 Task: Get directions from Amicalola Falls State Park, Georgia, United States to Asheville, North Carolina, United States  and explore the nearby hotels with guest rating 4 and above during next weekend and 1 guest
Action: Mouse moved to (154, 72)
Screenshot: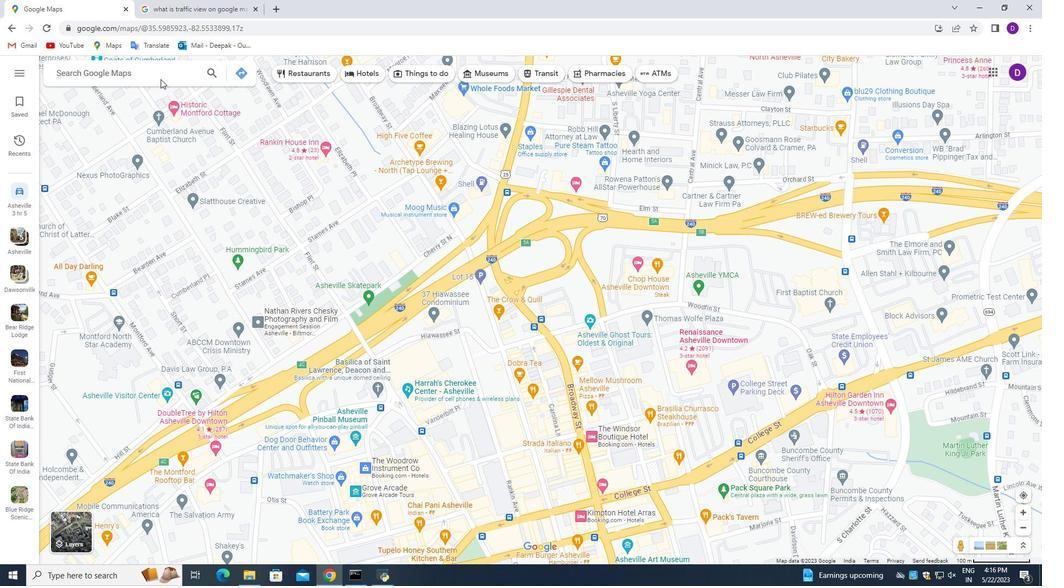 
Action: Mouse pressed left at (154, 72)
Screenshot: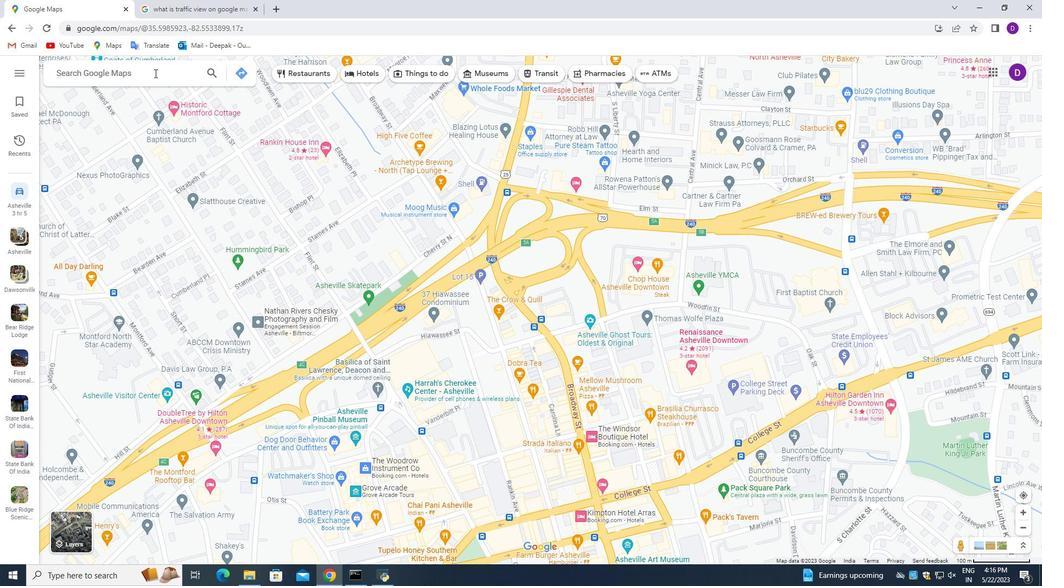 
Action: Mouse moved to (289, 147)
Screenshot: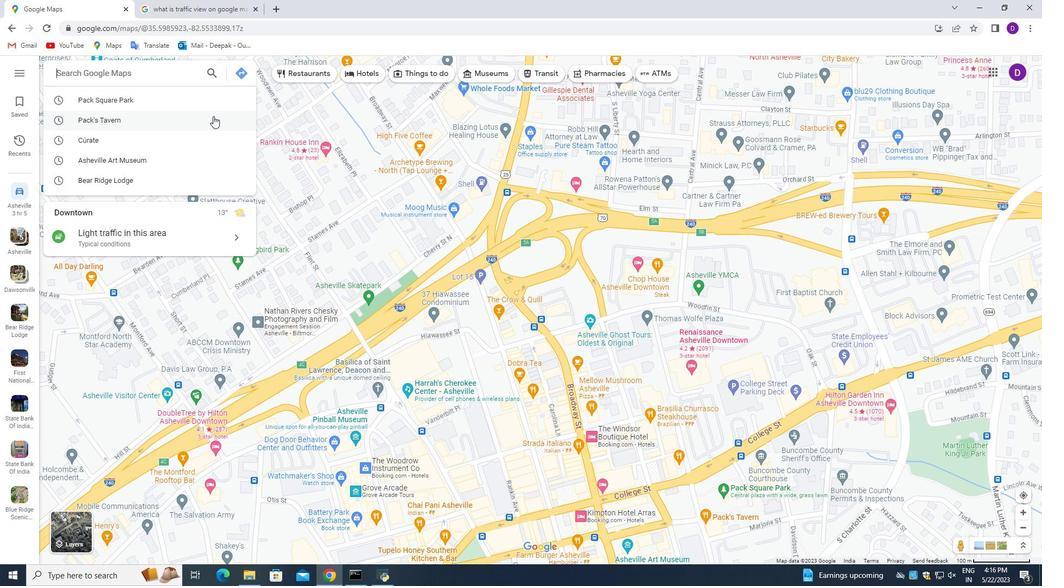 
Action: Key pressed <Key.shift_r>Amicalola<Key.space><Key.shift_r>Falls<Key.space><Key.shift_r>State<Key.space><Key.shift>Park,<Key.space><Key.shift_r>Georgia,<Key.space><Key.shift>United<Key.space><Key.shift_r>States
Screenshot: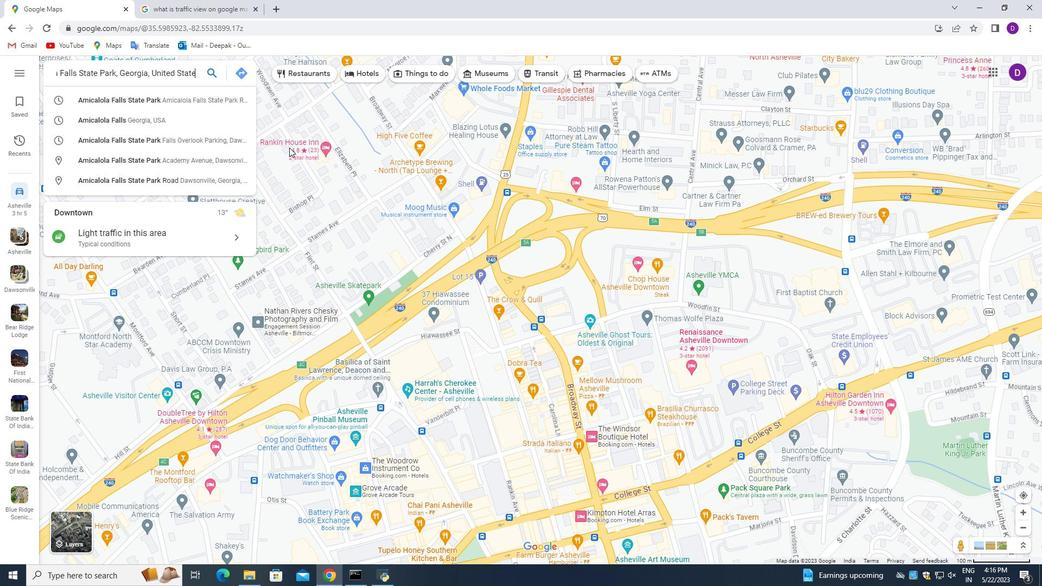
Action: Mouse moved to (243, 73)
Screenshot: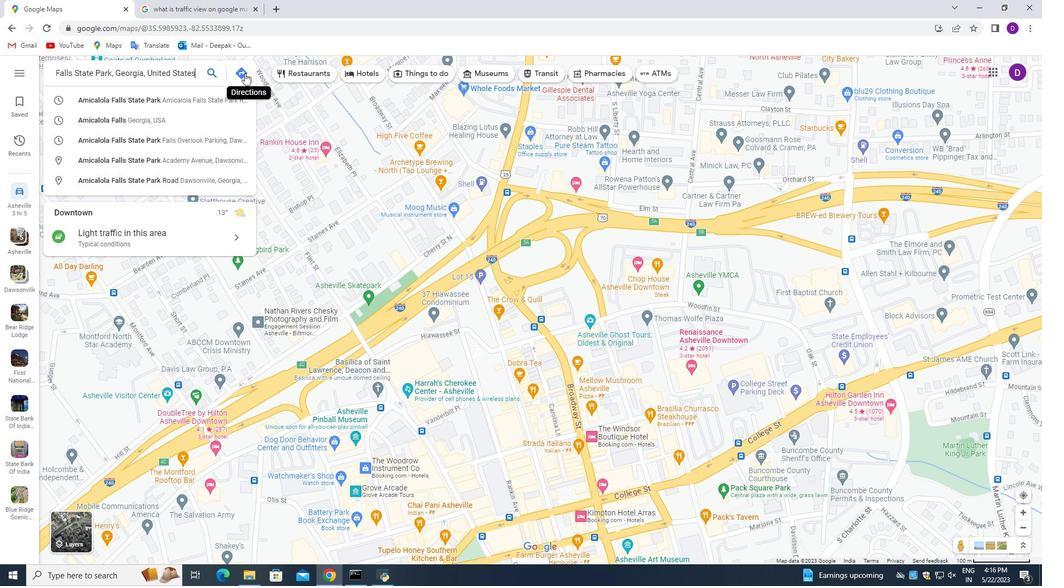 
Action: Mouse pressed left at (243, 73)
Screenshot: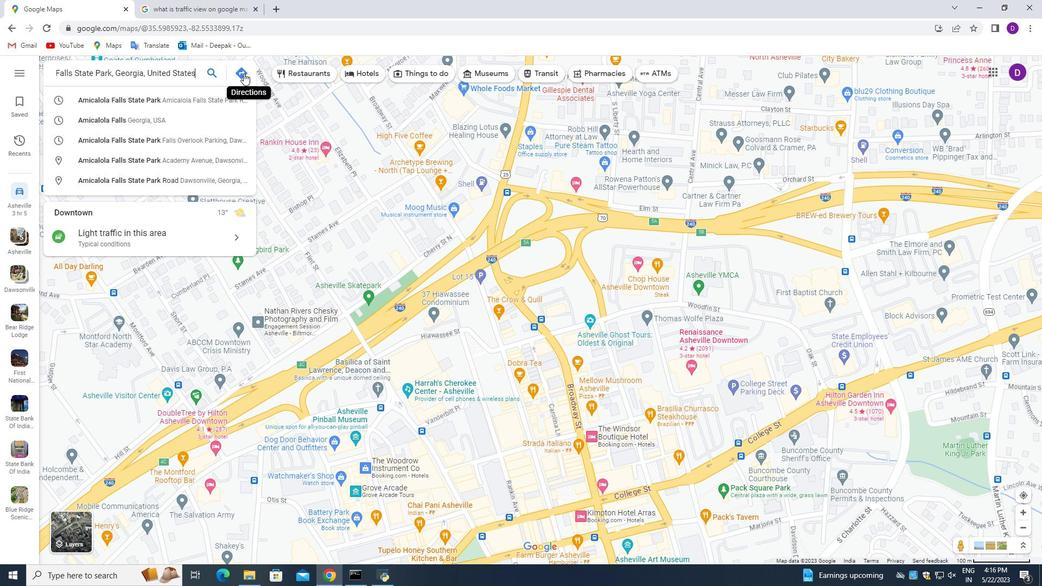 
Action: Mouse moved to (148, 105)
Screenshot: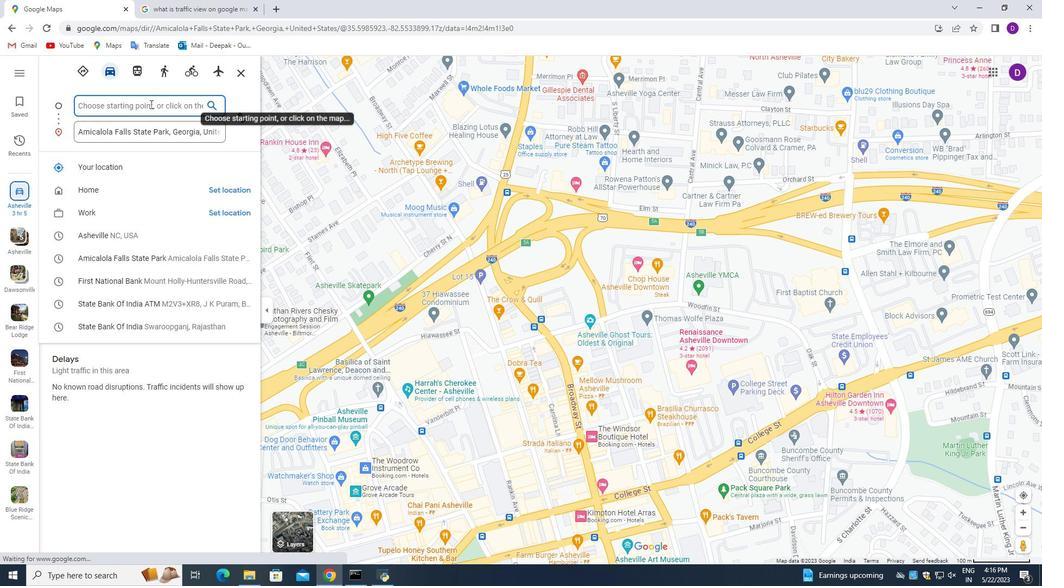 
Action: Mouse pressed left at (148, 105)
Screenshot: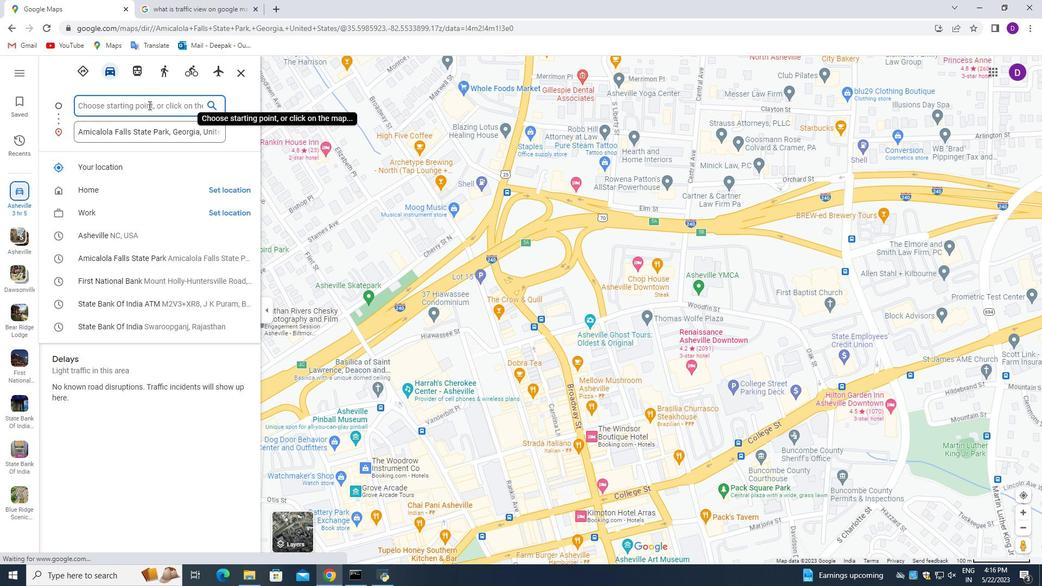 
Action: Mouse moved to (65, 79)
Screenshot: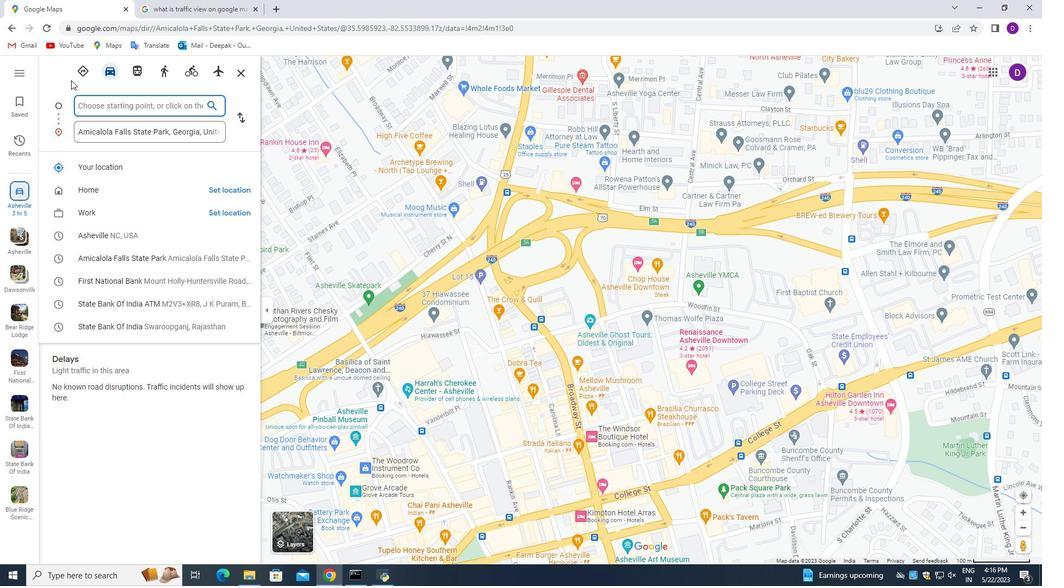 
Action: Key pressed <Key.shift_r>Asheville,<Key.space><Key.shift>North<Key.space><Key.shift_r>Carolina,<Key.space><Key.shift>United<Key.space><Key.shift_r>States
Screenshot: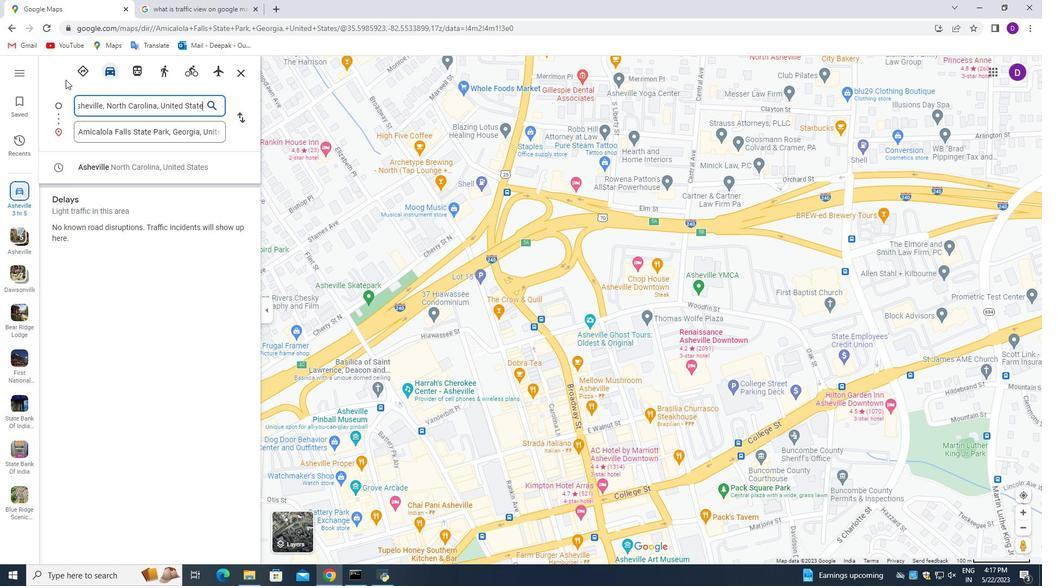 
Action: Mouse moved to (238, 120)
Screenshot: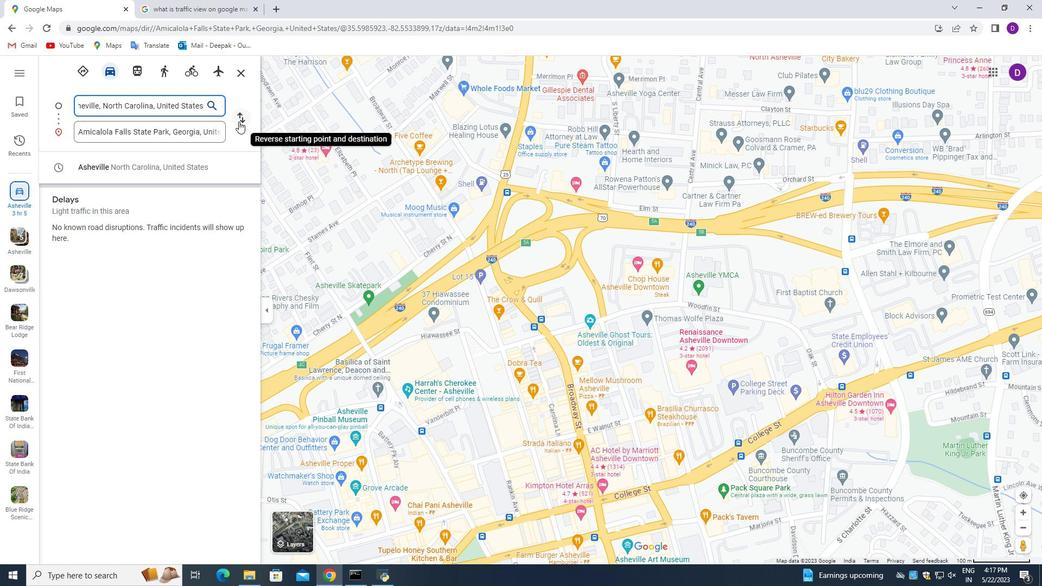 
Action: Mouse pressed left at (238, 120)
Screenshot: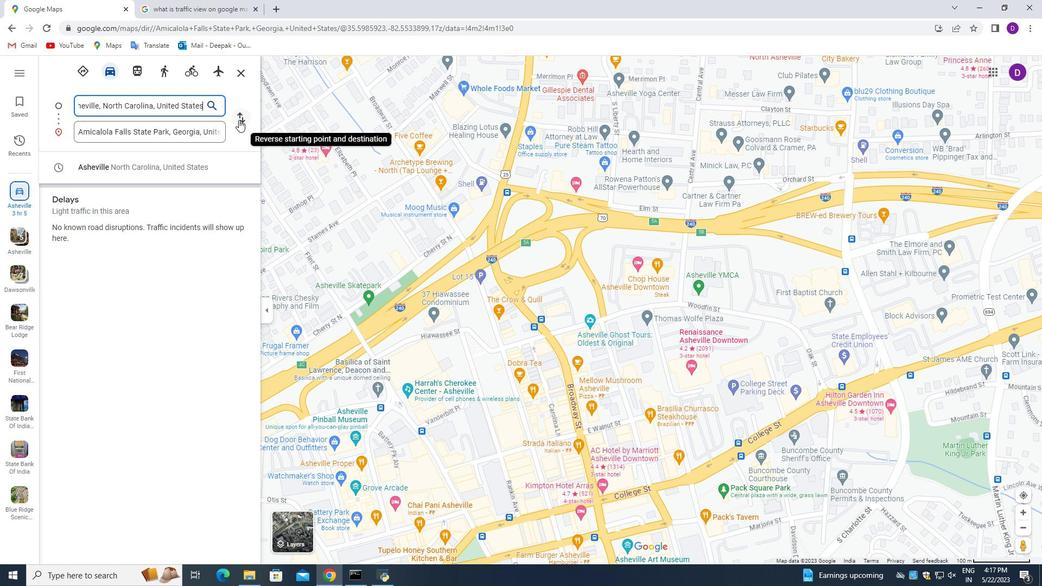 
Action: Mouse moved to (162, 279)
Screenshot: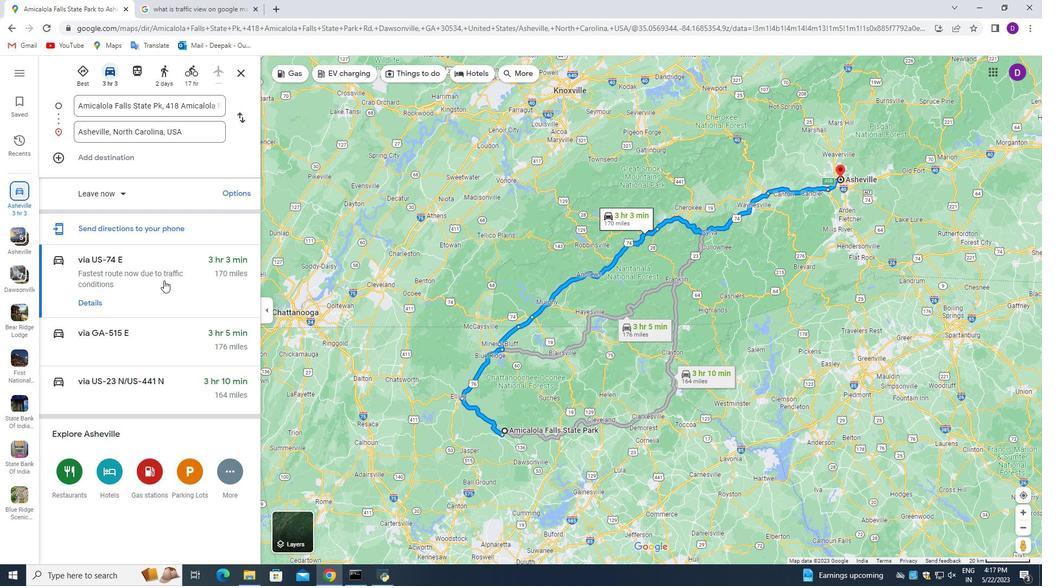 
Action: Mouse pressed left at (162, 279)
Screenshot: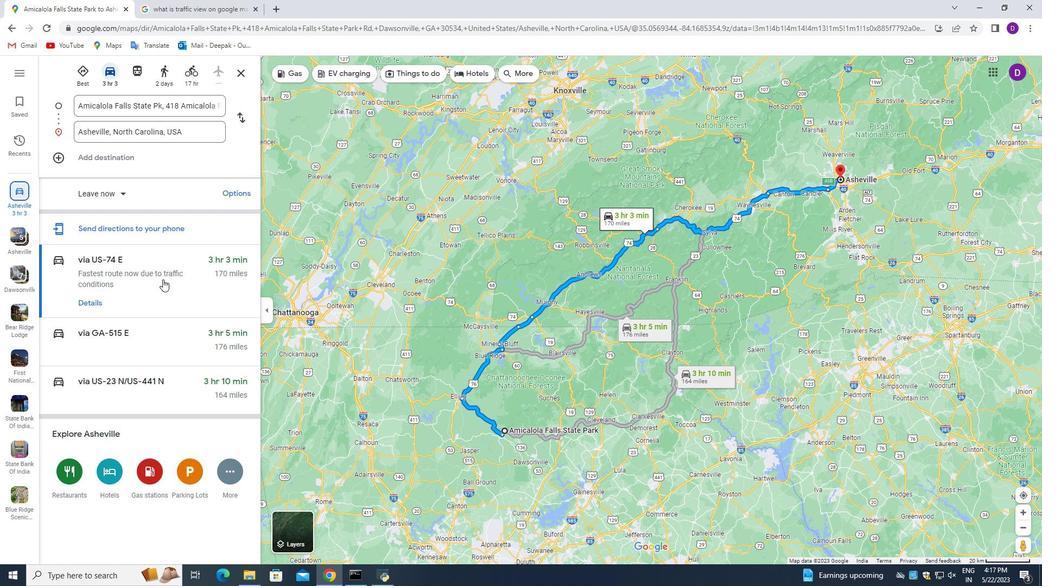 
Action: Mouse moved to (586, 350)
Screenshot: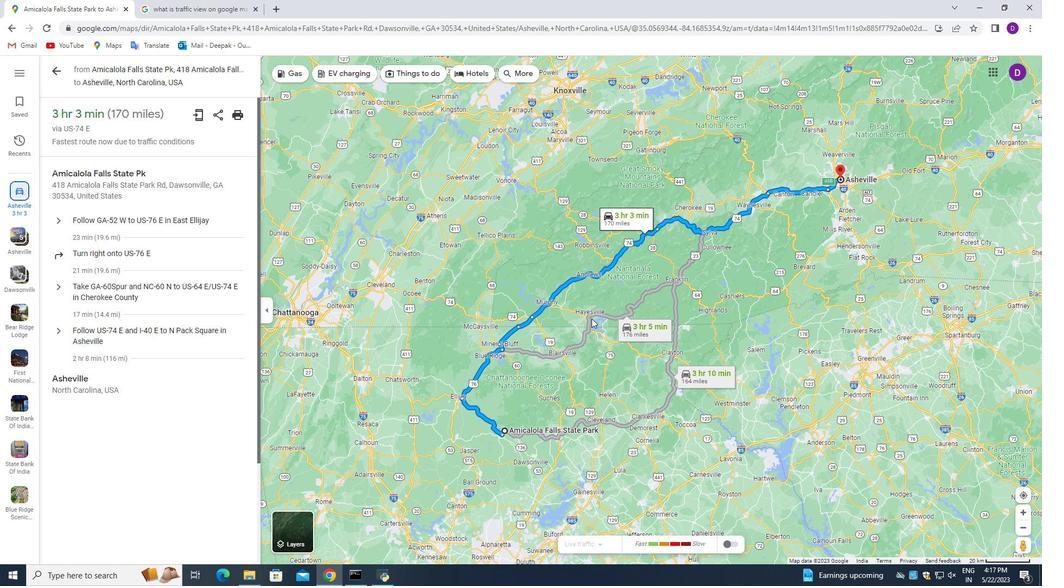 
Action: Mouse scrolled (586, 350) with delta (0, 0)
Screenshot: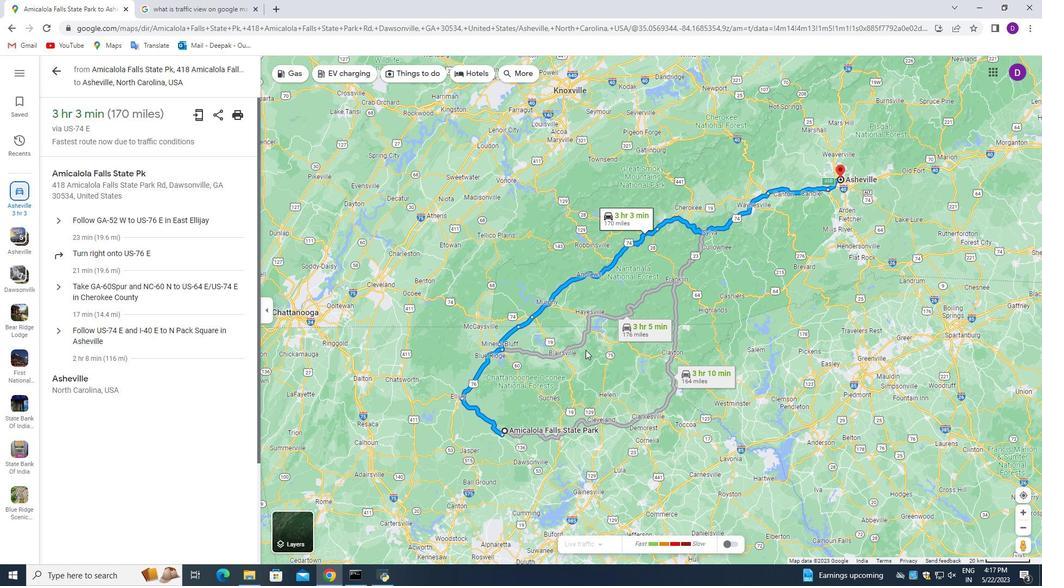 
Action: Mouse scrolled (586, 350) with delta (0, 0)
Screenshot: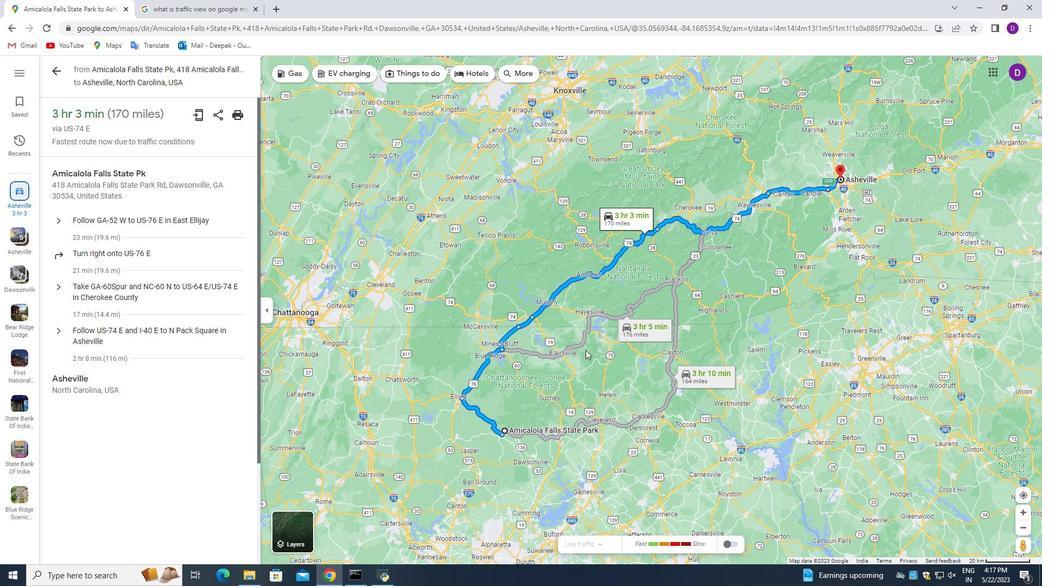 
Action: Mouse scrolled (586, 350) with delta (0, 0)
Screenshot: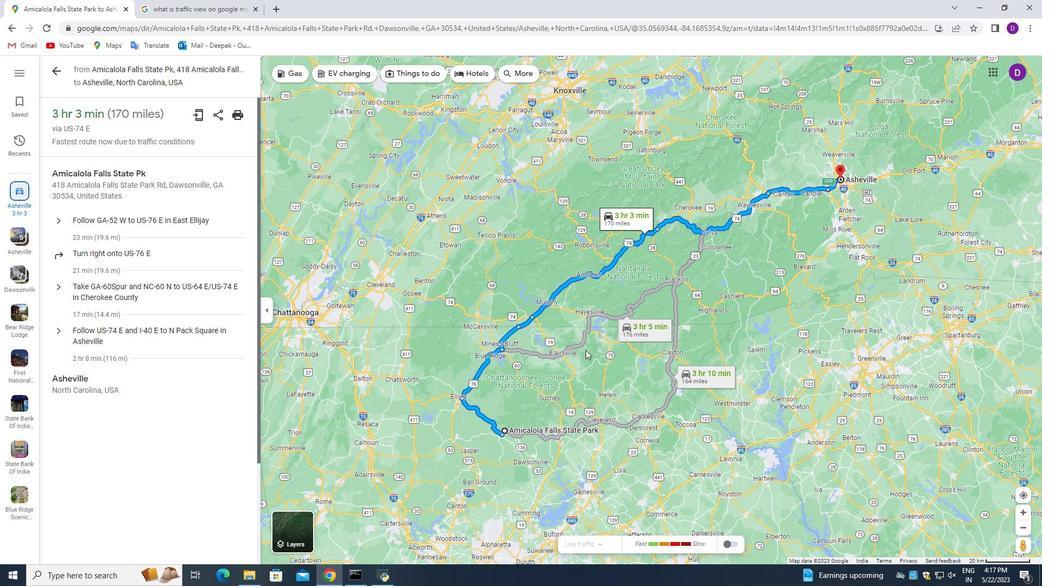 
Action: Mouse scrolled (586, 350) with delta (0, 0)
Screenshot: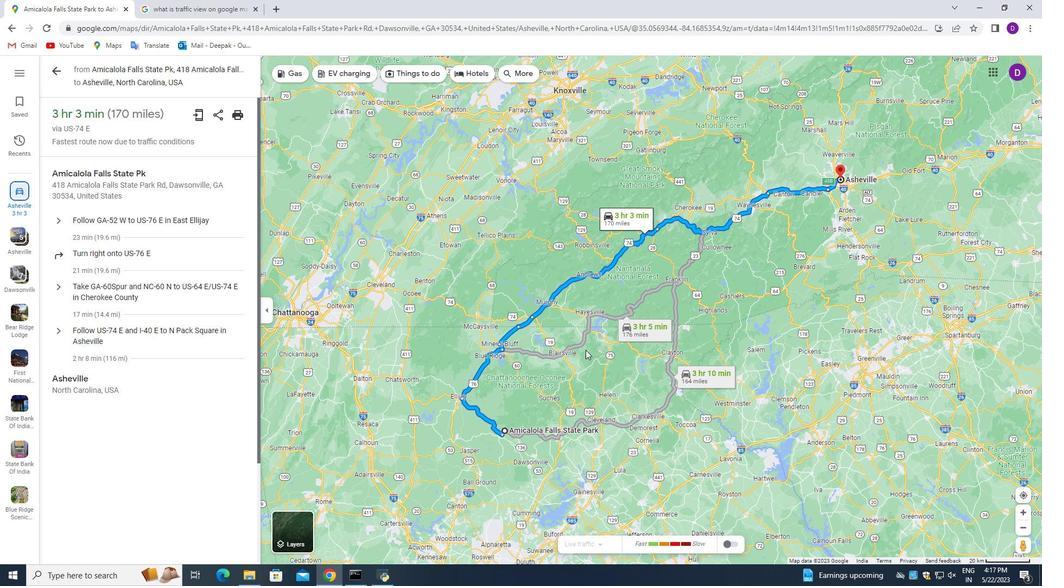 
Action: Mouse scrolled (586, 350) with delta (0, 0)
Screenshot: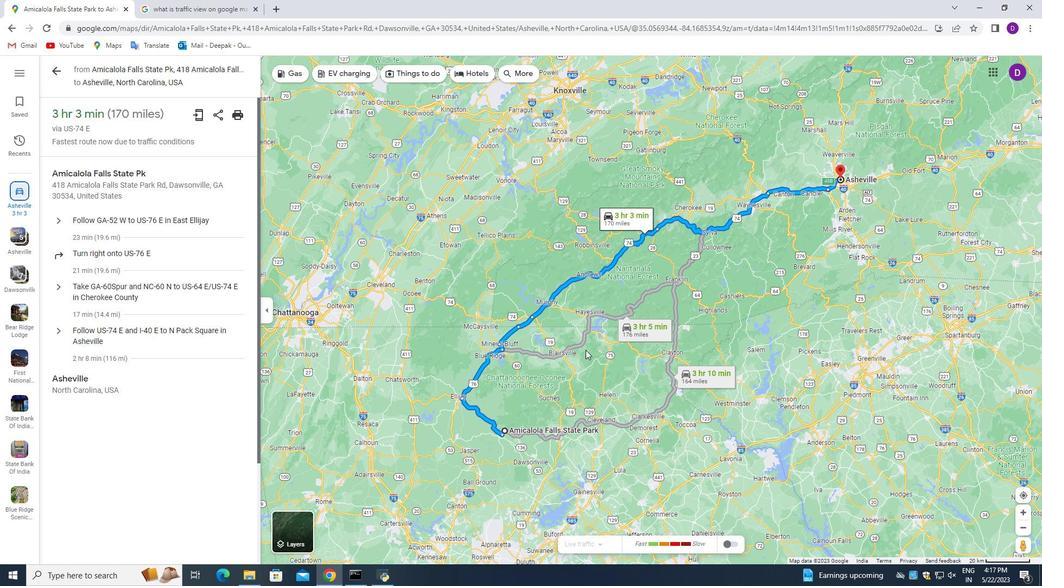 
Action: Mouse moved to (572, 323)
Screenshot: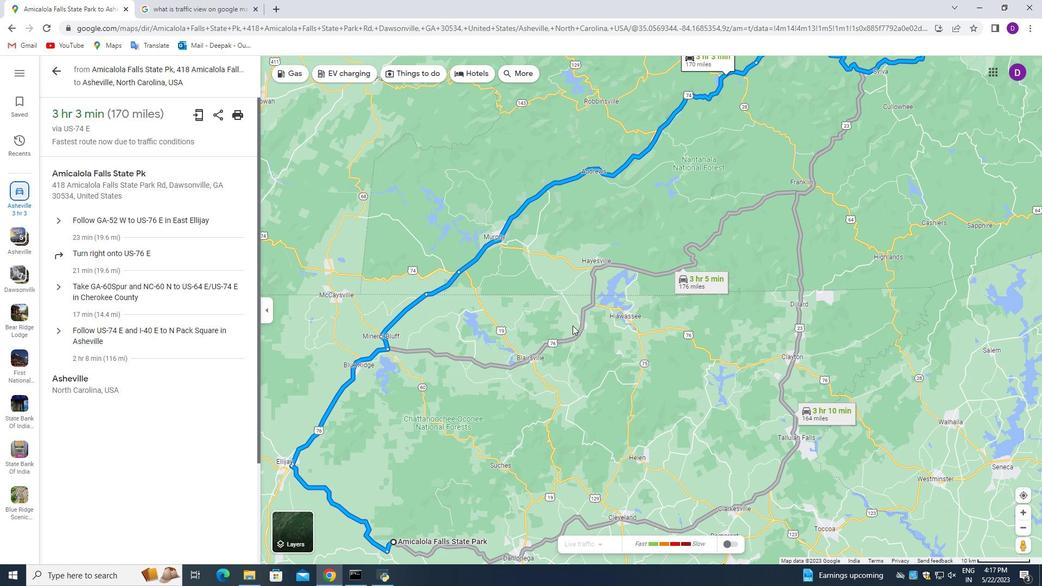 
Action: Mouse scrolled (572, 323) with delta (0, 0)
Screenshot: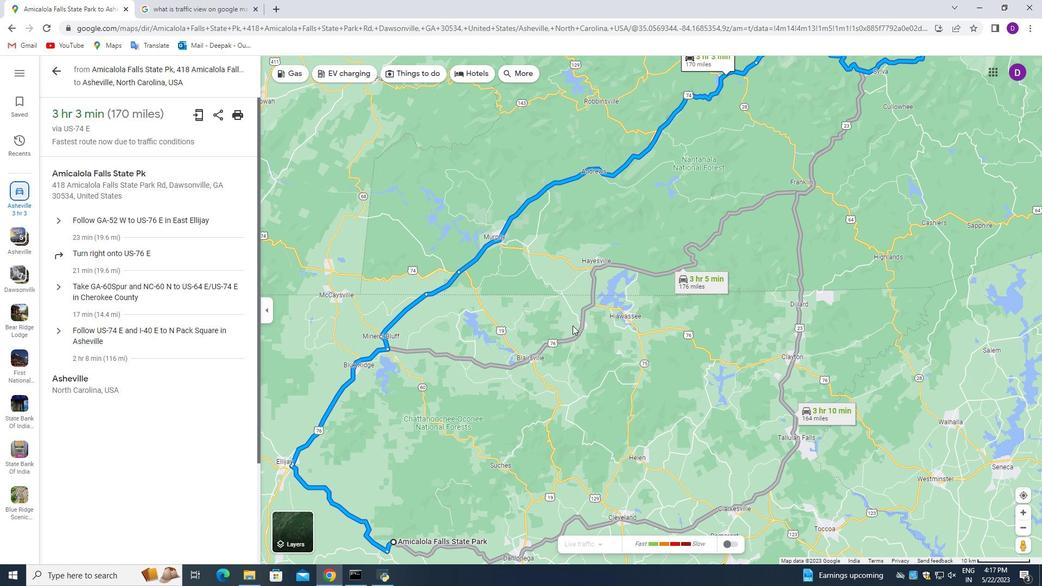 
Action: Mouse scrolled (572, 323) with delta (0, 0)
Screenshot: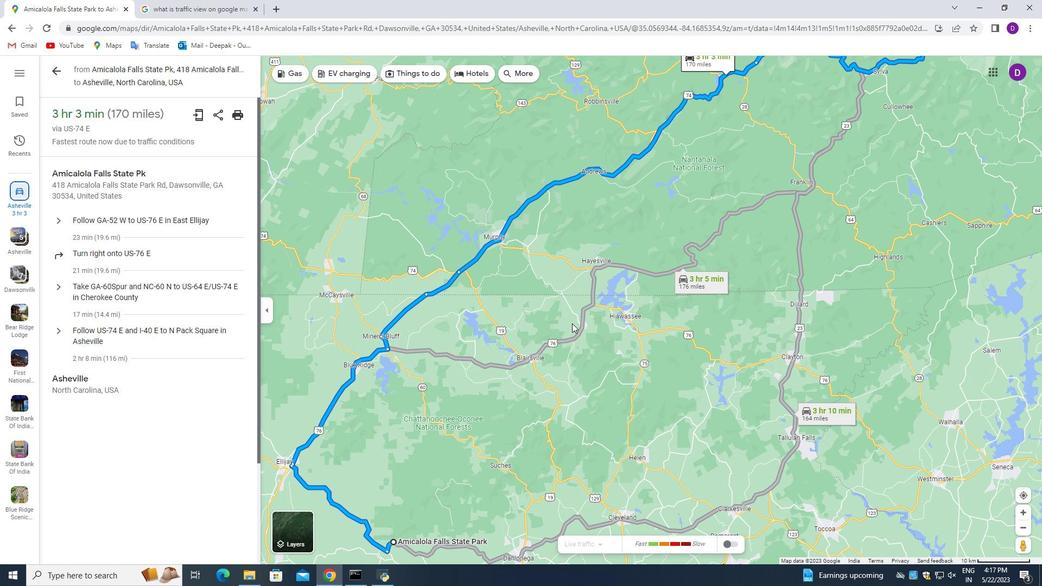 
Action: Mouse moved to (466, 422)
Screenshot: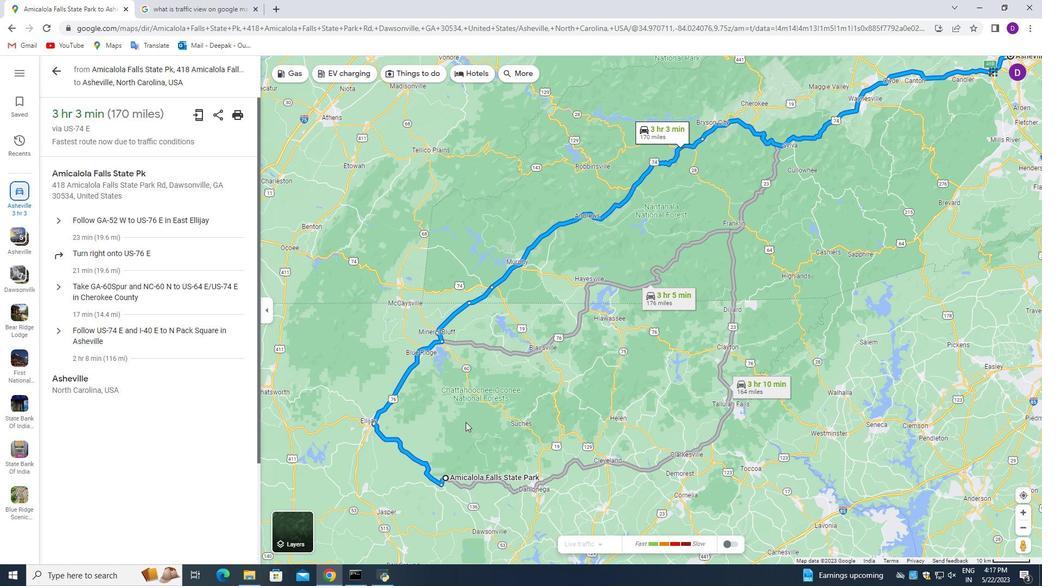 
Action: Mouse pressed left at (466, 422)
Screenshot: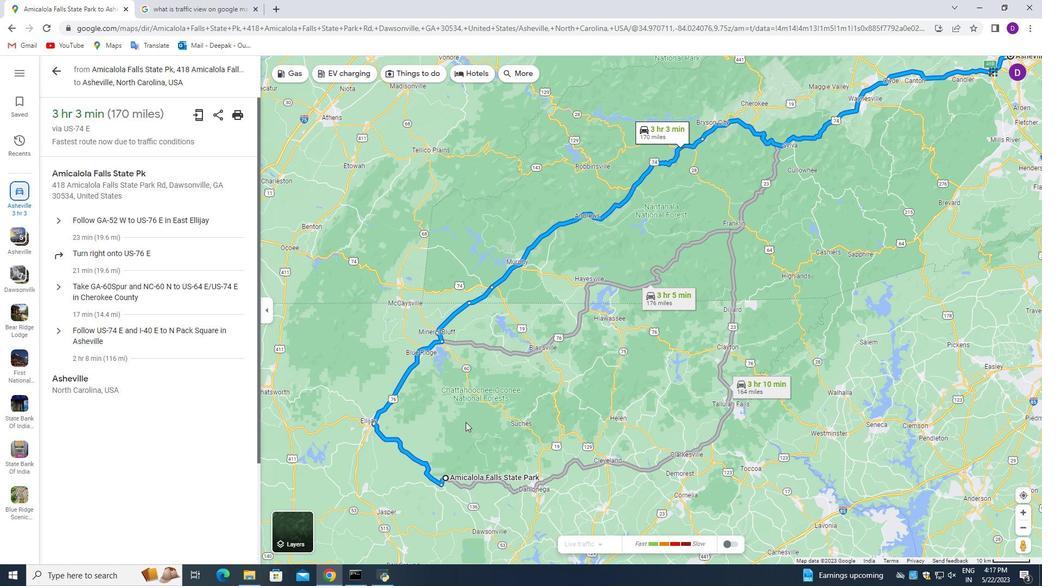 
Action: Mouse moved to (493, 347)
Screenshot: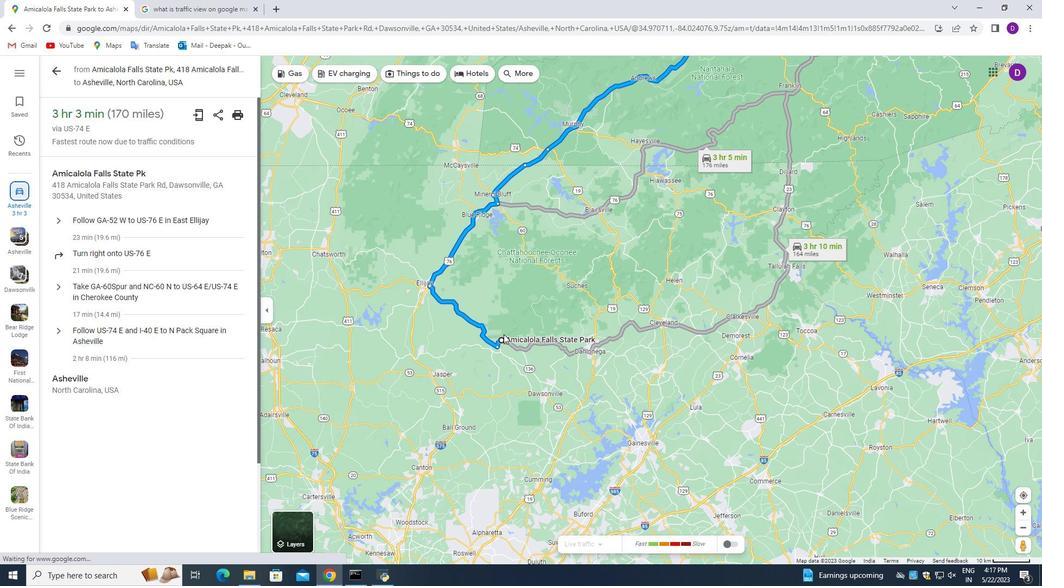 
Action: Mouse scrolled (495, 345) with delta (0, 0)
Screenshot: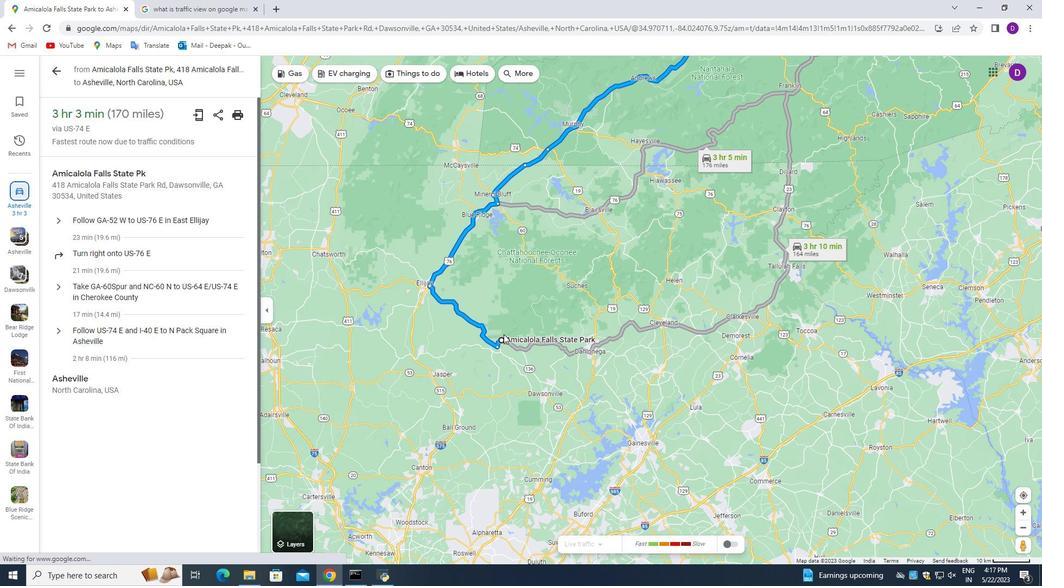 
Action: Mouse moved to (493, 348)
Screenshot: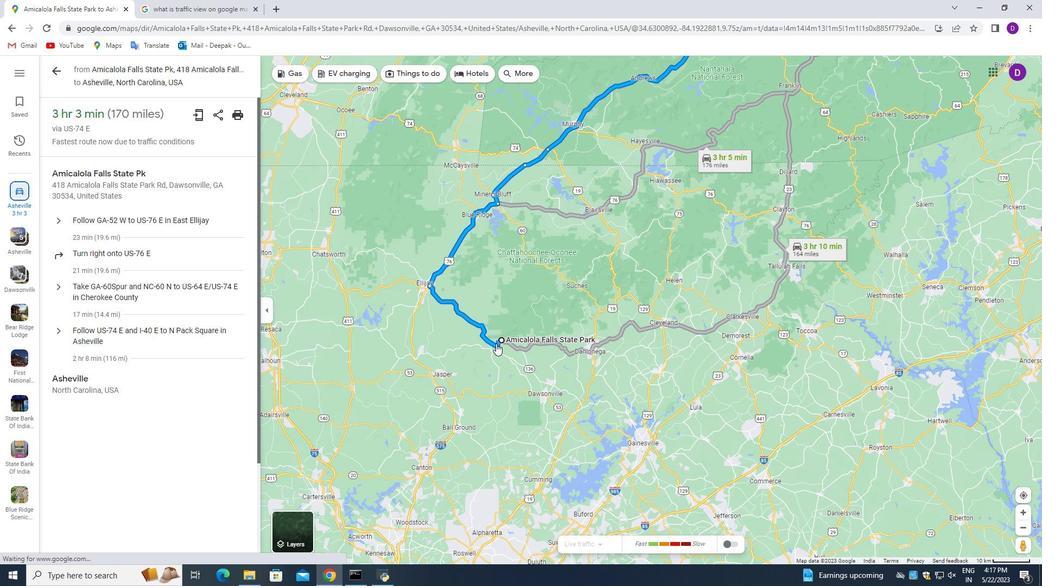 
Action: Mouse scrolled (493, 348) with delta (0, 0)
Screenshot: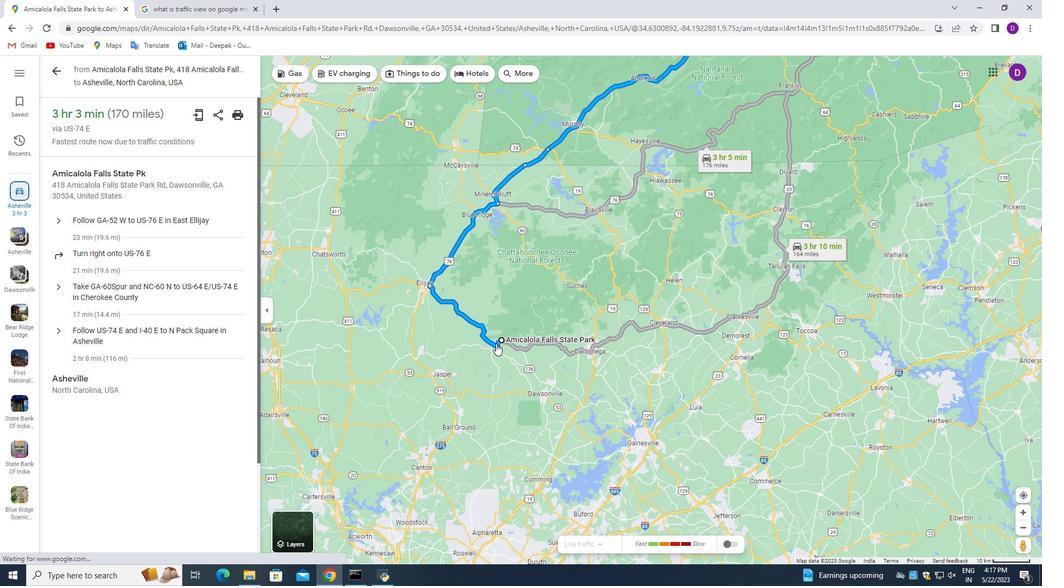
Action: Mouse moved to (493, 348)
Screenshot: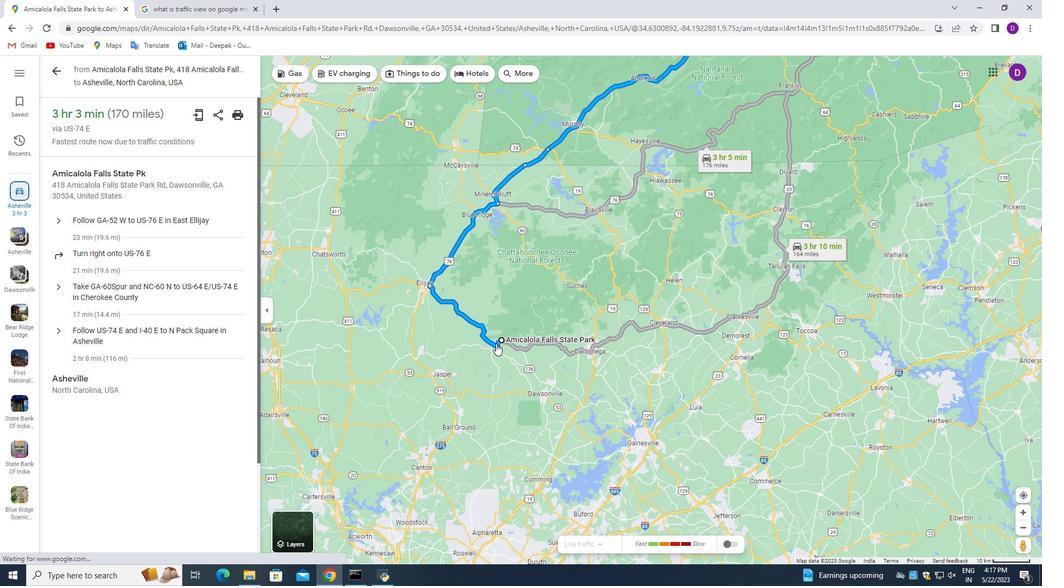
Action: Mouse scrolled (493, 349) with delta (0, 0)
Screenshot: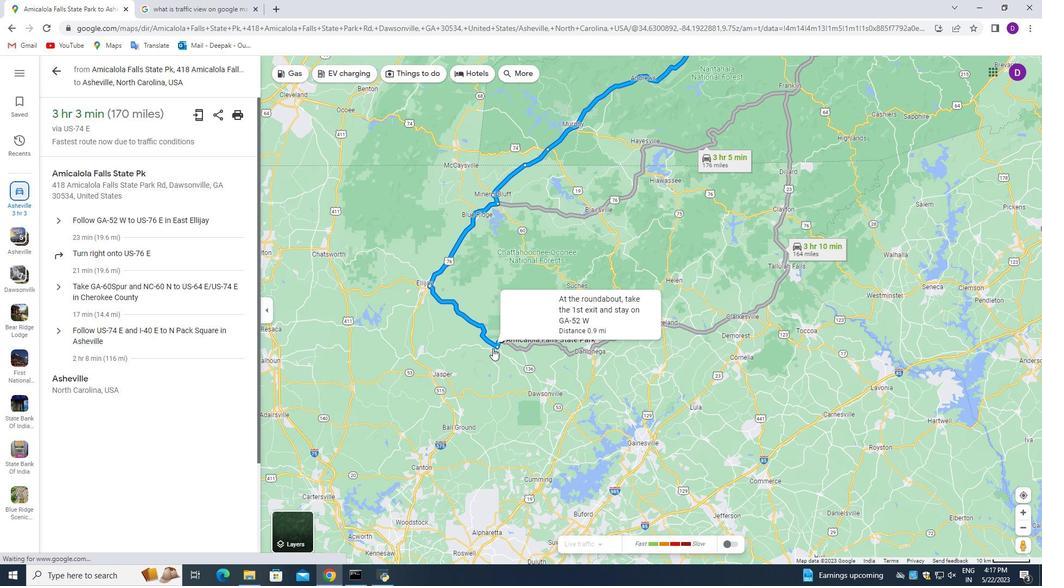 
Action: Mouse scrolled (493, 349) with delta (0, 0)
Screenshot: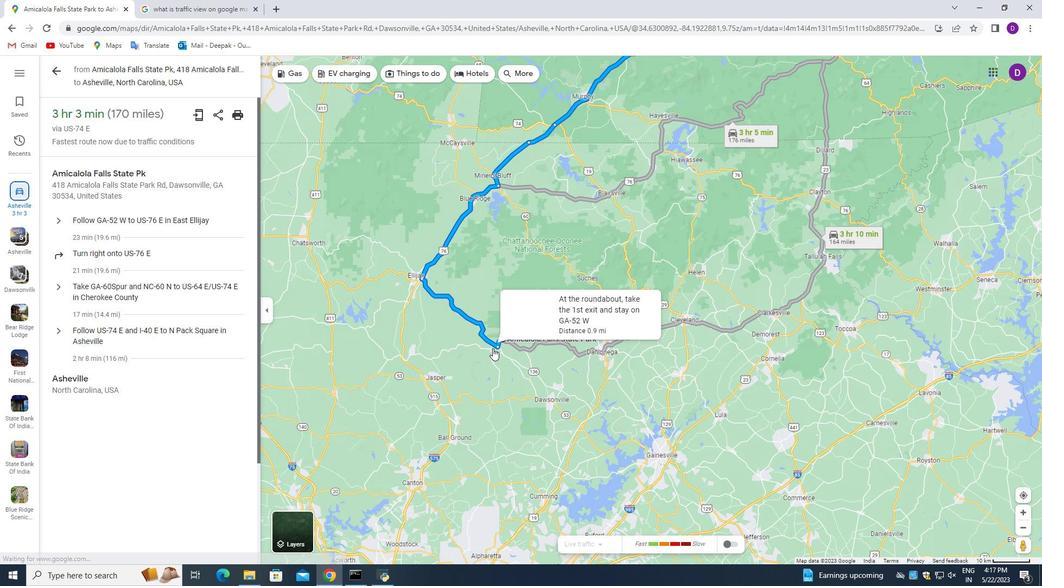 
Action: Mouse moved to (484, 345)
Screenshot: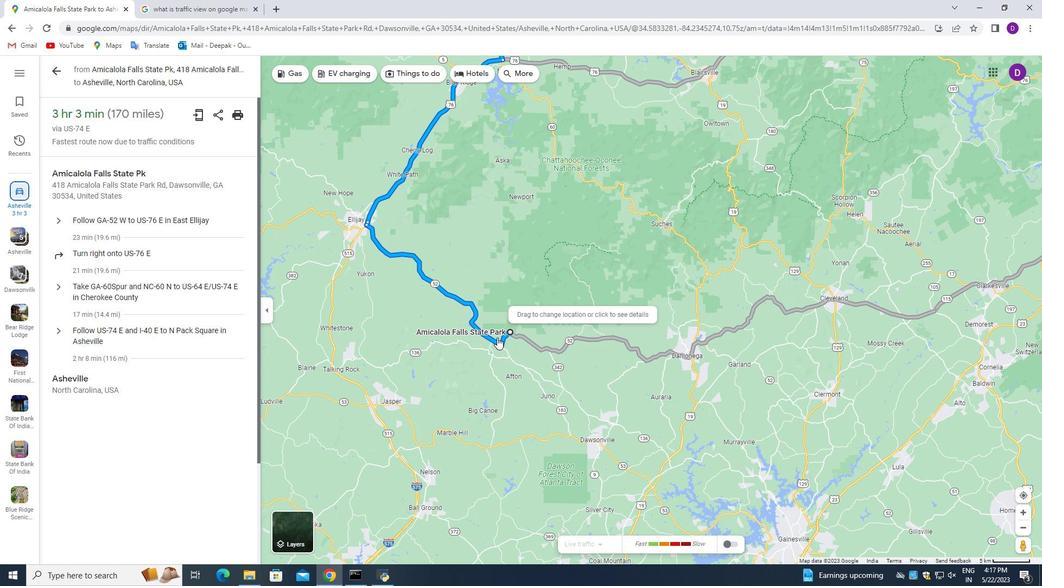 
Action: Mouse scrolled (484, 346) with delta (0, 0)
Screenshot: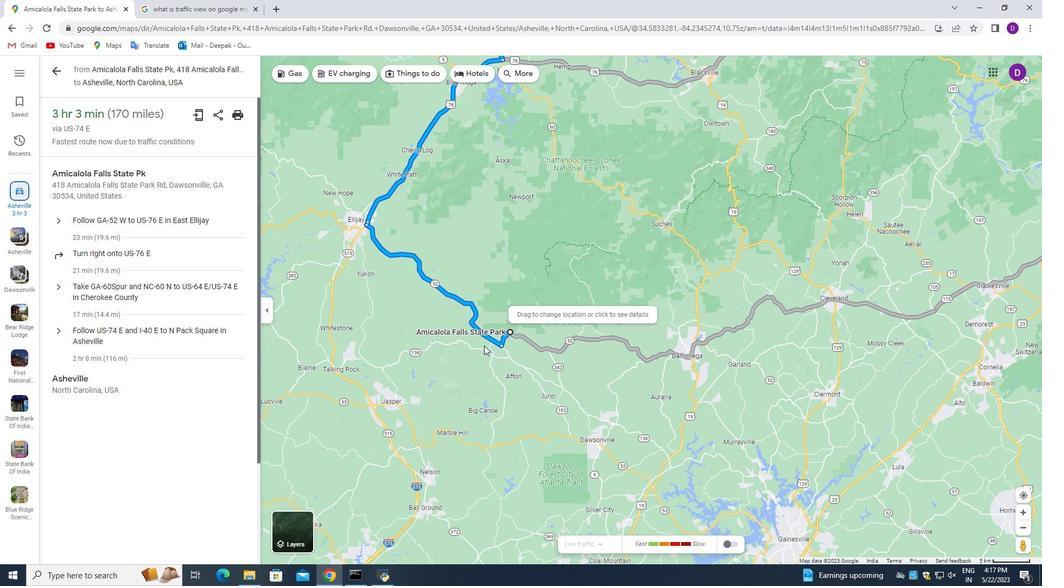 
Action: Mouse moved to (484, 345)
Screenshot: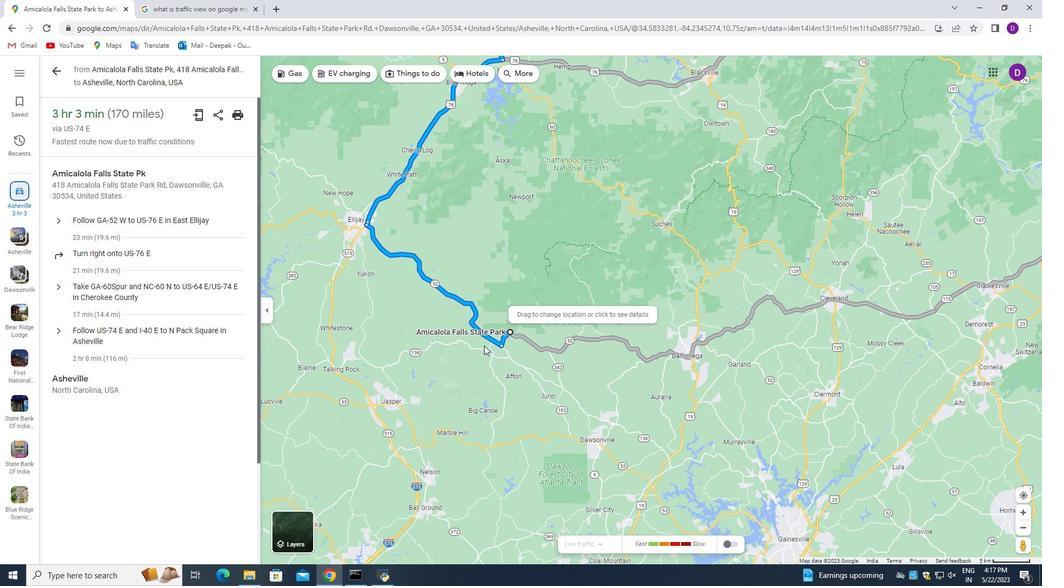 
Action: Mouse scrolled (484, 346) with delta (0, 0)
Screenshot: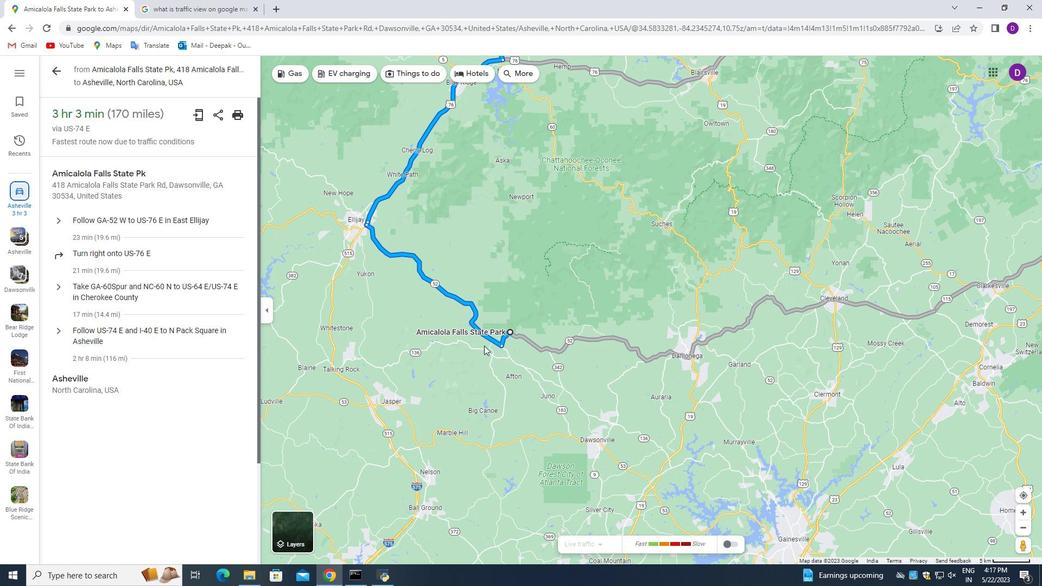 
Action: Mouse moved to (487, 345)
Screenshot: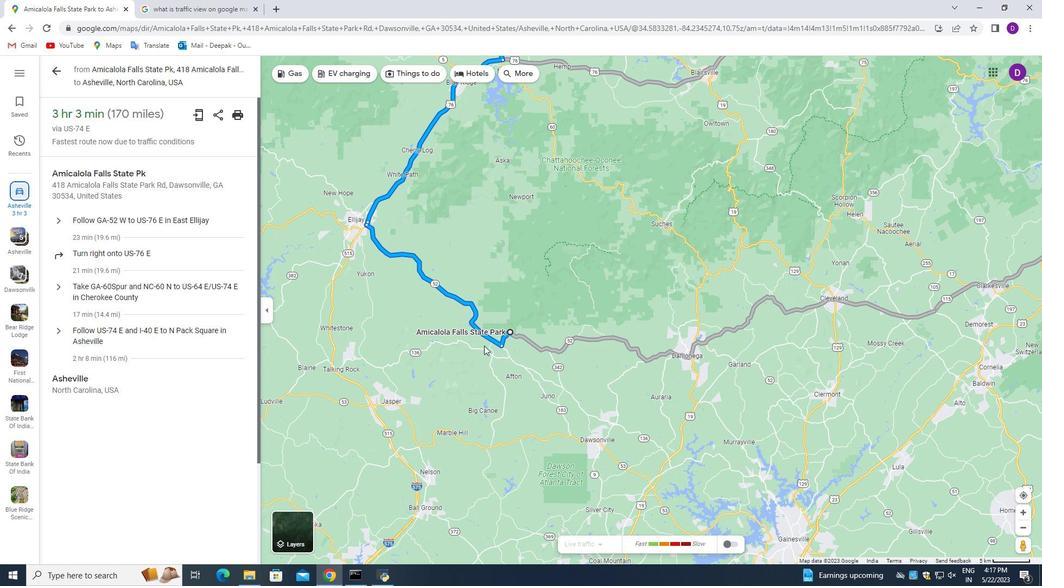 
Action: Mouse scrolled (486, 346) with delta (0, 0)
Screenshot: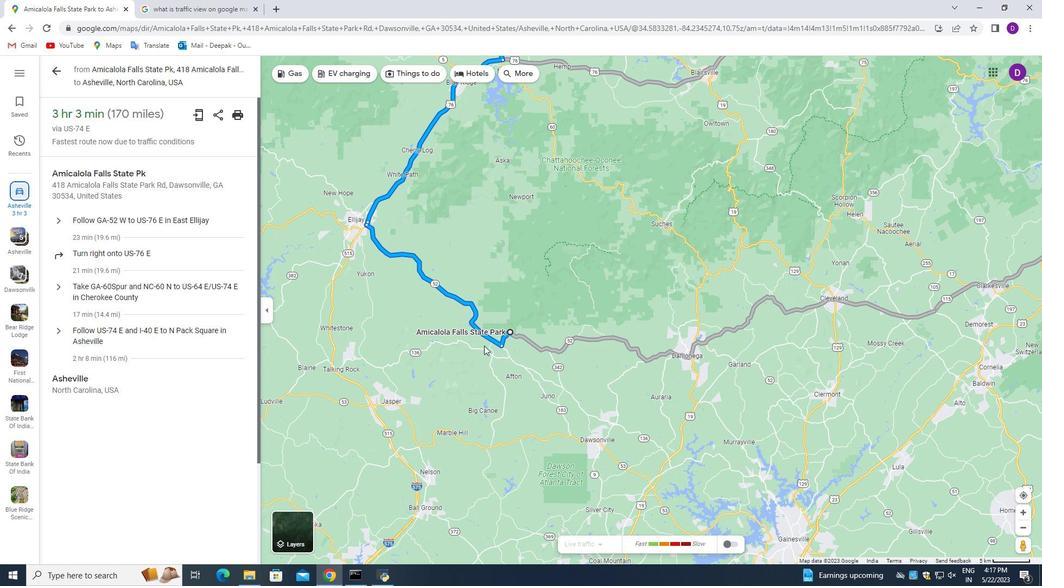 
Action: Mouse moved to (488, 345)
Screenshot: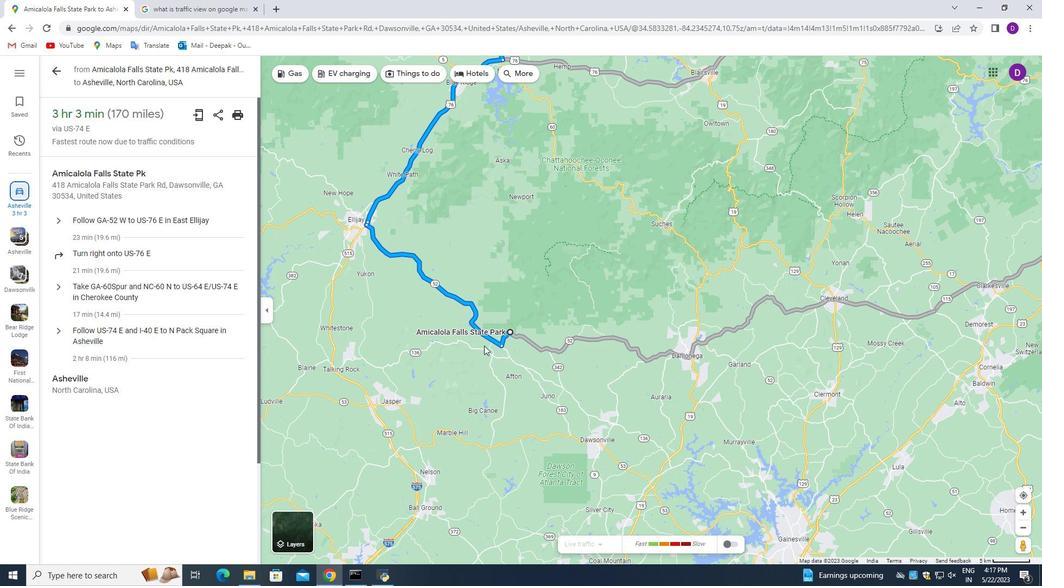 
Action: Mouse scrolled (488, 346) with delta (0, 0)
Screenshot: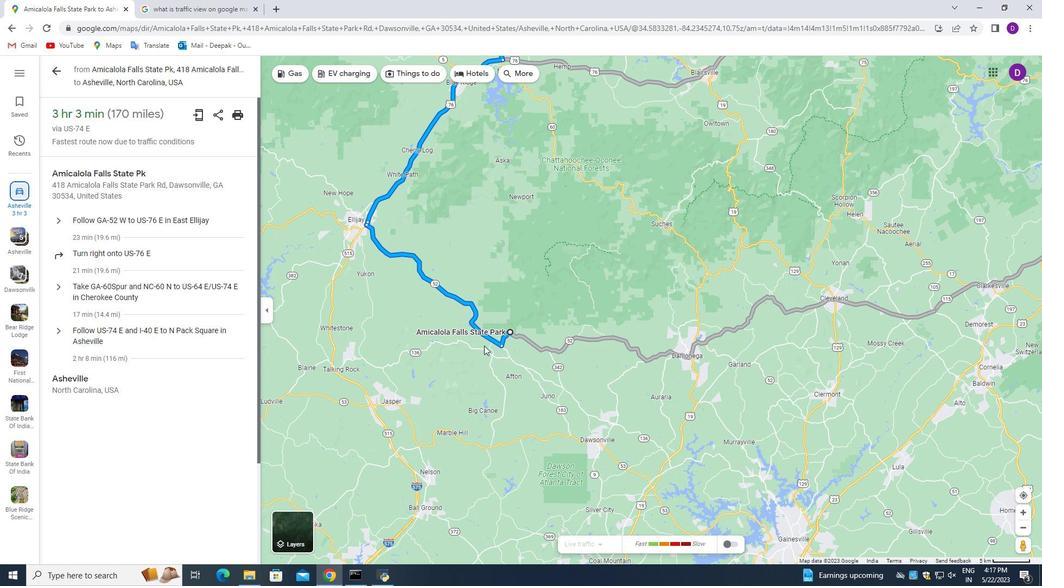 
Action: Mouse scrolled (488, 346) with delta (0, 0)
Screenshot: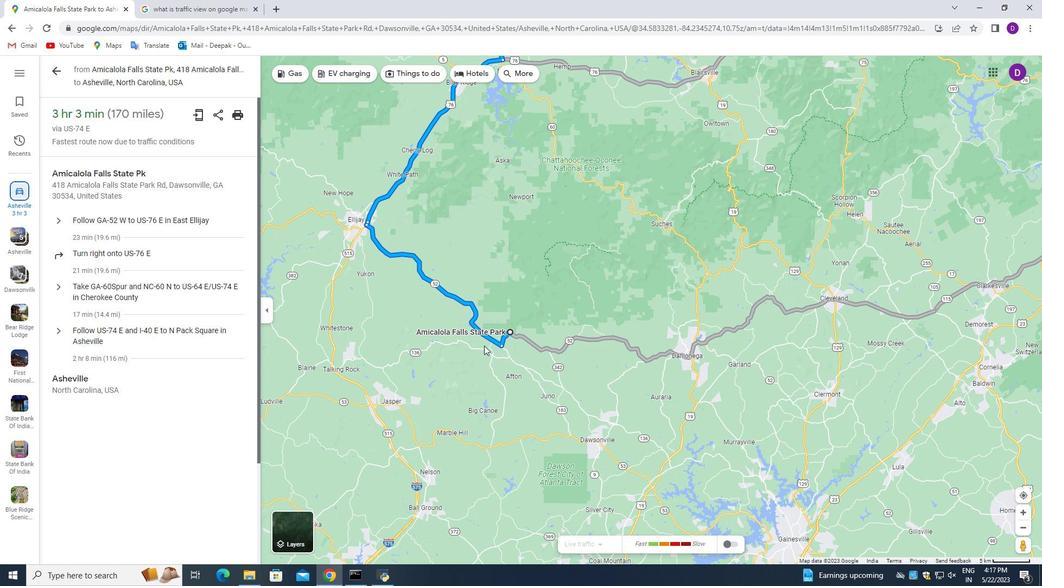 
Action: Mouse scrolled (488, 346) with delta (0, 0)
Screenshot: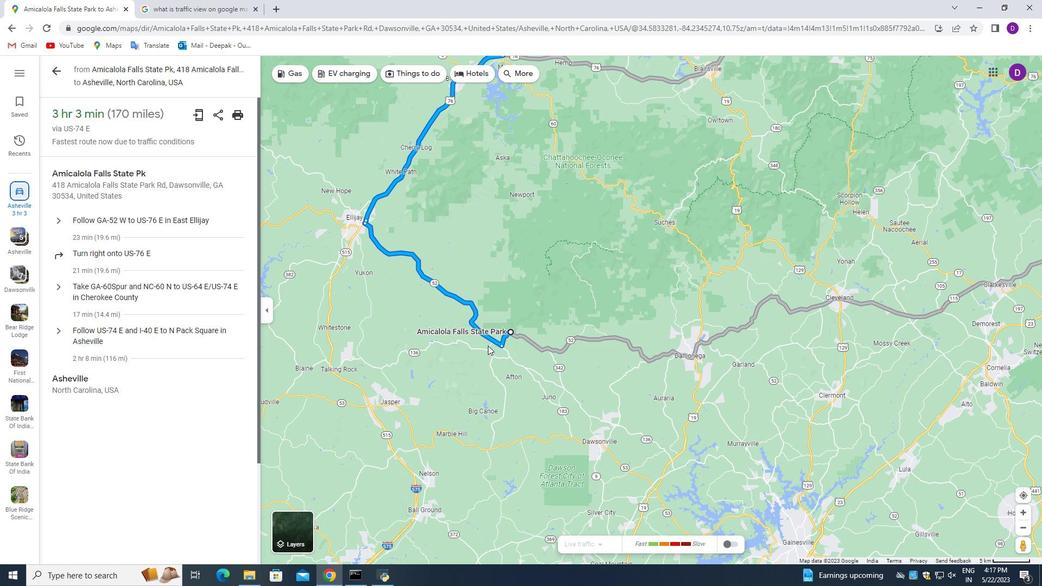 
Action: Mouse moved to (499, 232)
Screenshot: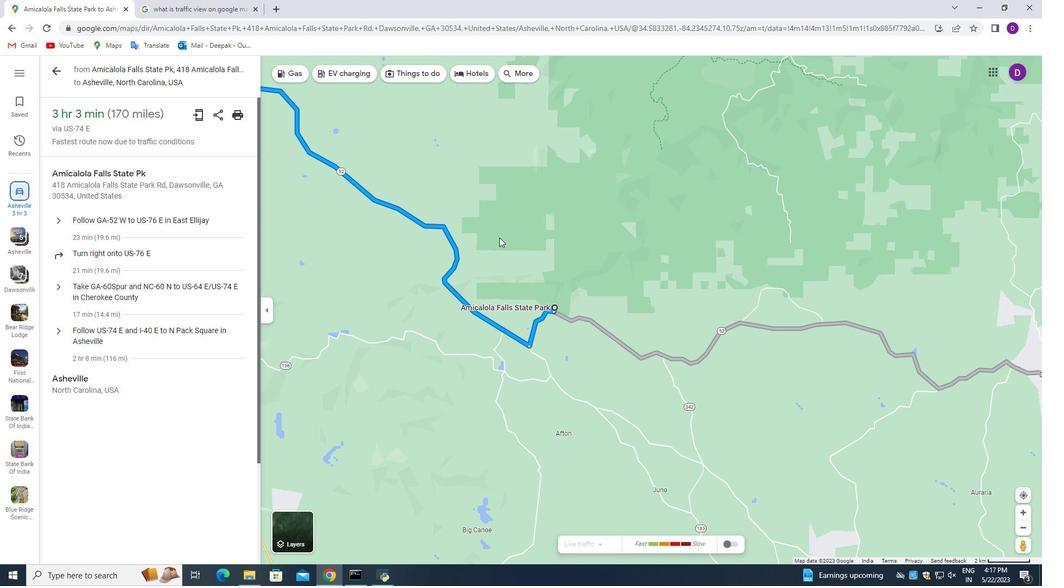 
Action: Mouse pressed left at (499, 232)
Screenshot: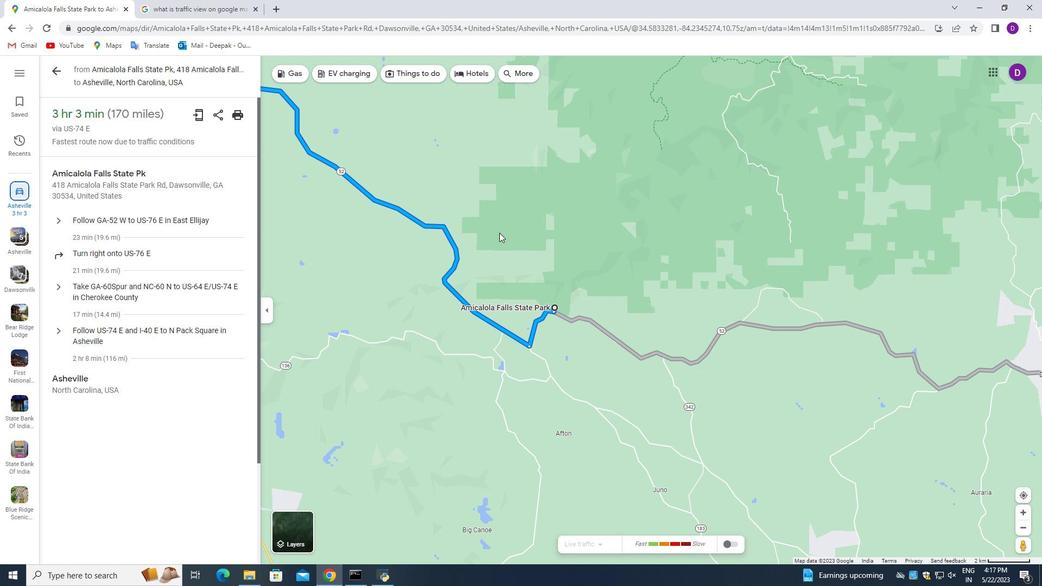 
Action: Mouse moved to (423, 175)
Screenshot: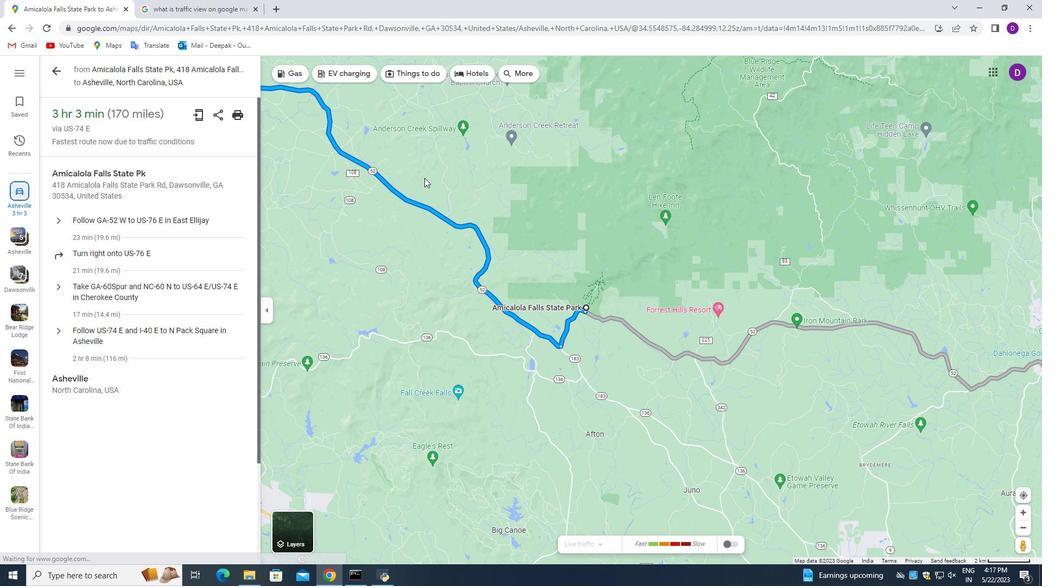 
Action: Mouse pressed left at (423, 175)
Screenshot: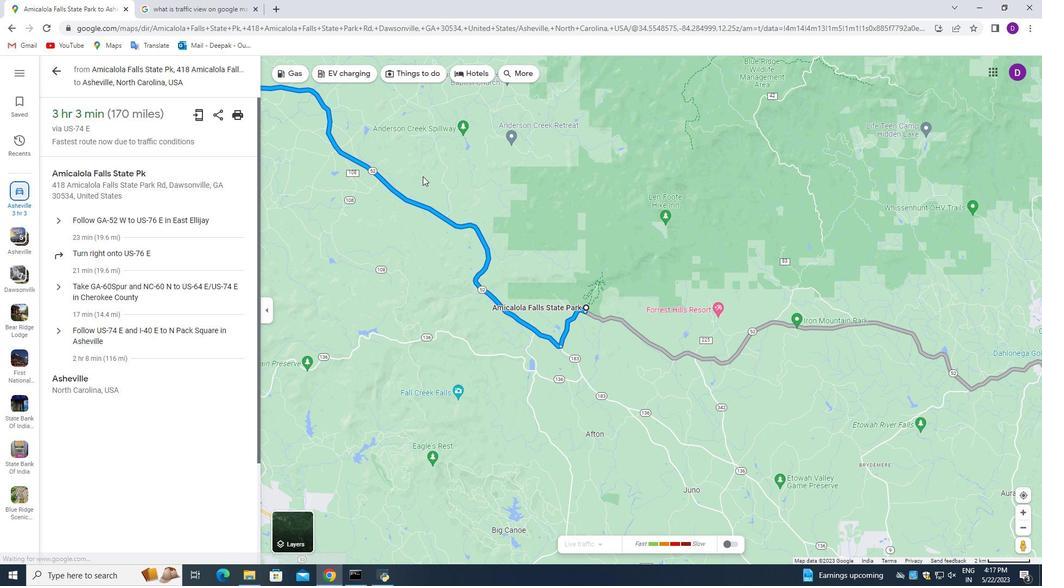 
Action: Mouse moved to (177, 204)
Screenshot: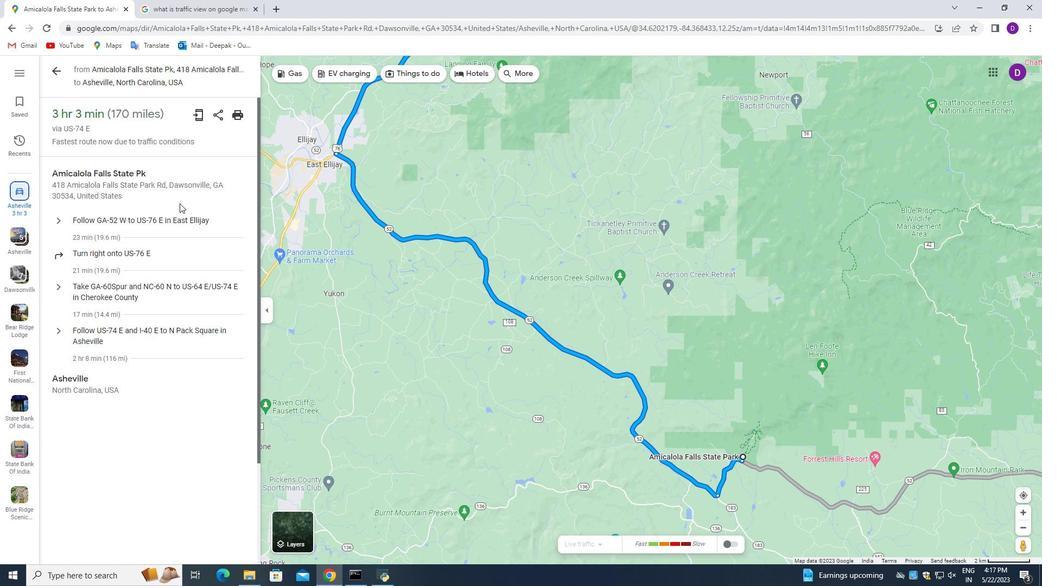 
Action: Mouse scrolled (177, 204) with delta (0, 0)
Screenshot: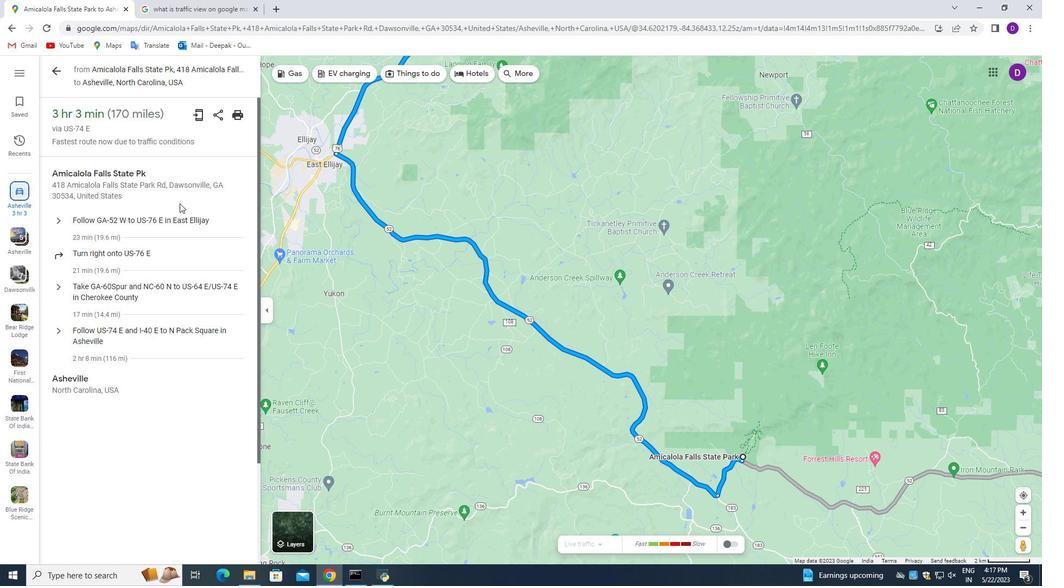 
Action: Mouse scrolled (177, 204) with delta (0, 0)
Screenshot: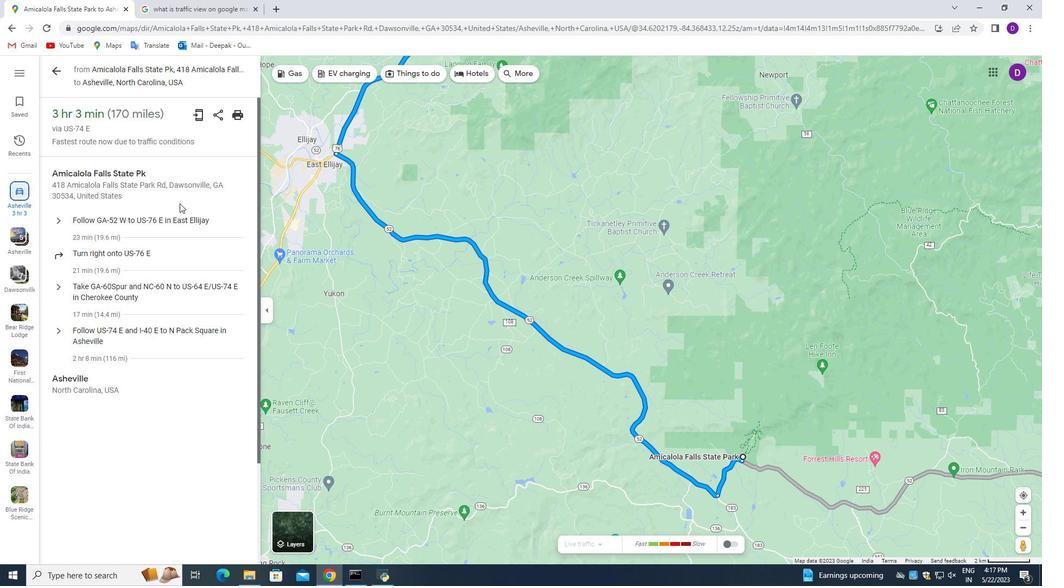 
Action: Mouse scrolled (177, 204) with delta (0, 0)
Screenshot: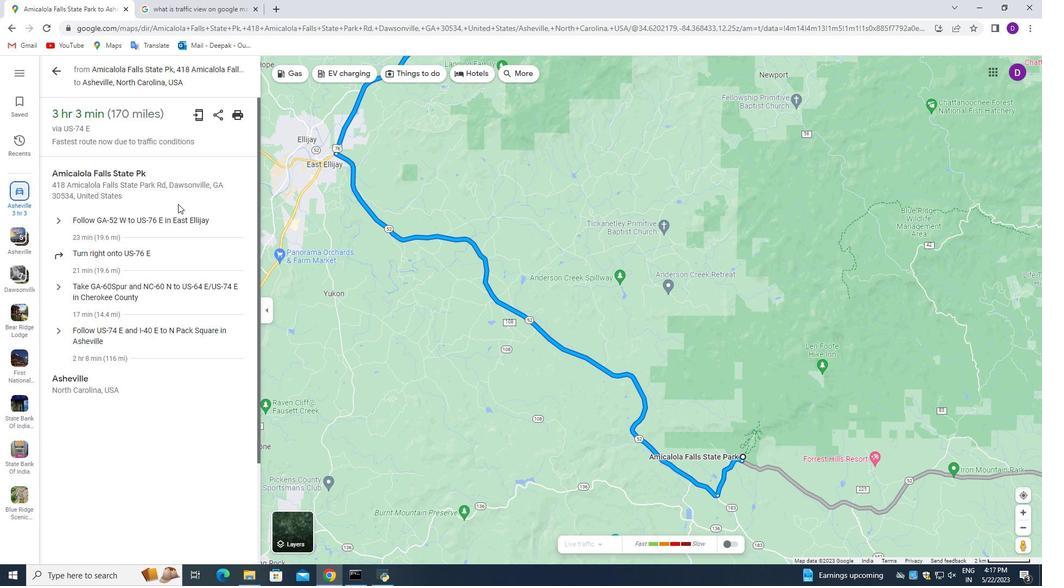 
Action: Mouse scrolled (177, 204) with delta (0, 0)
Screenshot: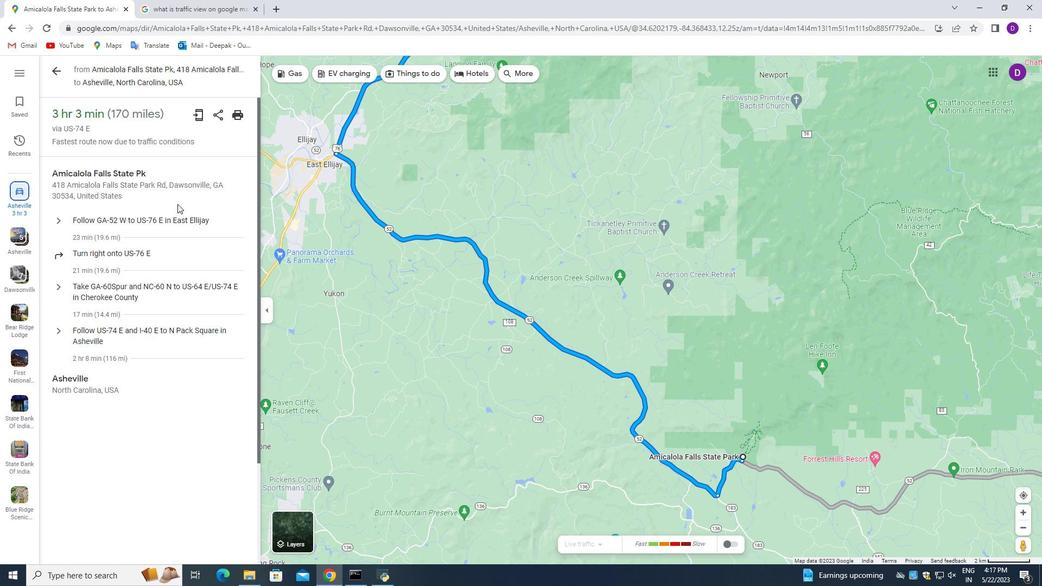 
Action: Mouse scrolled (177, 204) with delta (0, 0)
Screenshot: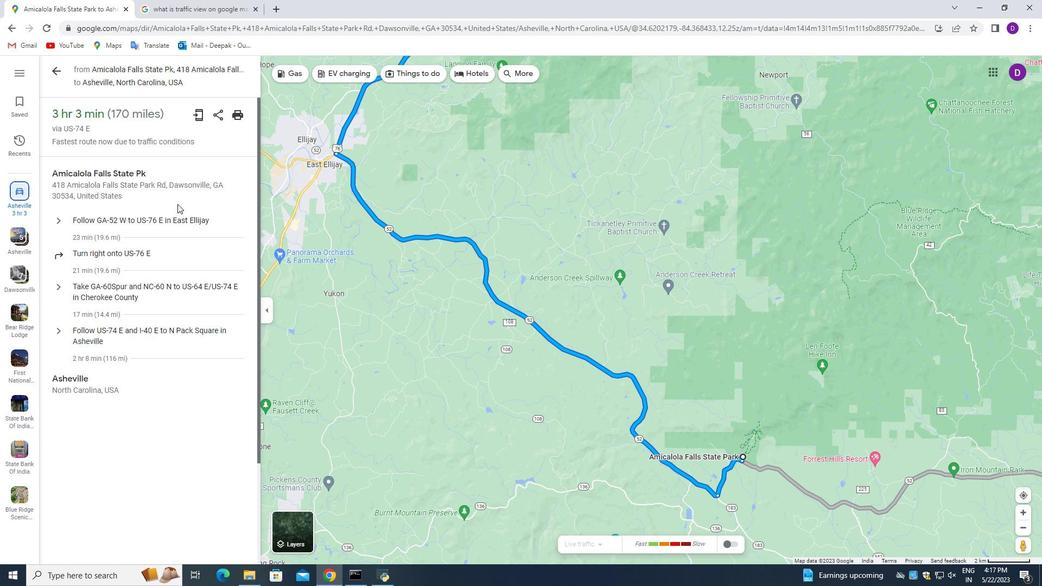 
Action: Mouse scrolled (177, 204) with delta (0, 0)
Screenshot: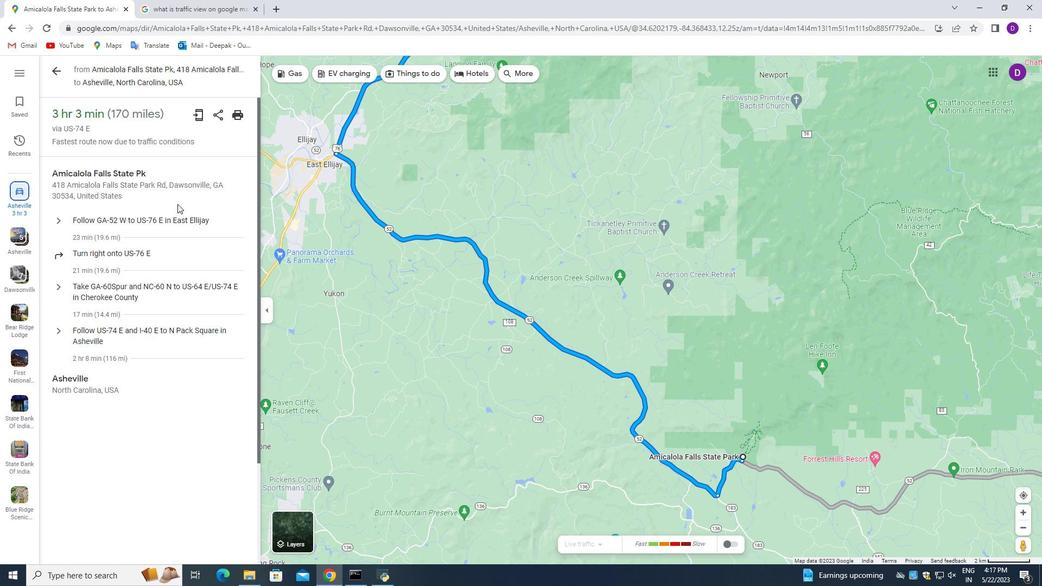 
Action: Mouse moved to (524, 71)
Screenshot: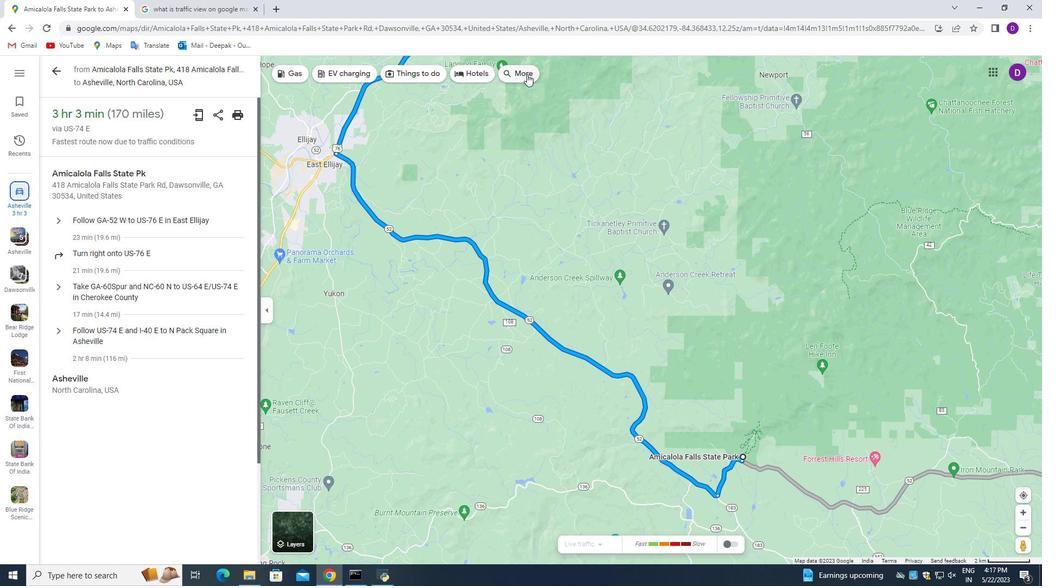 
Action: Mouse pressed left at (524, 71)
Screenshot: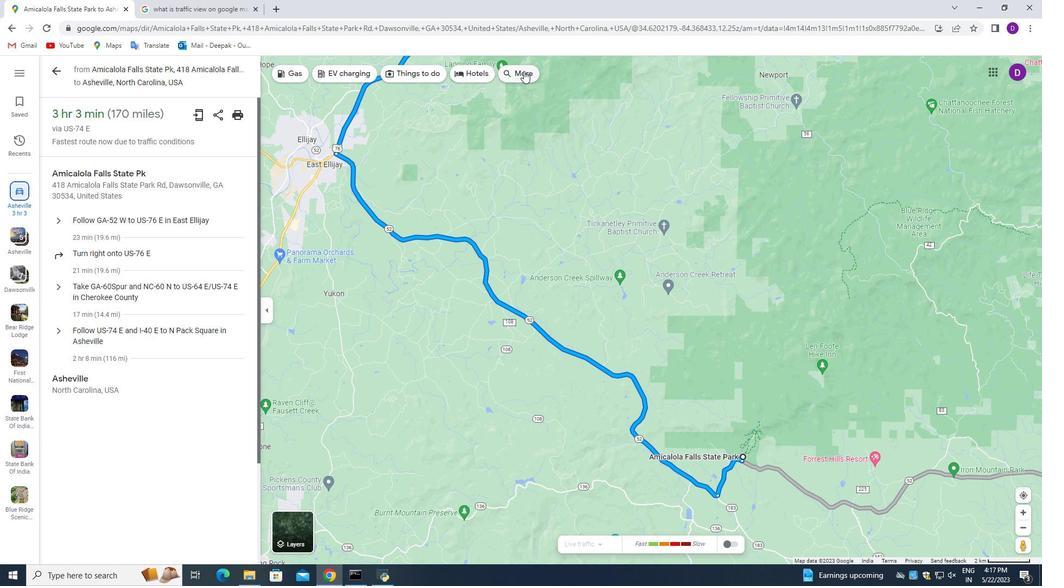 
Action: Mouse moved to (118, 74)
Screenshot: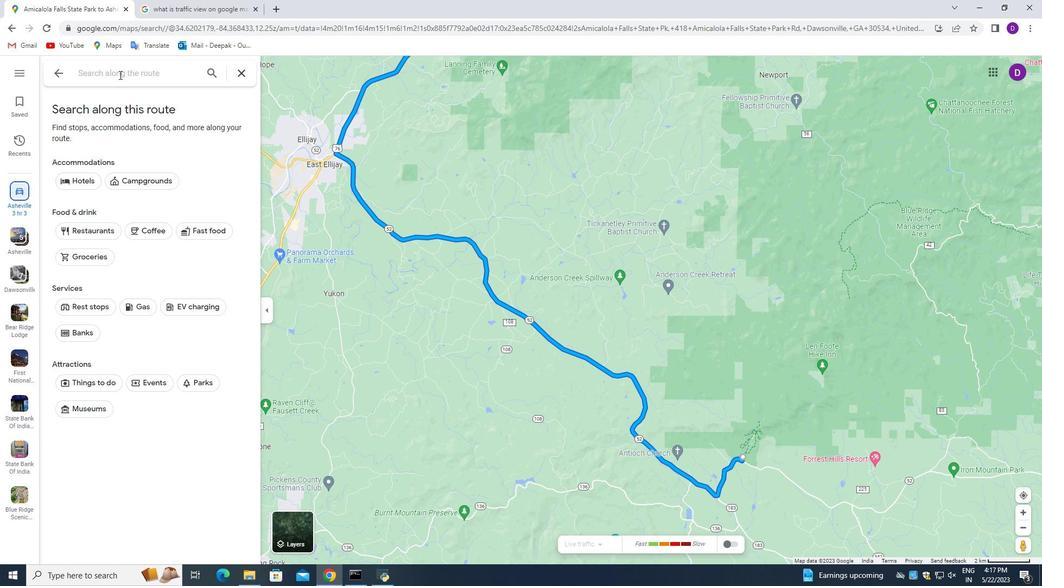 
Action: Mouse pressed left at (118, 74)
Screenshot: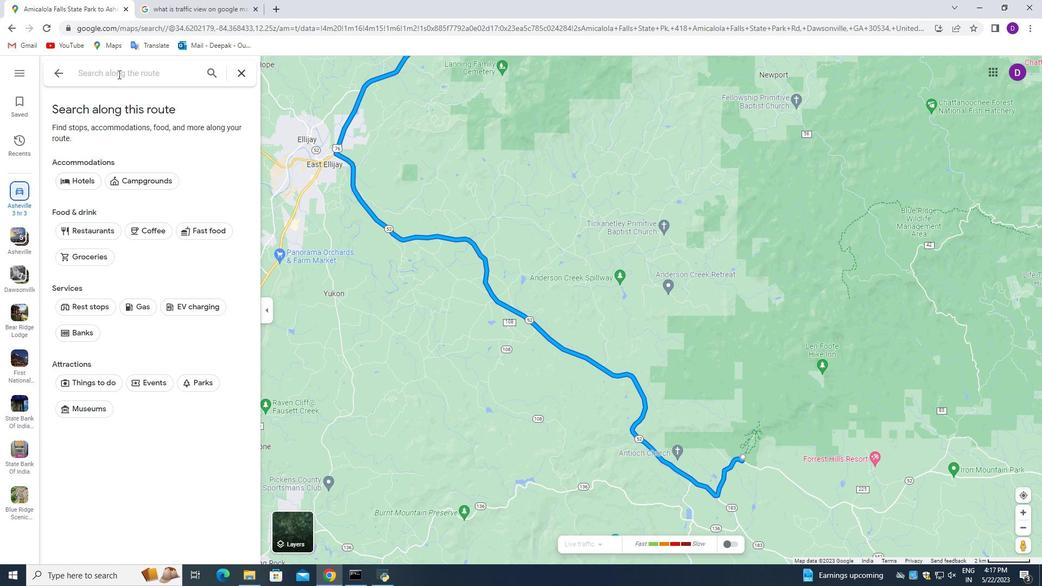 
Action: Mouse moved to (123, 97)
Screenshot: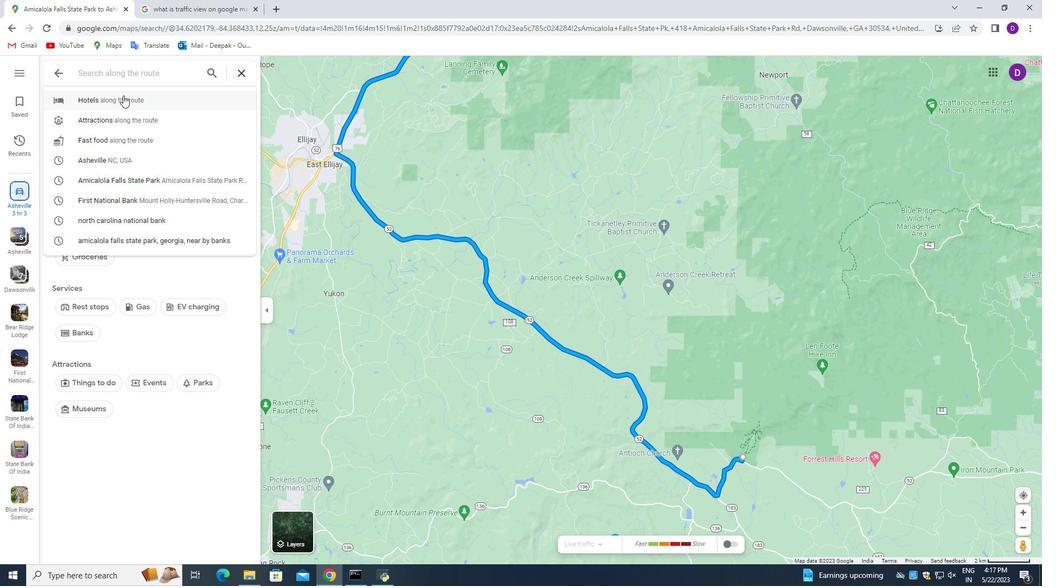 
Action: Mouse pressed left at (123, 97)
Screenshot: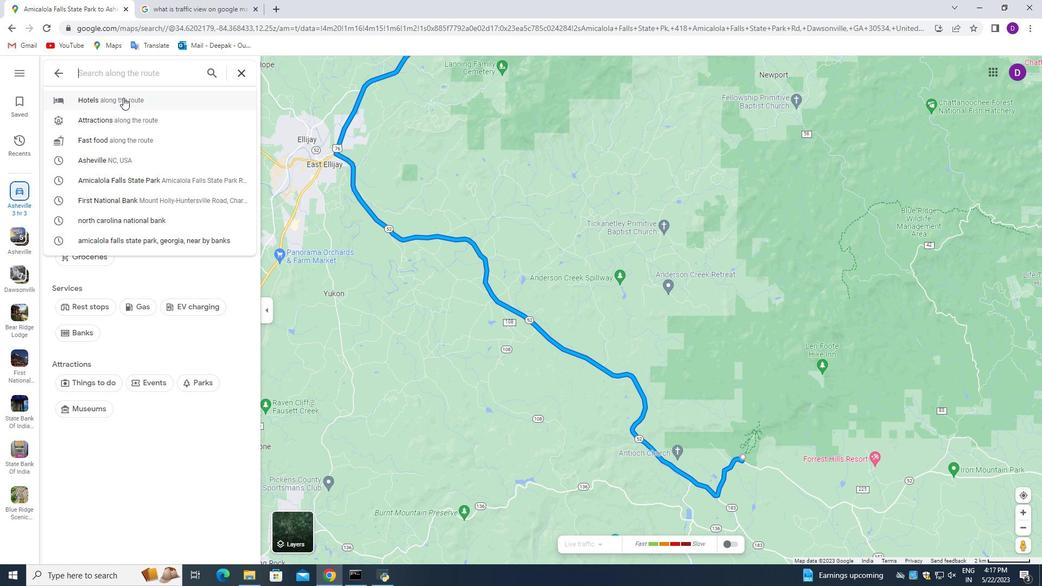 
Action: Mouse moved to (420, 280)
Screenshot: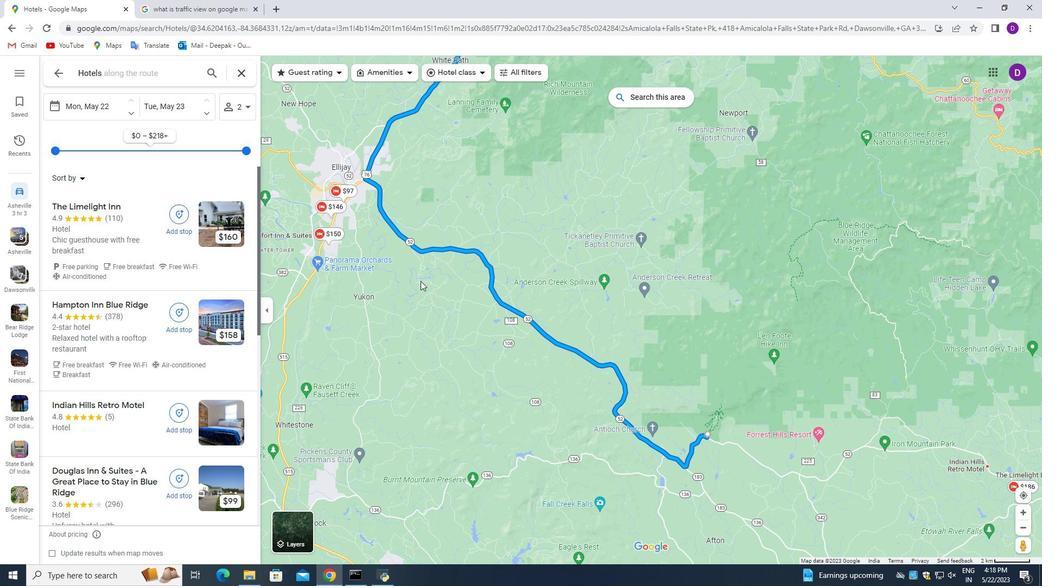 
Action: Mouse pressed left at (420, 280)
Screenshot: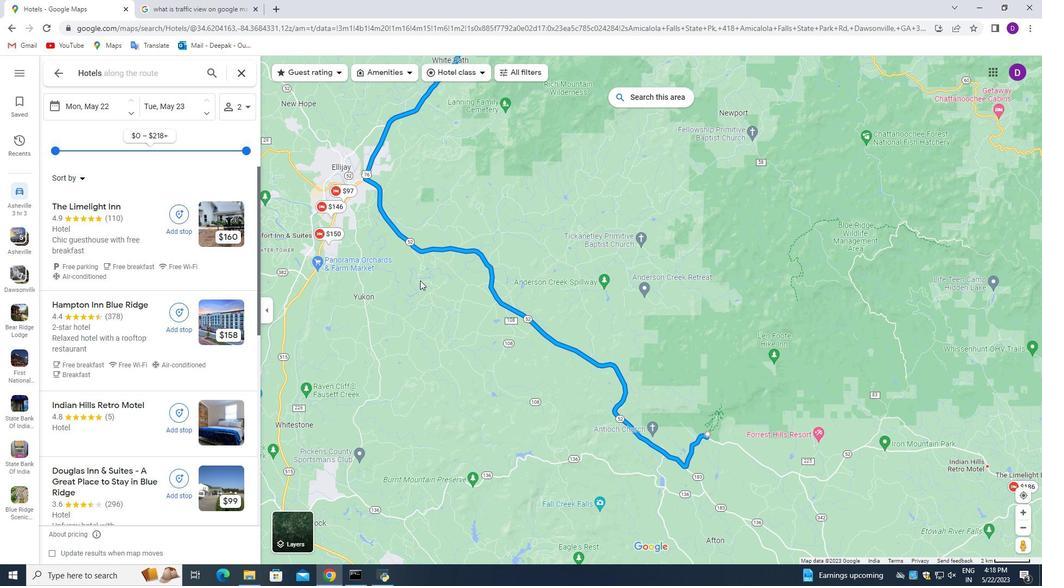 
Action: Mouse moved to (395, 403)
Screenshot: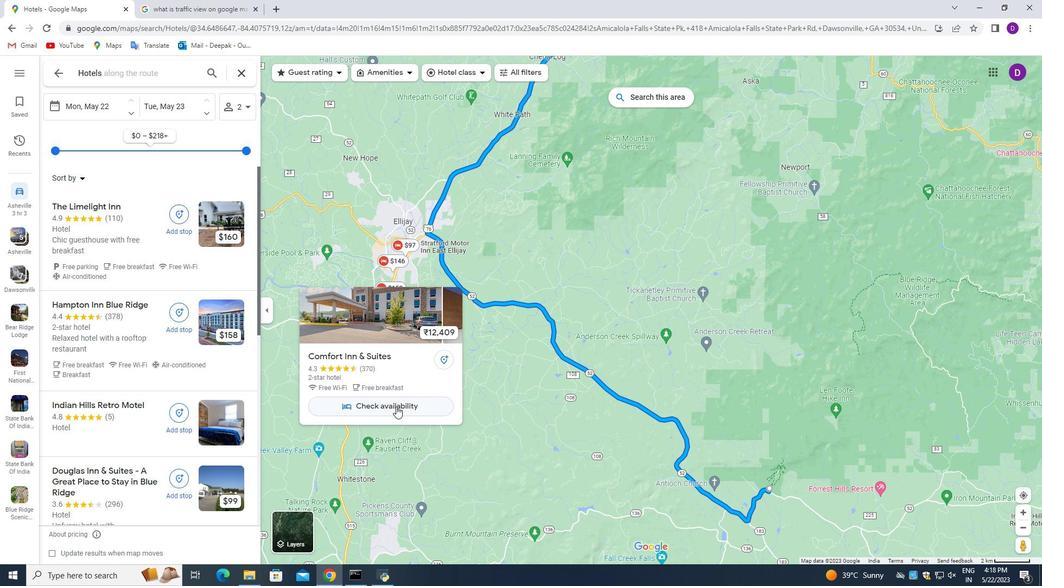 
Action: Mouse pressed left at (395, 403)
Screenshot: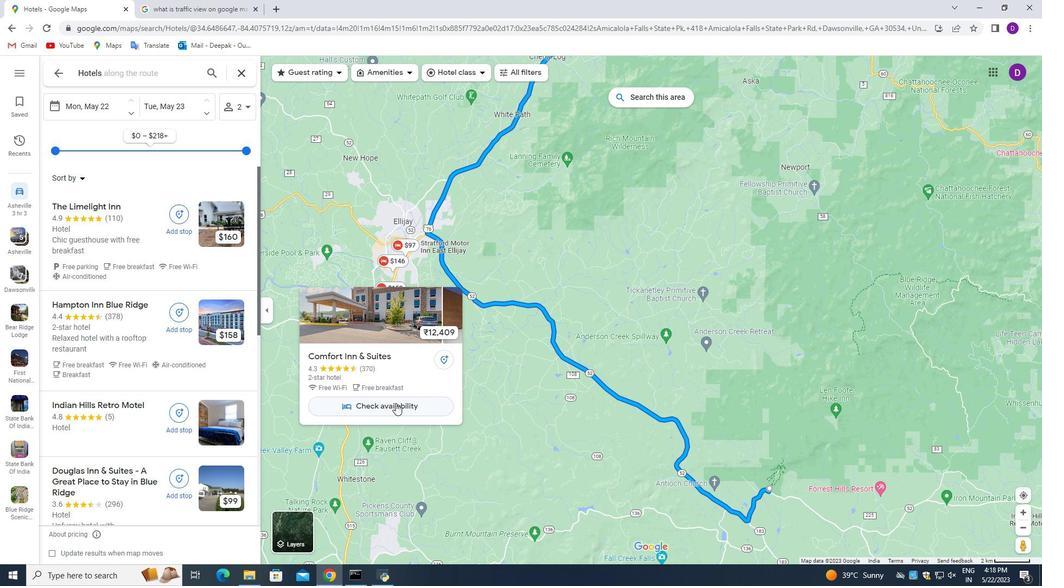 
Action: Mouse moved to (663, 218)
Screenshot: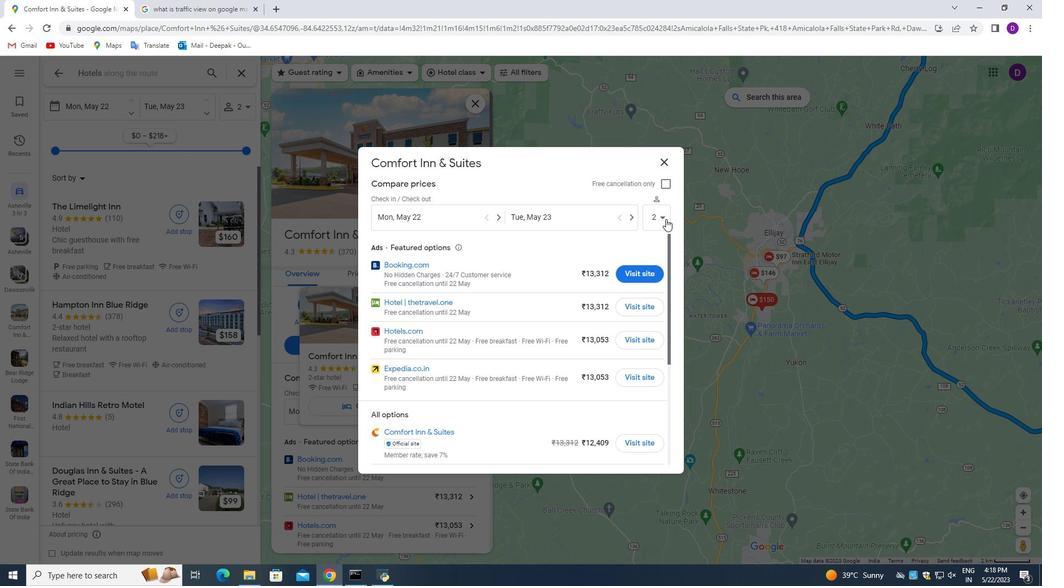 
Action: Mouse pressed left at (663, 218)
Screenshot: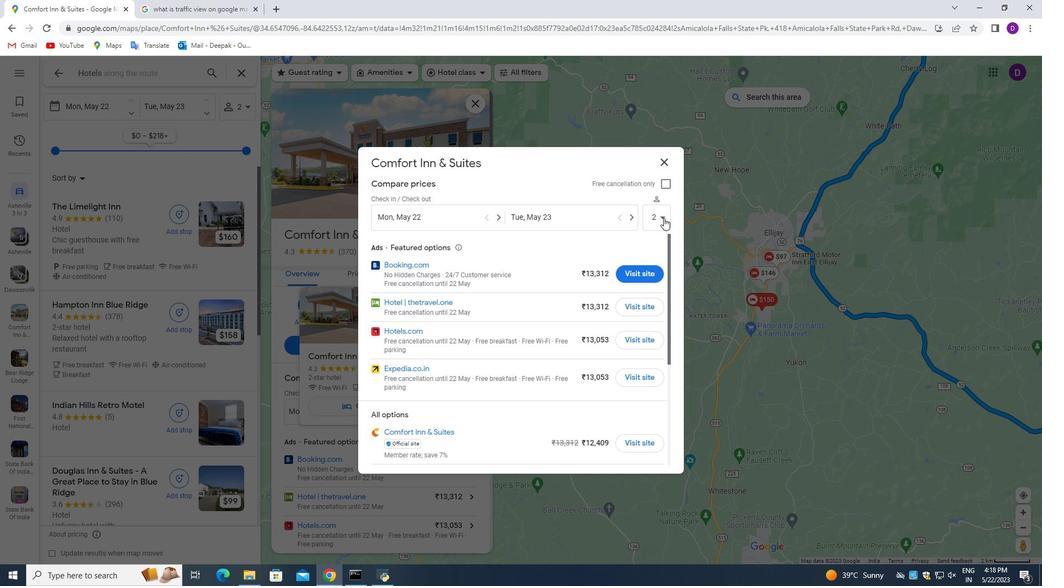 
Action: Mouse pressed left at (663, 218)
Screenshot: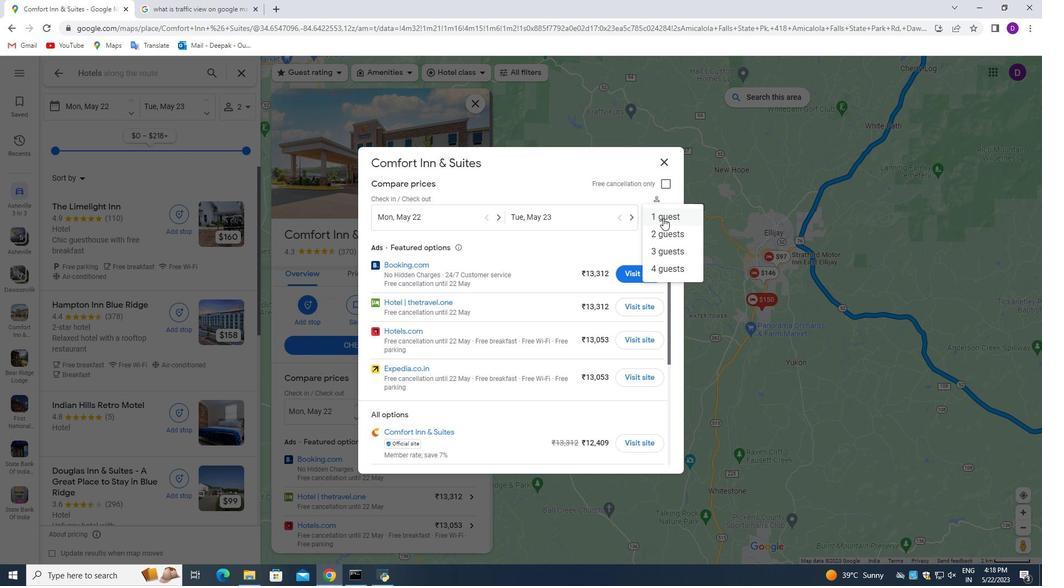 
Action: Mouse moved to (524, 342)
Screenshot: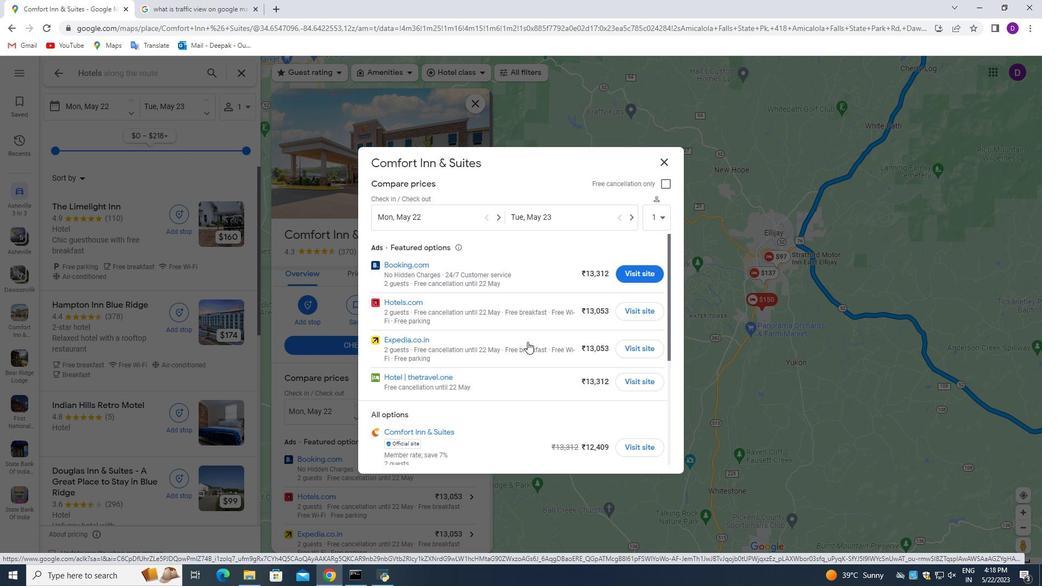 
Action: Mouse scrolled (524, 342) with delta (0, 0)
Screenshot: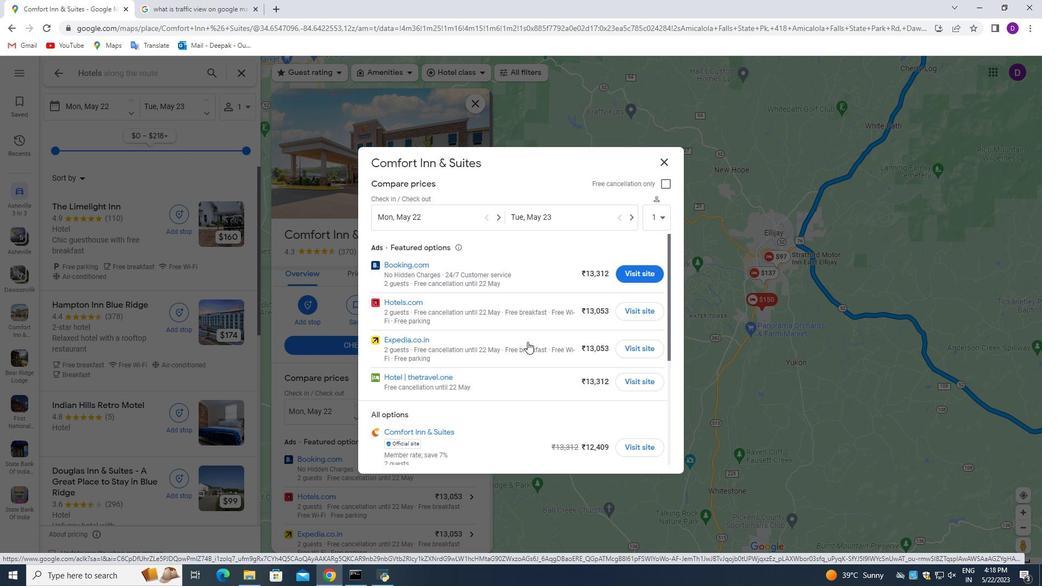 
Action: Mouse moved to (519, 344)
Screenshot: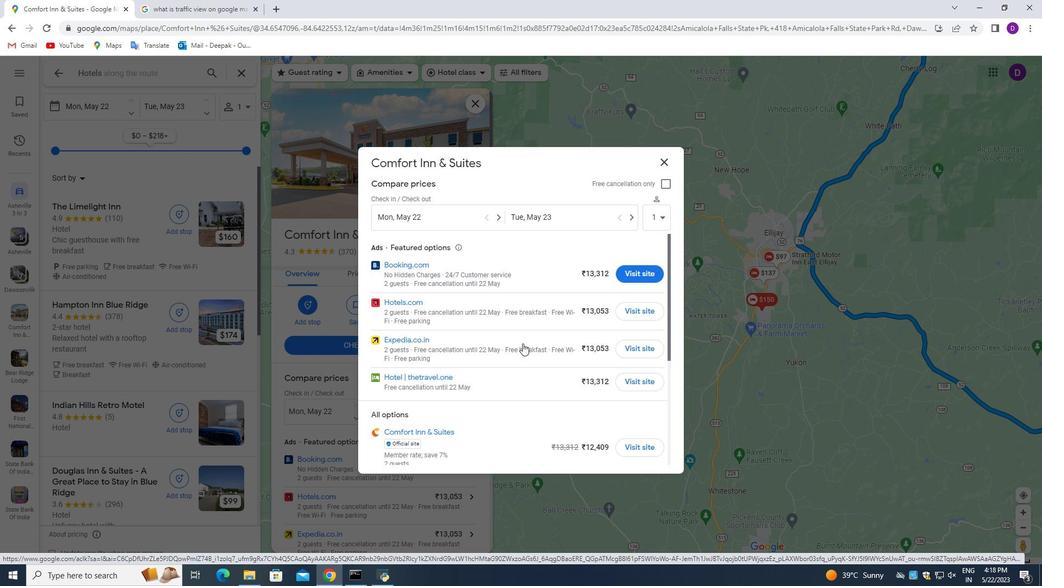 
Action: Mouse scrolled (519, 343) with delta (0, 0)
Screenshot: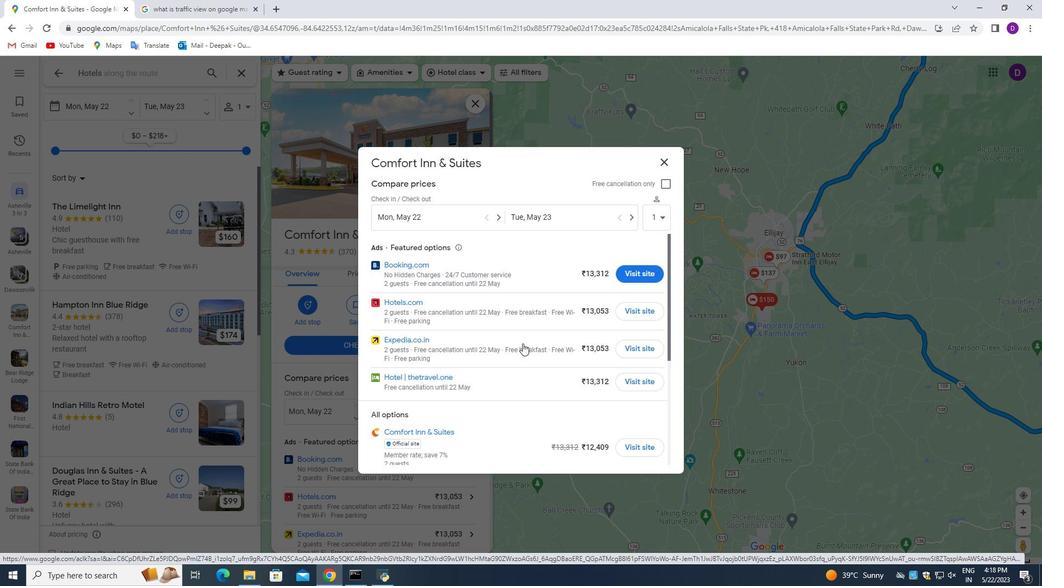 
Action: Mouse moved to (512, 345)
Screenshot: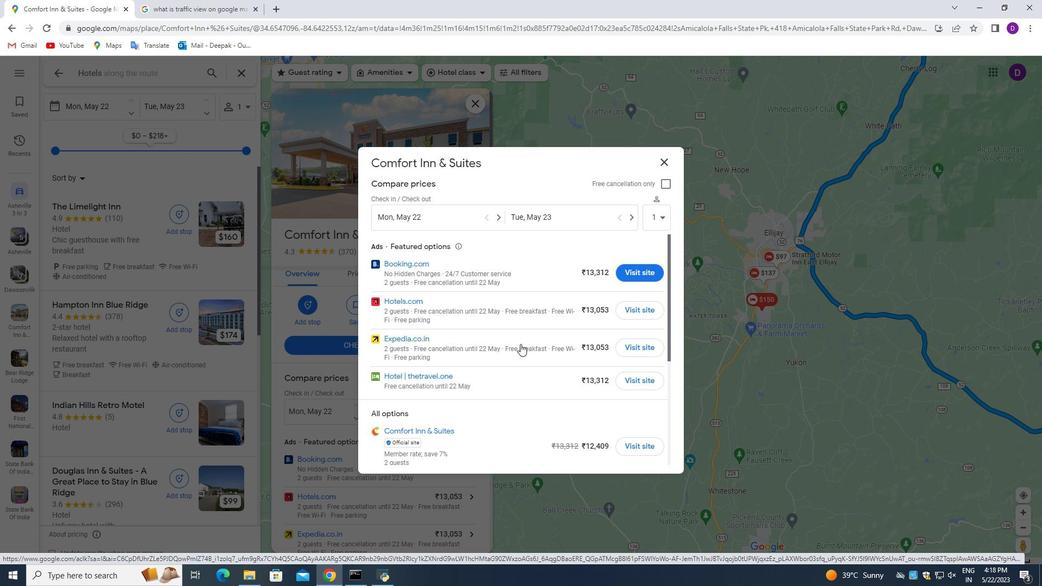 
Action: Mouse scrolled (512, 344) with delta (0, 0)
Screenshot: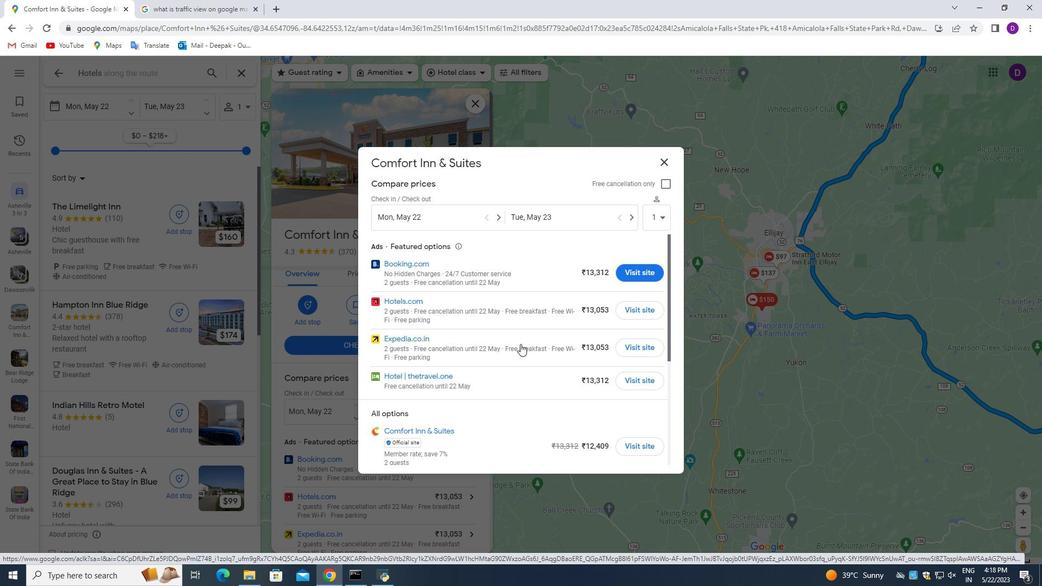 
Action: Mouse moved to (489, 342)
Screenshot: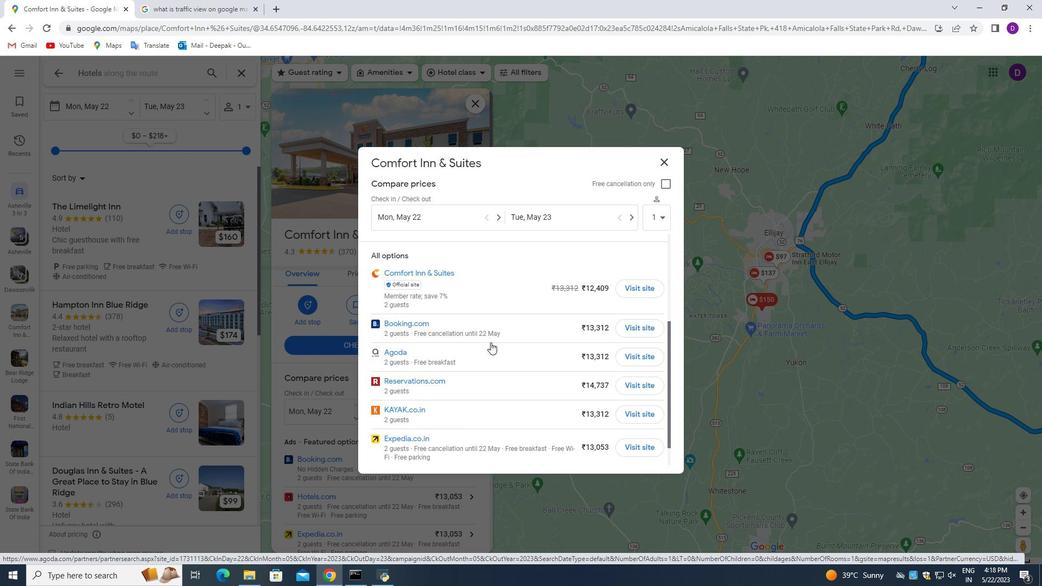 
Action: Mouse scrolled (489, 341) with delta (0, 0)
Screenshot: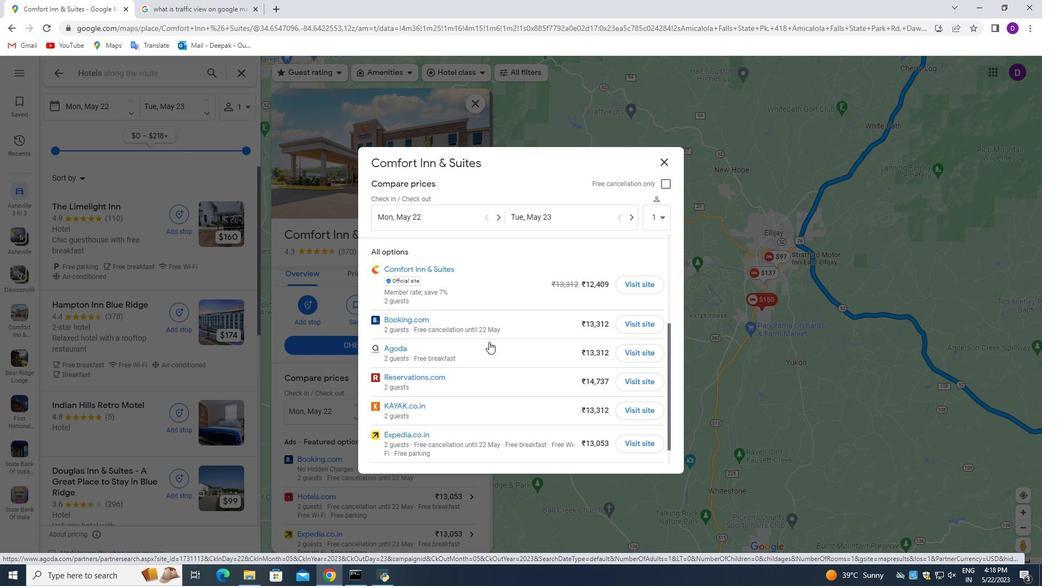 
Action: Mouse scrolled (489, 341) with delta (0, 0)
Screenshot: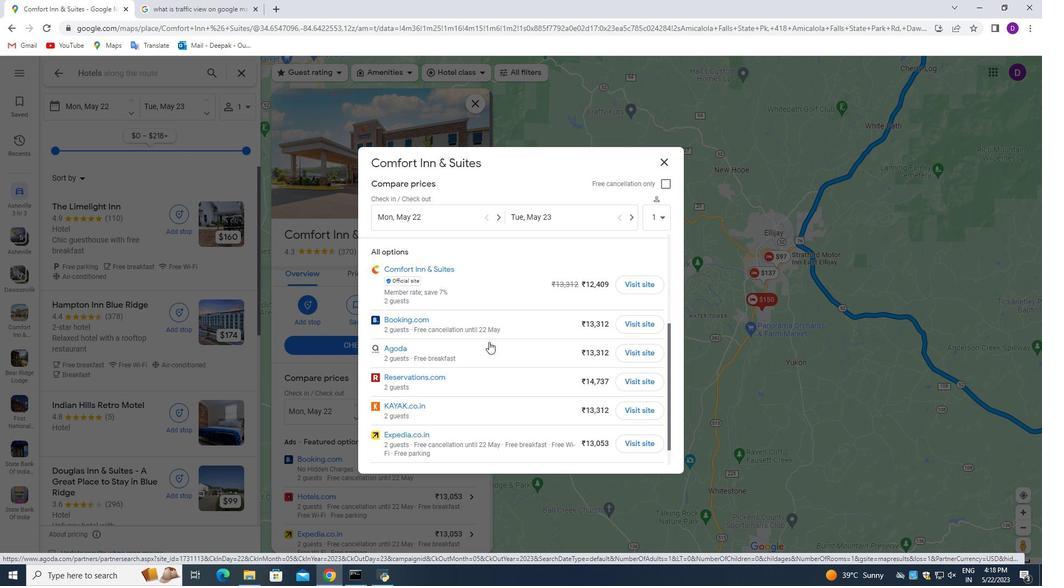 
Action: Mouse scrolled (489, 341) with delta (0, 0)
Screenshot: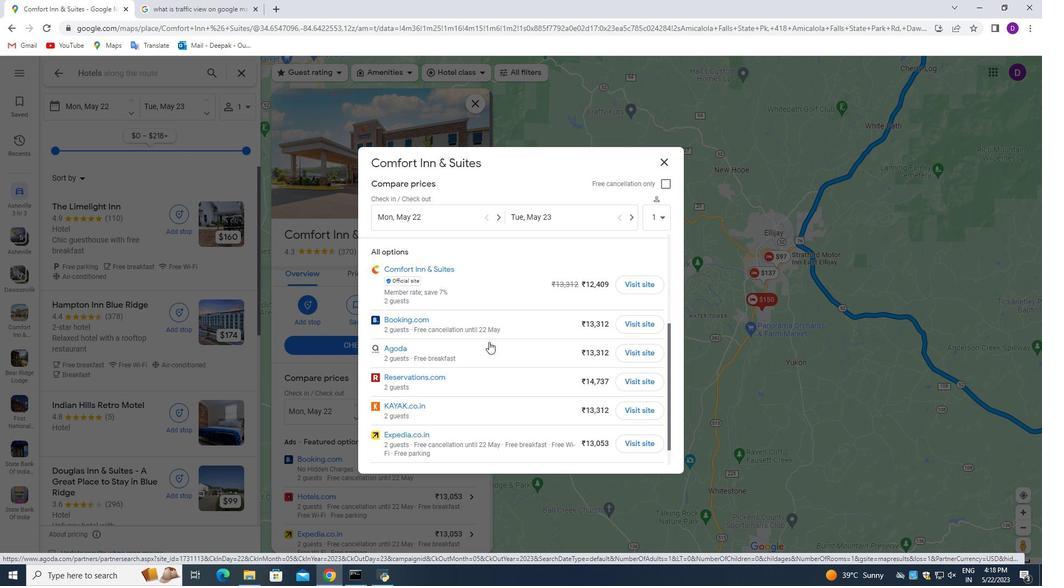 
Action: Mouse scrolled (489, 341) with delta (0, 0)
Screenshot: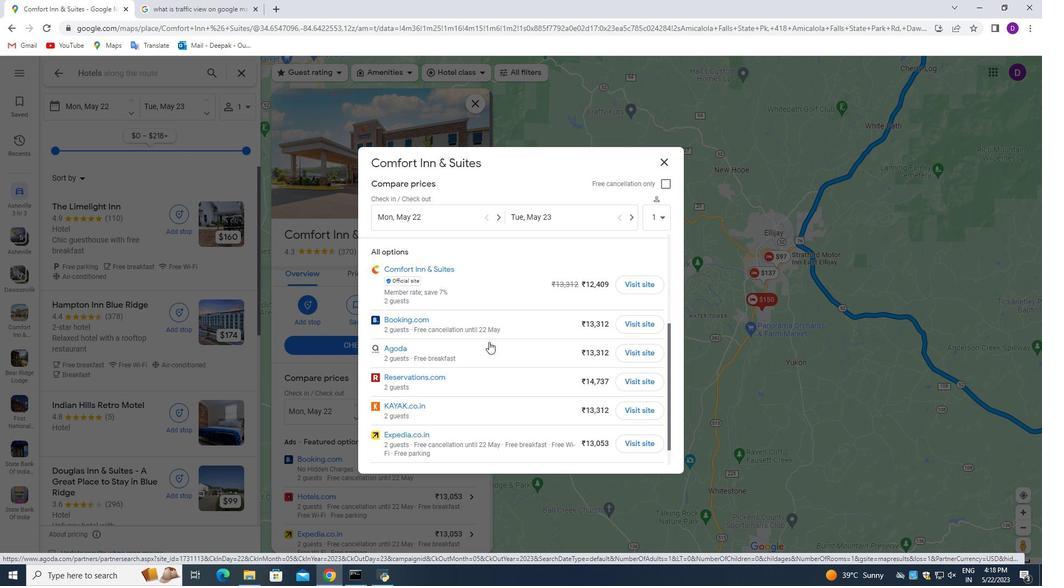 
Action: Mouse scrolled (489, 341) with delta (0, 0)
Screenshot: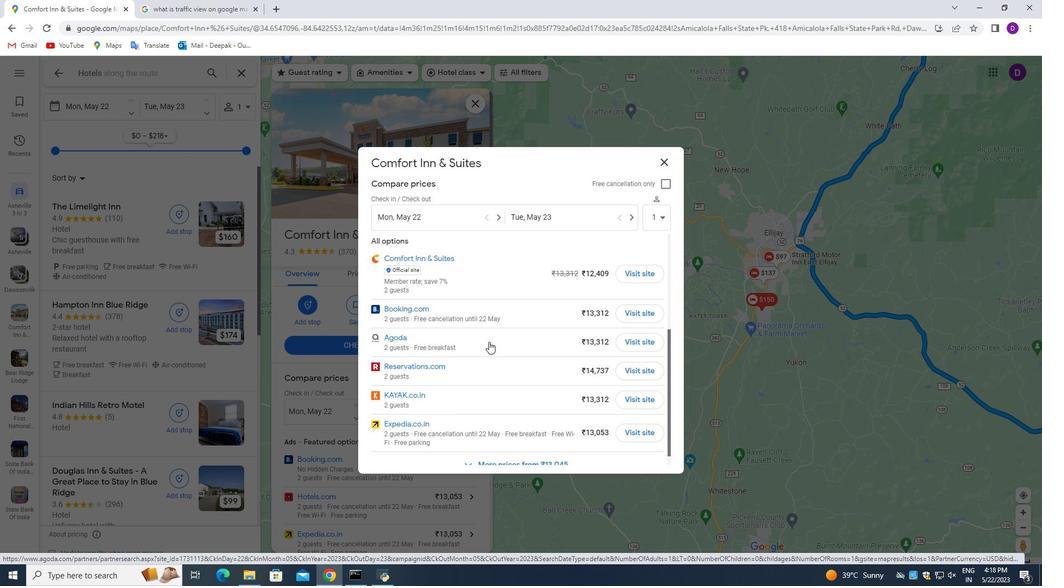 
Action: Mouse moved to (488, 341)
Screenshot: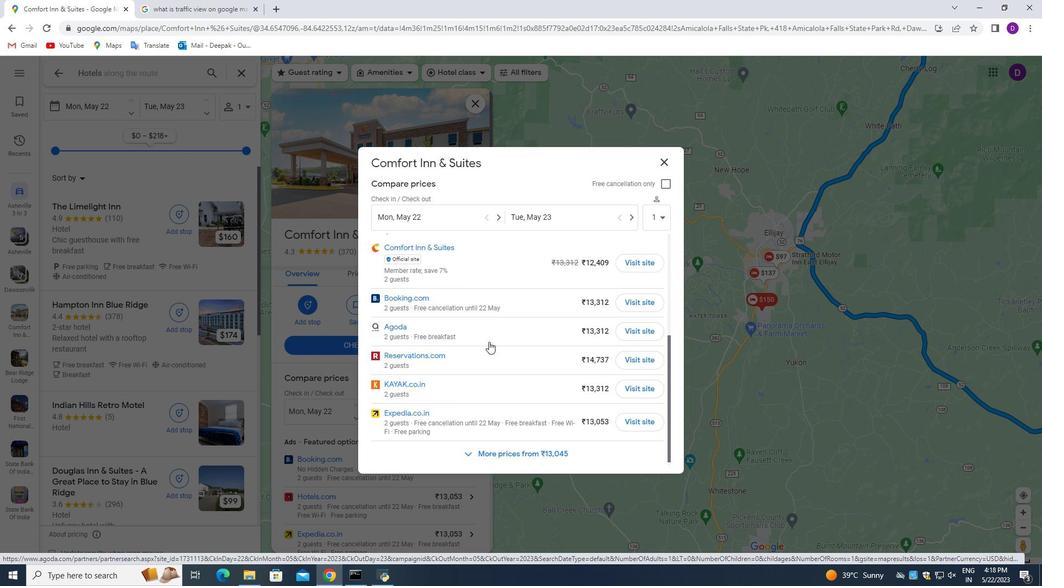 
Action: Mouse scrolled (488, 342) with delta (0, 0)
Screenshot: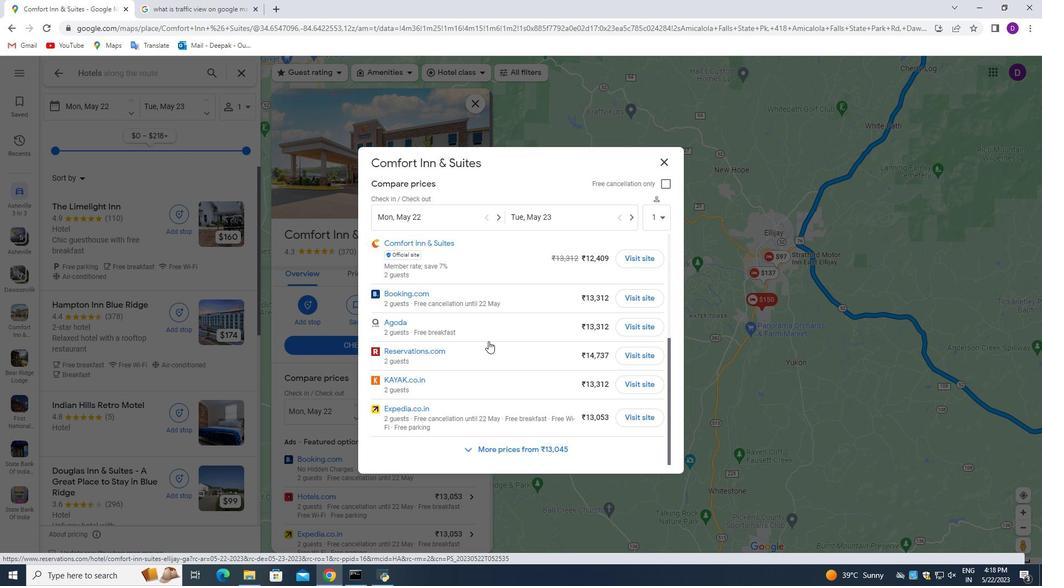 
Action: Mouse scrolled (488, 342) with delta (0, 0)
Screenshot: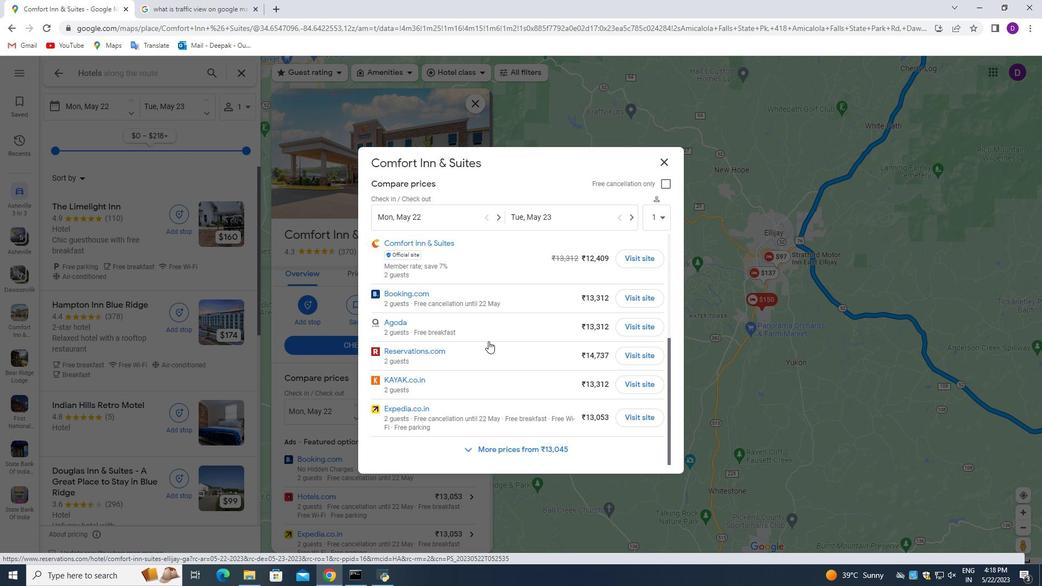 
Action: Mouse scrolled (488, 342) with delta (0, 0)
Screenshot: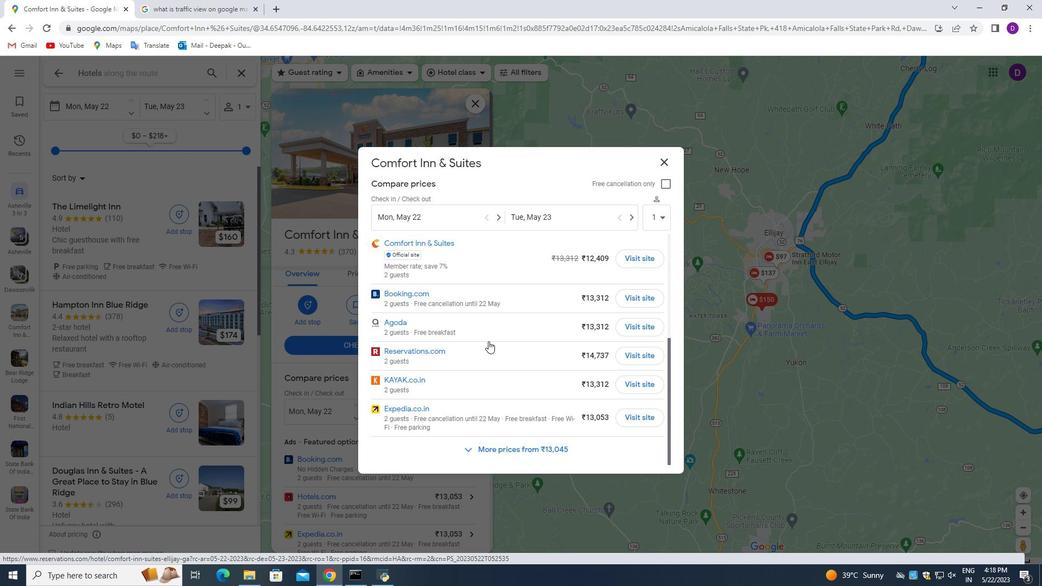 
Action: Mouse scrolled (488, 342) with delta (0, 0)
Screenshot: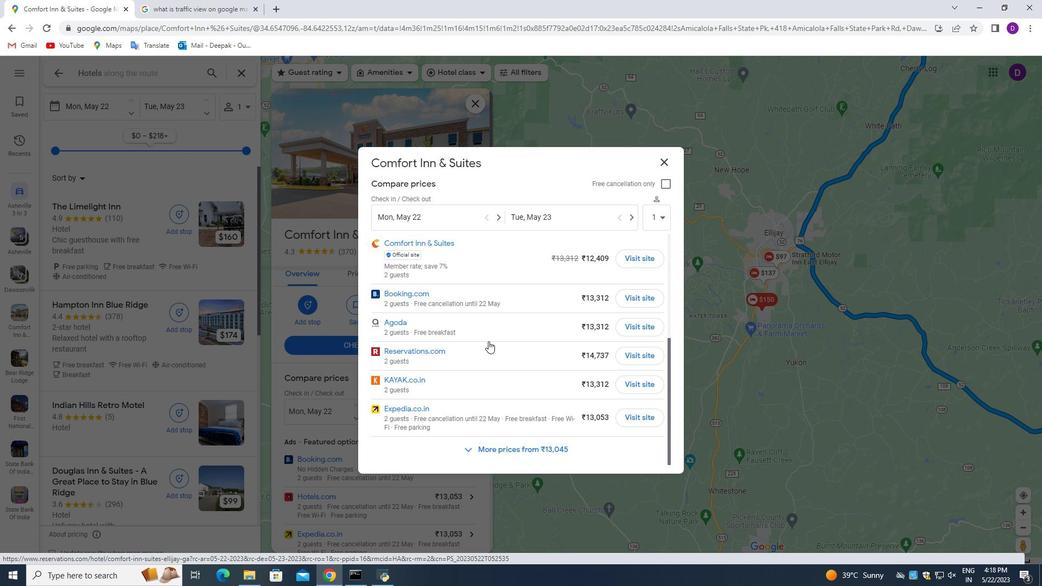 
Action: Mouse scrolled (488, 342) with delta (0, 0)
Screenshot: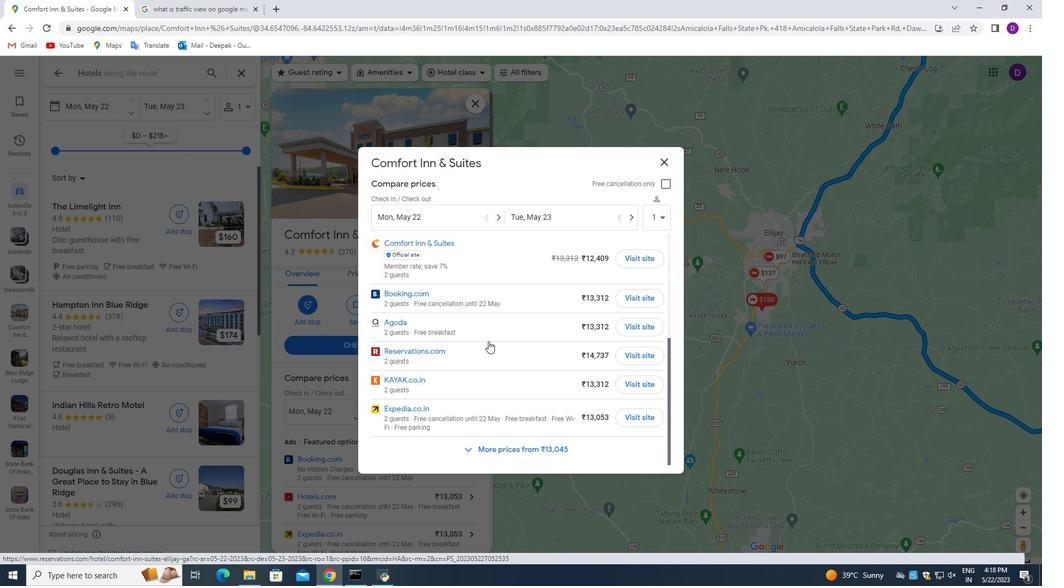 
Action: Mouse scrolled (488, 342) with delta (0, 0)
Screenshot: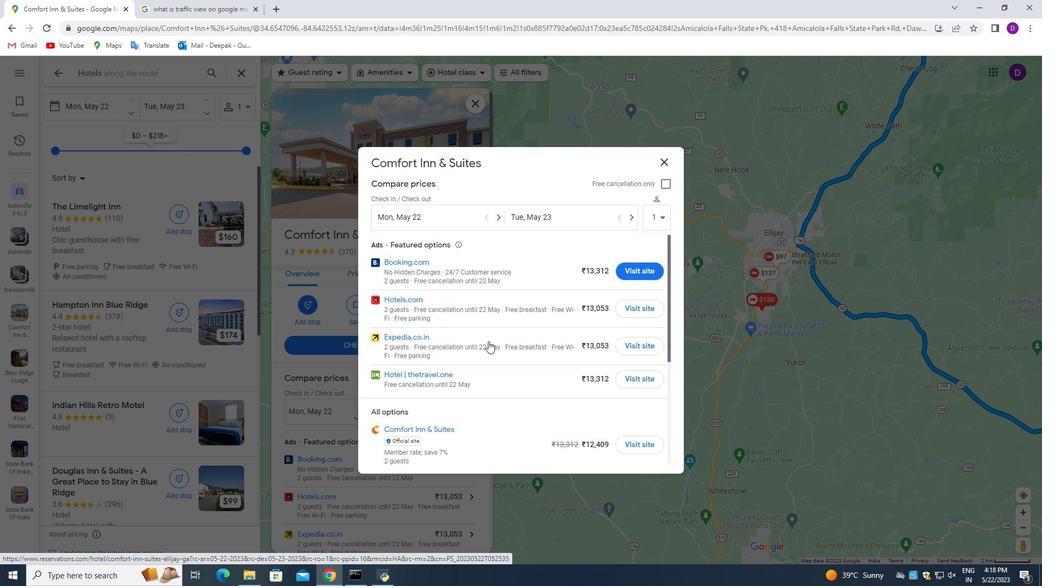 
Action: Mouse scrolled (488, 342) with delta (0, 0)
Screenshot: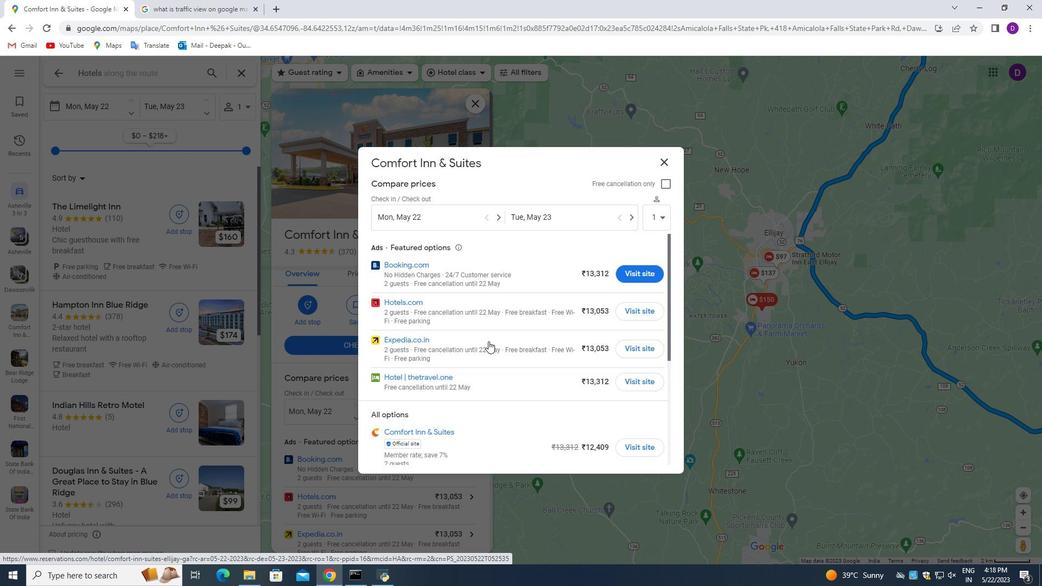 
Action: Mouse scrolled (488, 342) with delta (0, 0)
Screenshot: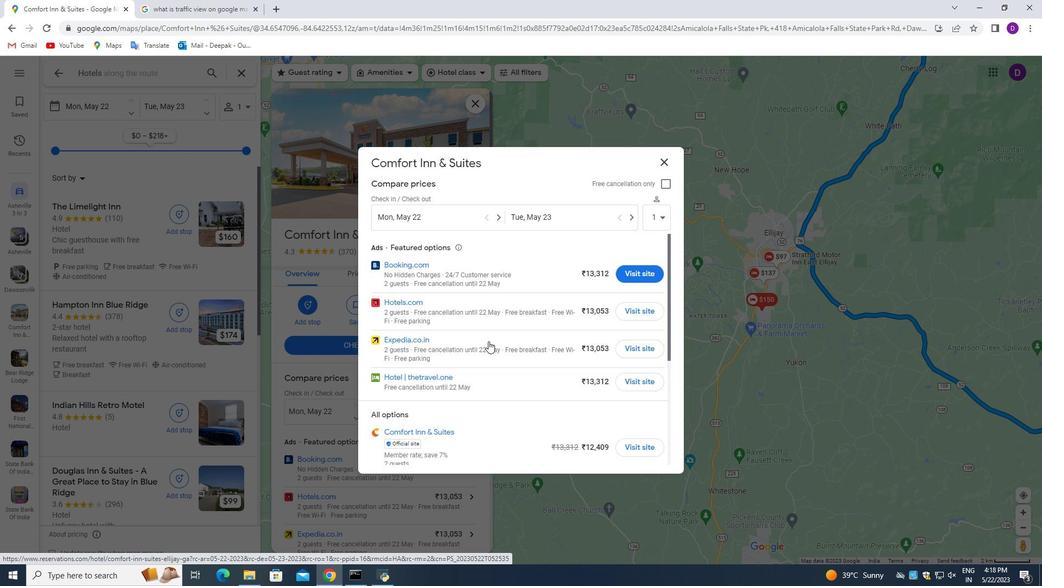
Action: Mouse scrolled (488, 342) with delta (0, 0)
Screenshot: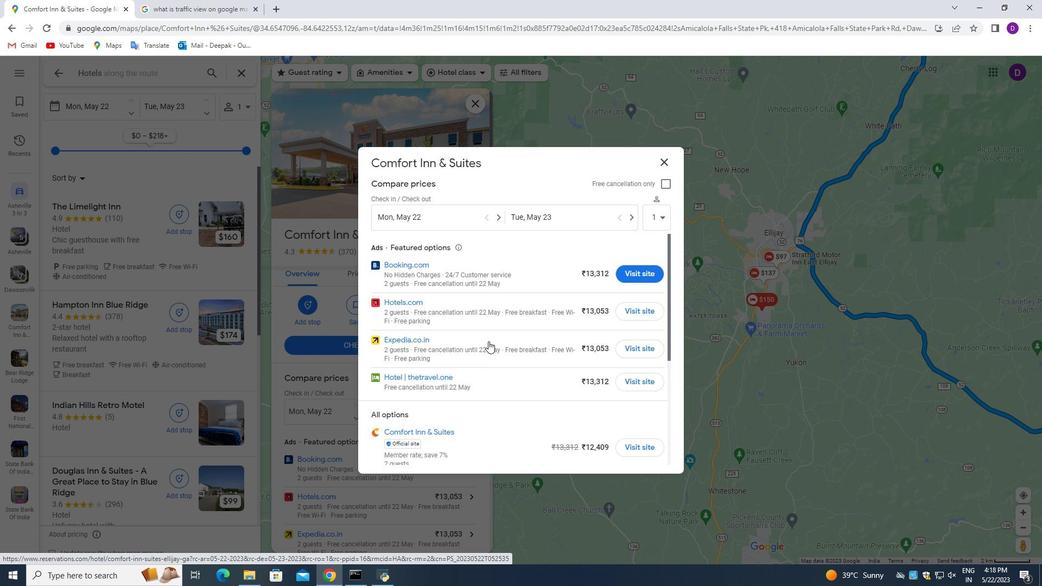 
Action: Mouse scrolled (488, 342) with delta (0, 0)
Screenshot: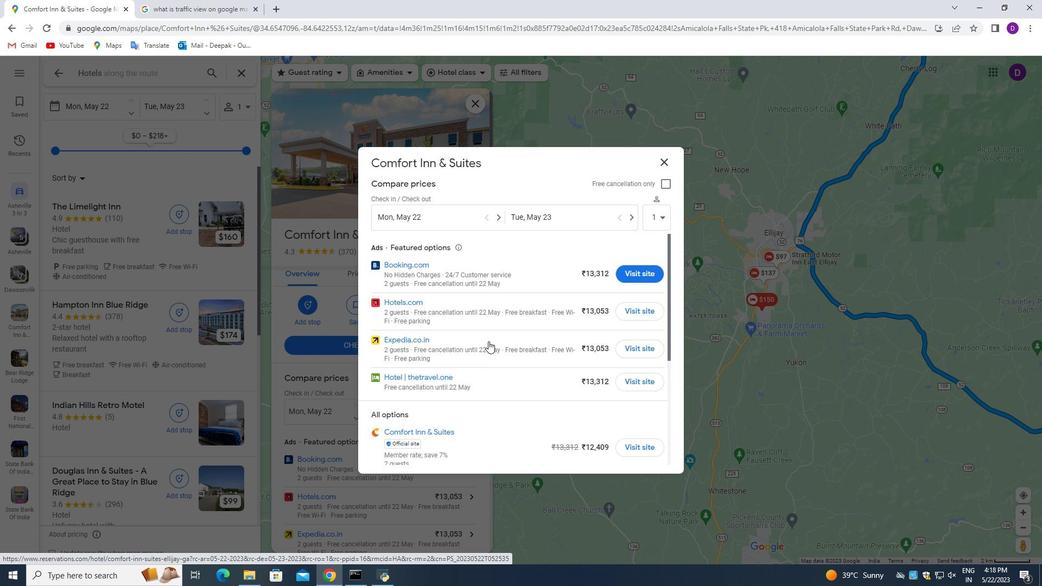 
Action: Mouse moved to (498, 215)
Screenshot: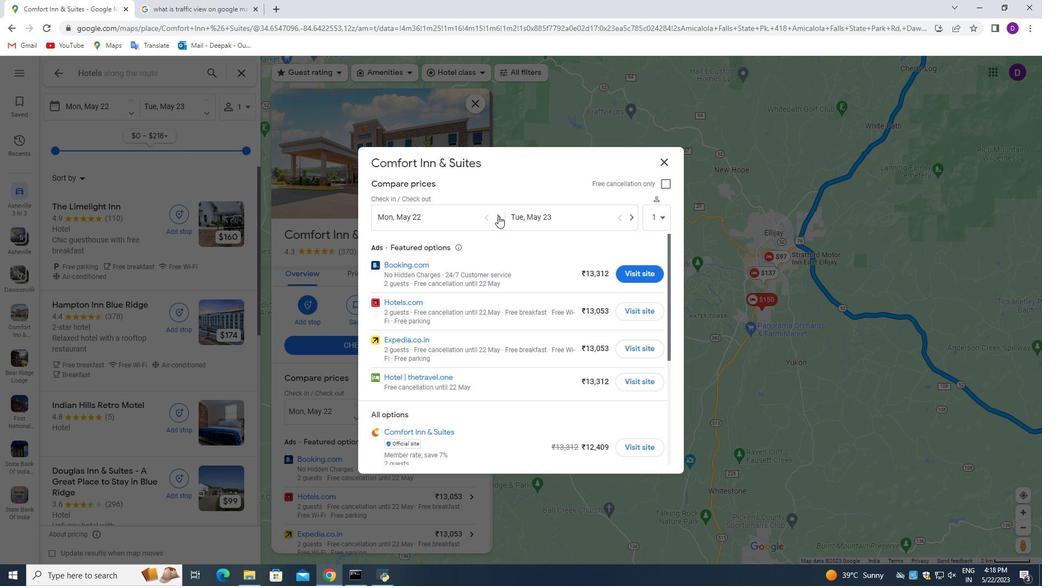 
Action: Mouse pressed left at (498, 215)
Screenshot: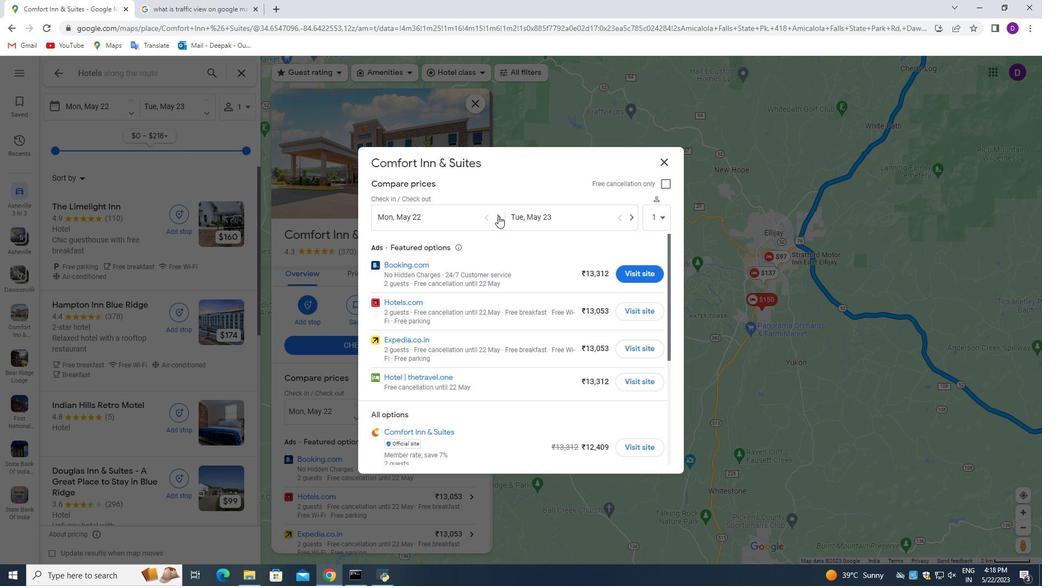 
Action: Mouse moved to (631, 218)
Screenshot: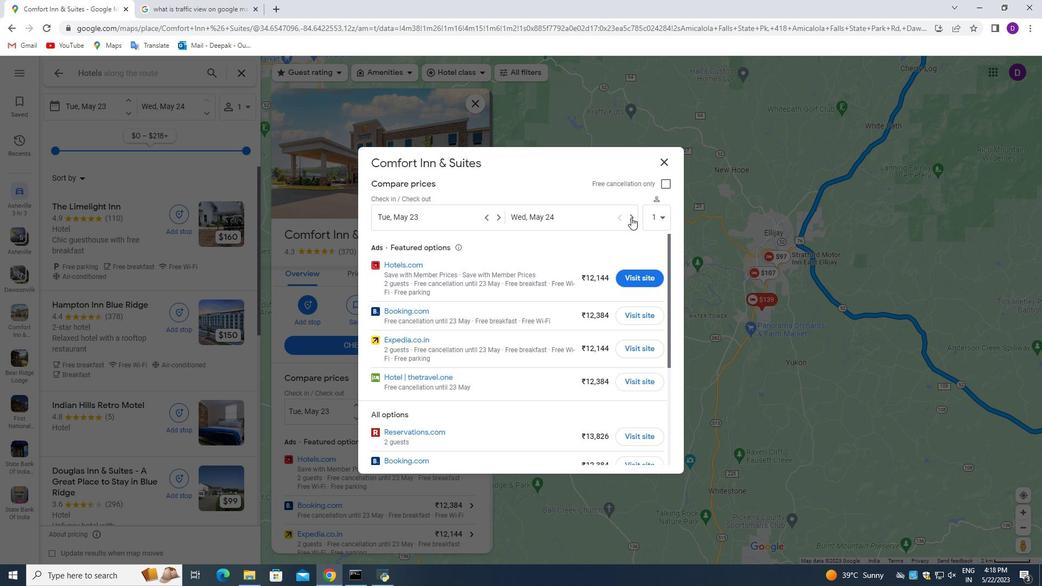 
Action: Mouse pressed left at (631, 218)
Screenshot: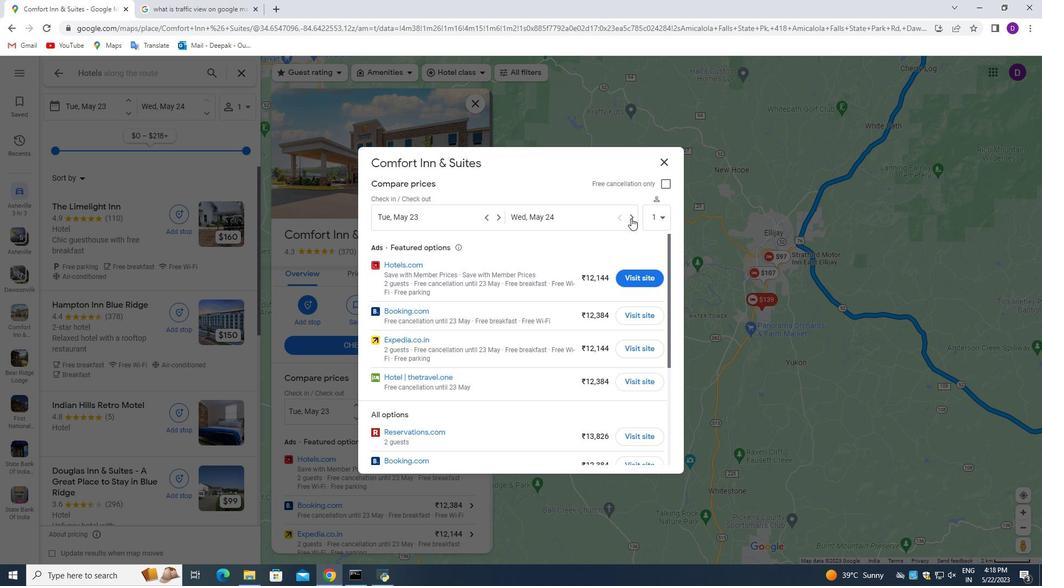 
Action: Mouse moved to (501, 218)
Screenshot: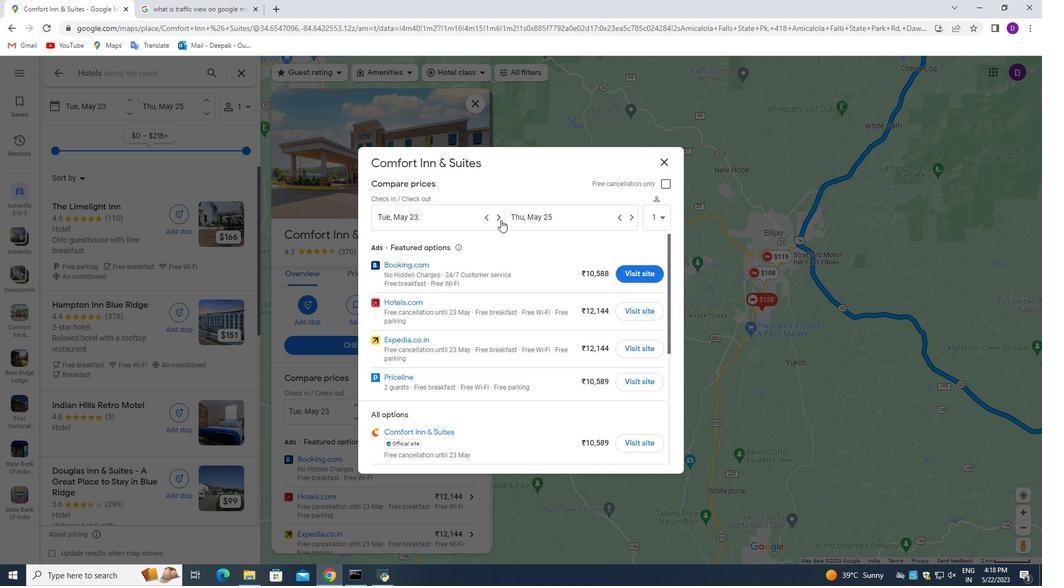 
Action: Mouse pressed left at (501, 218)
Screenshot: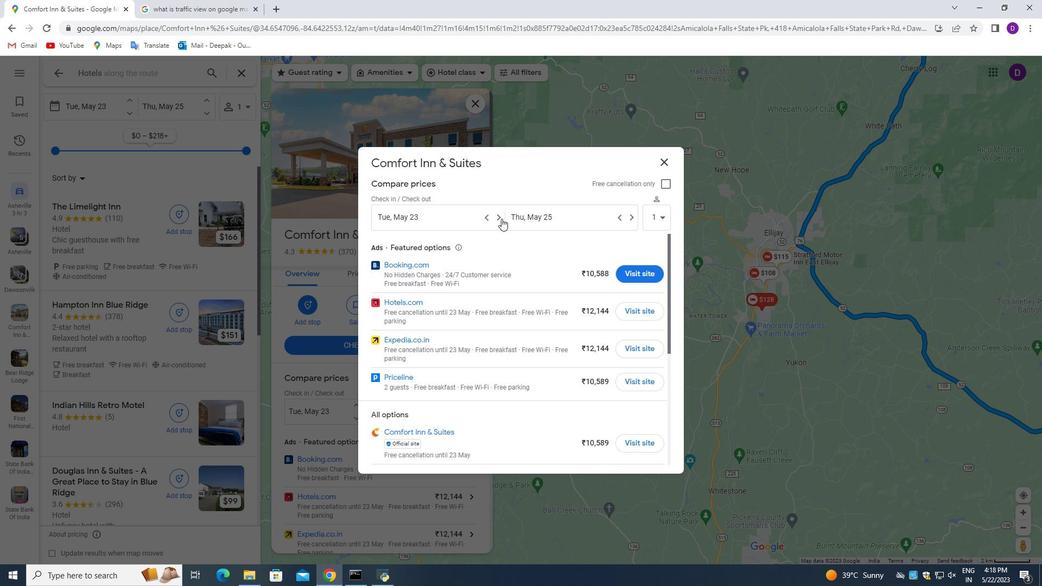 
Action: Mouse moved to (501, 217)
Screenshot: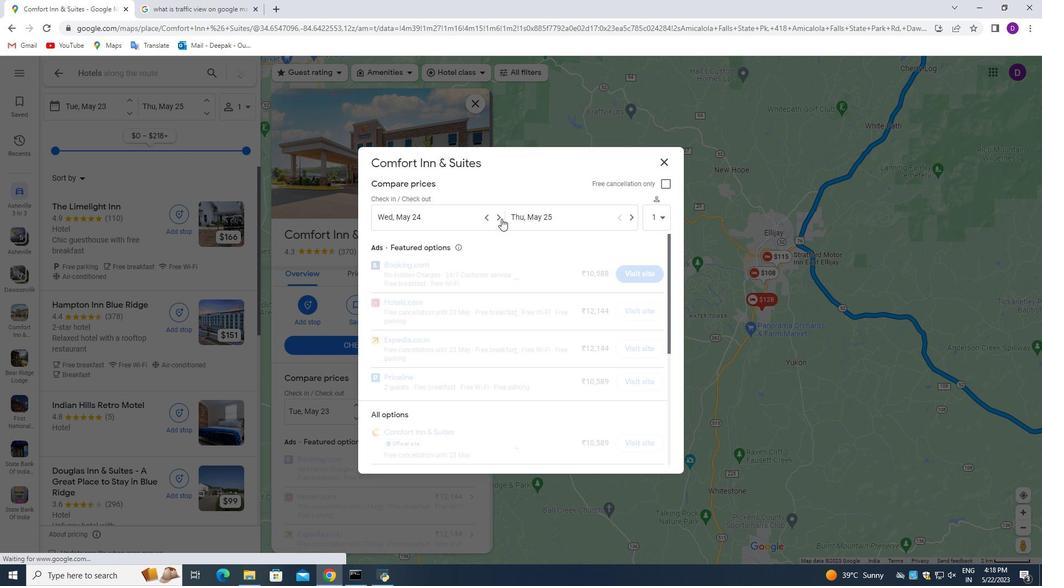 
Action: Mouse pressed left at (501, 217)
Screenshot: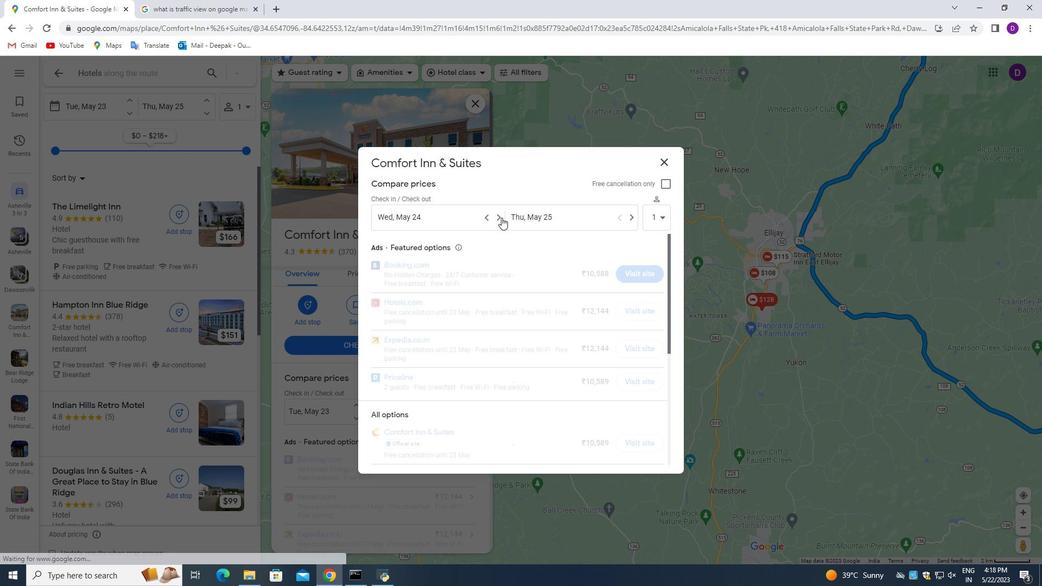 
Action: Mouse pressed left at (501, 217)
Screenshot: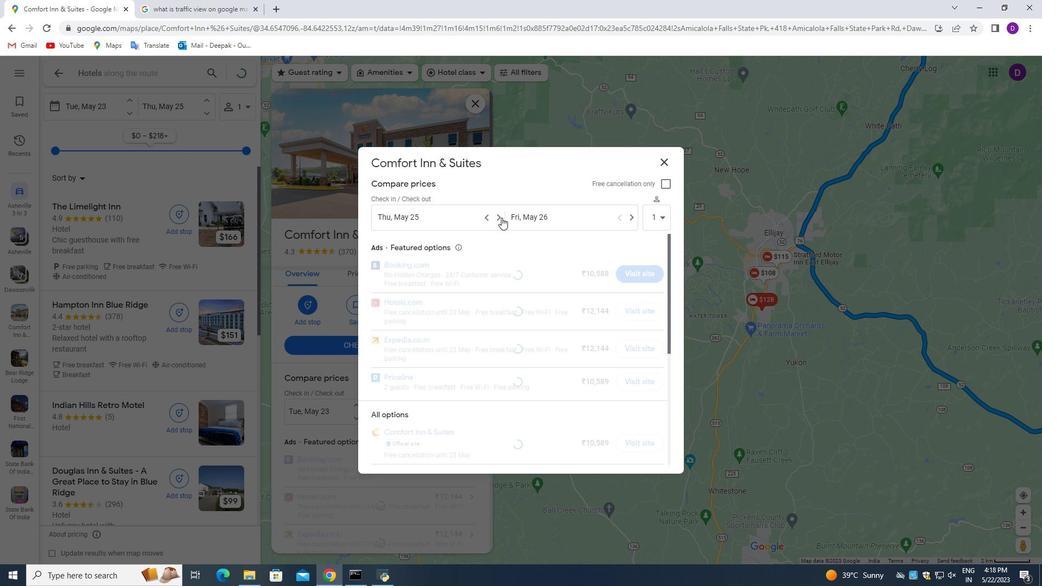 
Action: Mouse pressed left at (501, 217)
Screenshot: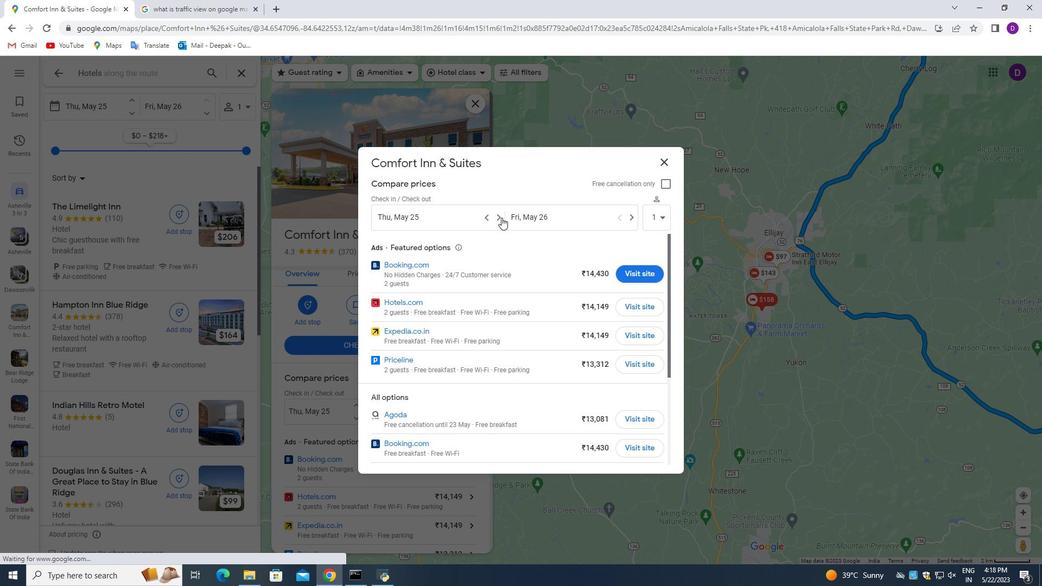 
Action: Mouse pressed left at (501, 217)
Screenshot: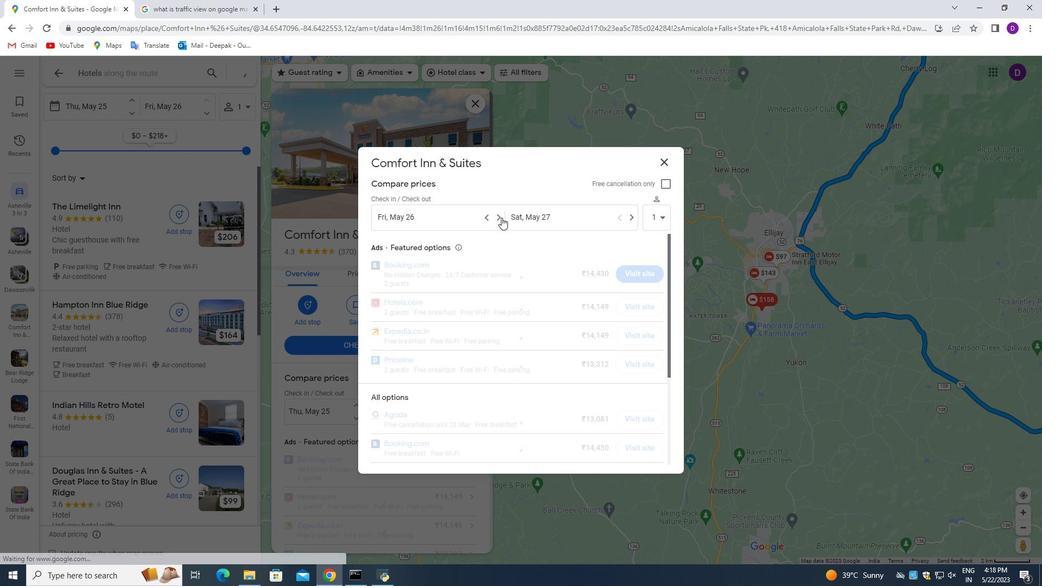 
Action: Mouse moved to (595, 357)
Screenshot: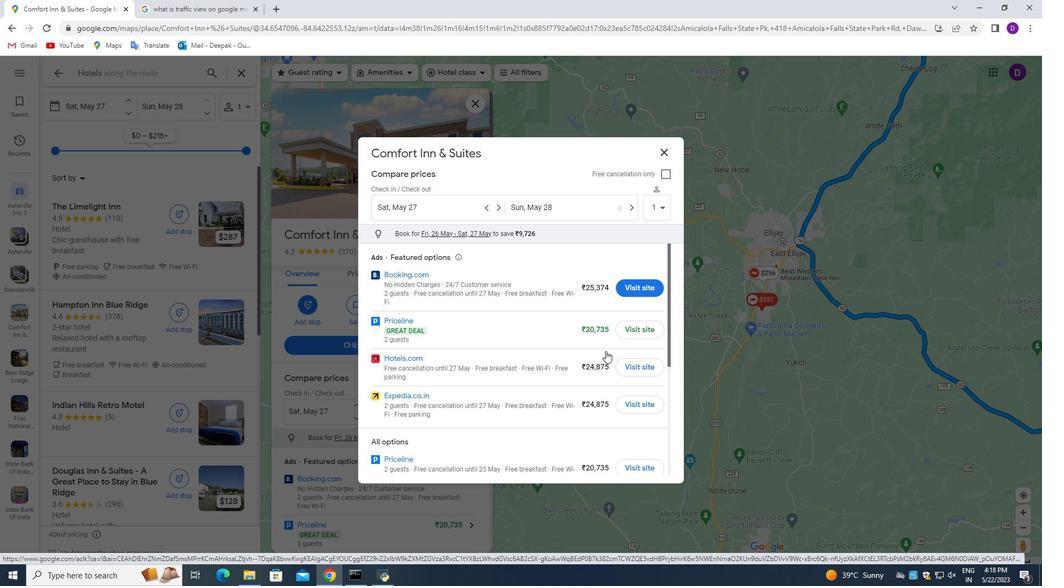 
Action: Mouse scrolled (595, 356) with delta (0, 0)
Screenshot: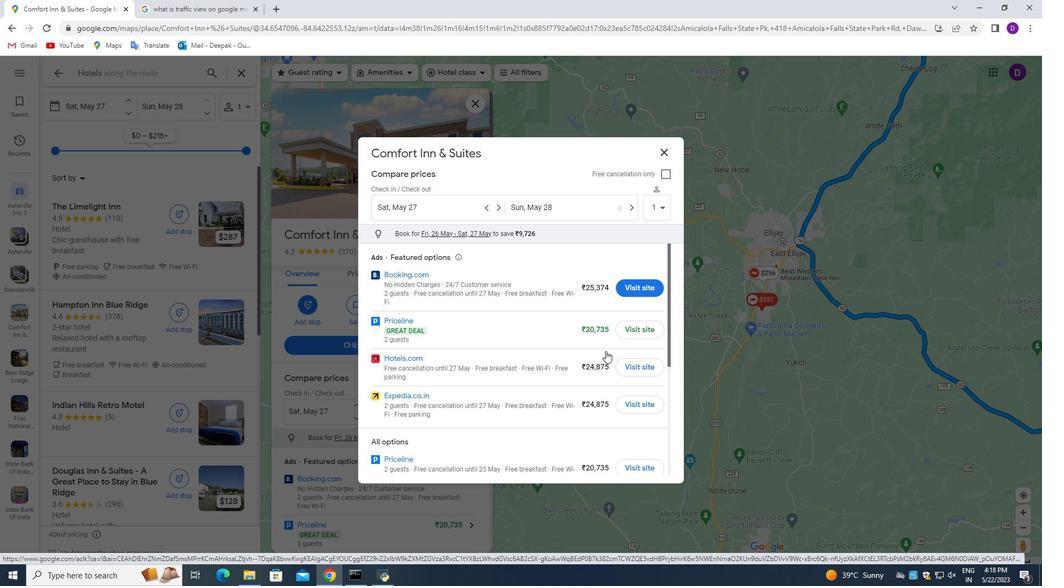 
Action: Mouse moved to (593, 357)
Screenshot: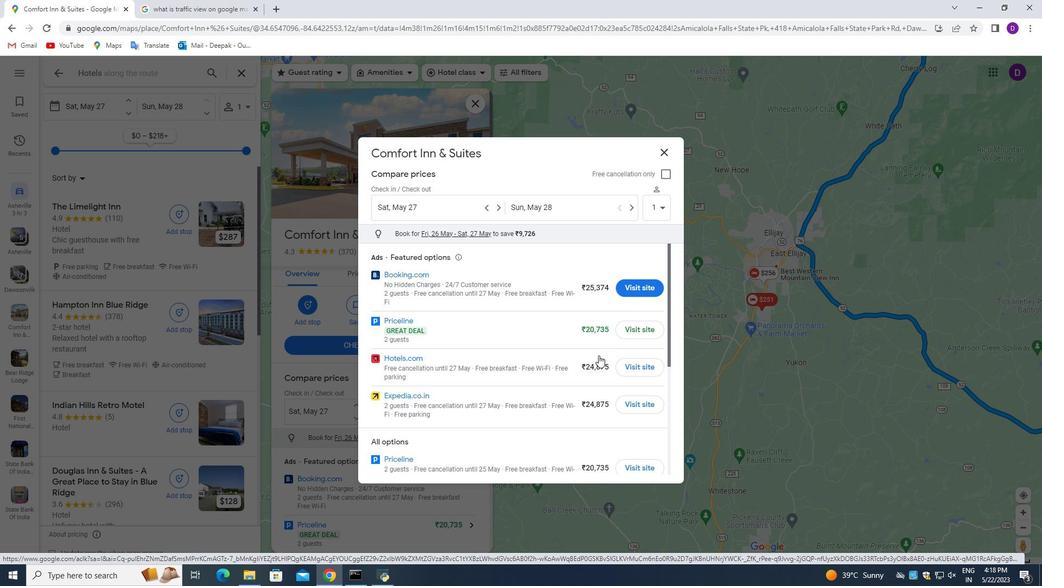 
Action: Mouse scrolled (593, 357) with delta (0, 0)
Screenshot: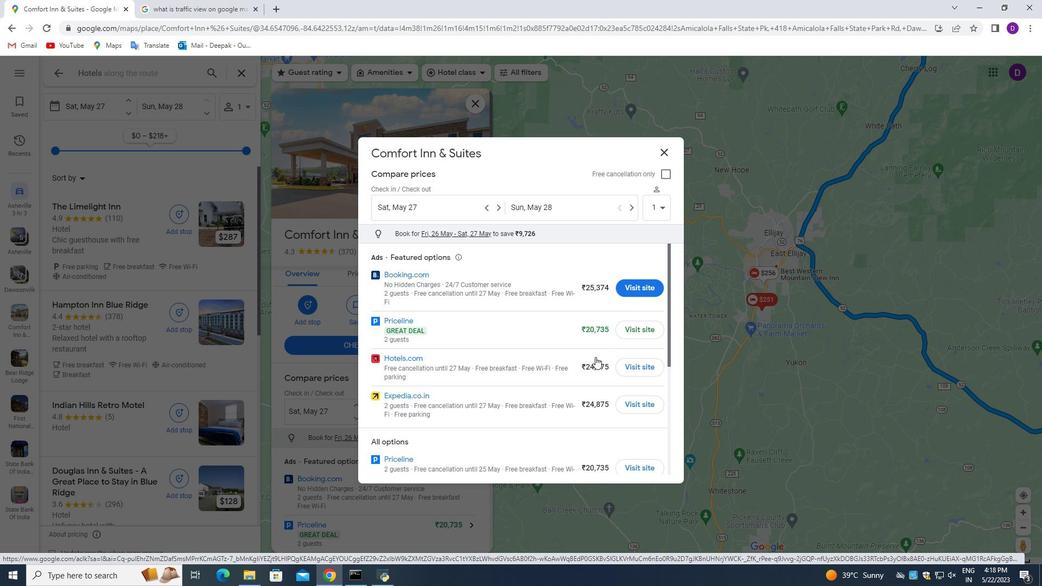 
Action: Mouse moved to (590, 357)
Screenshot: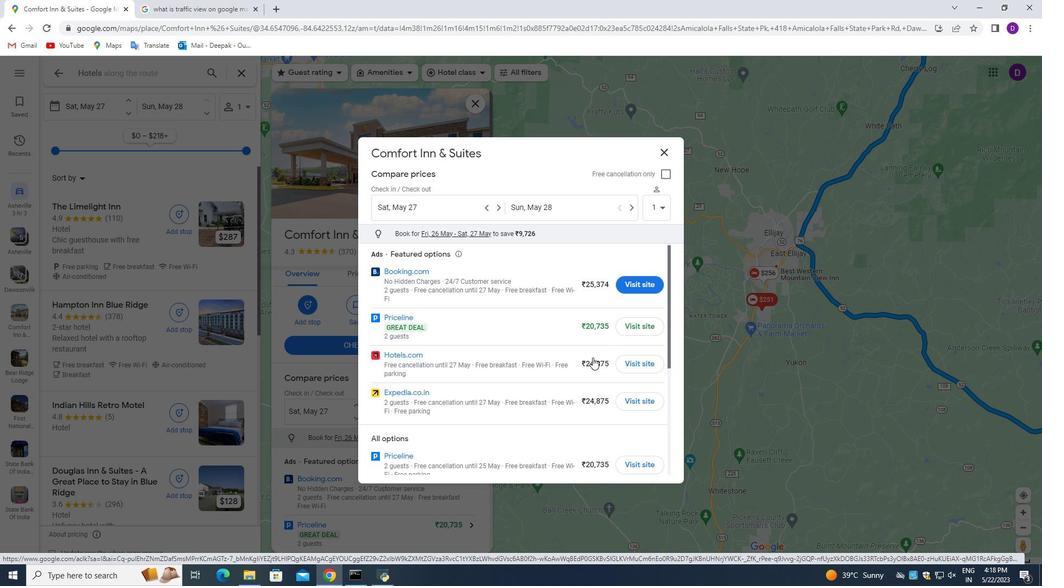 
Action: Mouse scrolled (590, 357) with delta (0, 0)
Screenshot: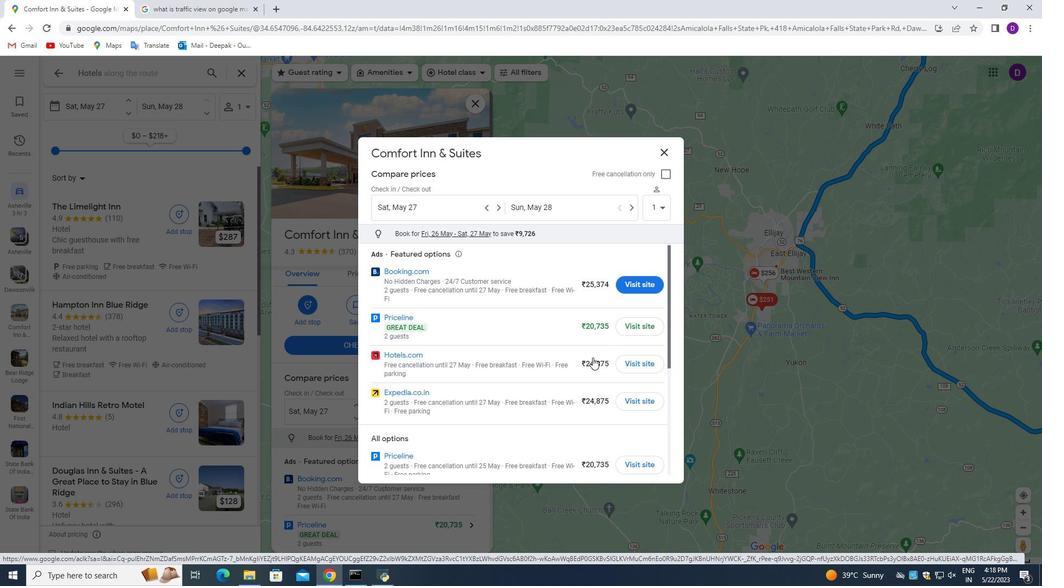 
Action: Mouse moved to (524, 347)
Screenshot: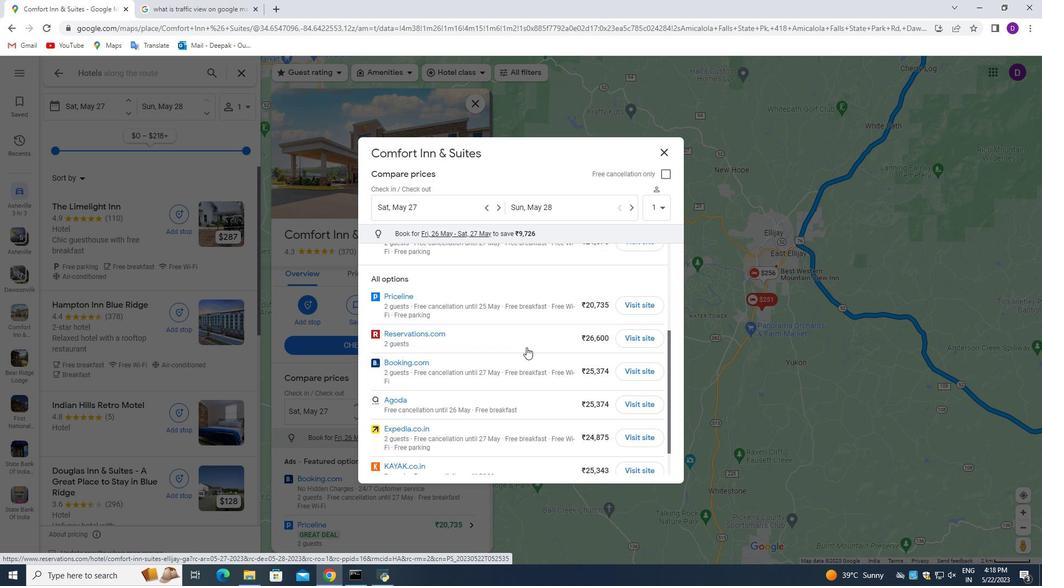 
Action: Mouse scrolled (524, 346) with delta (0, 0)
Screenshot: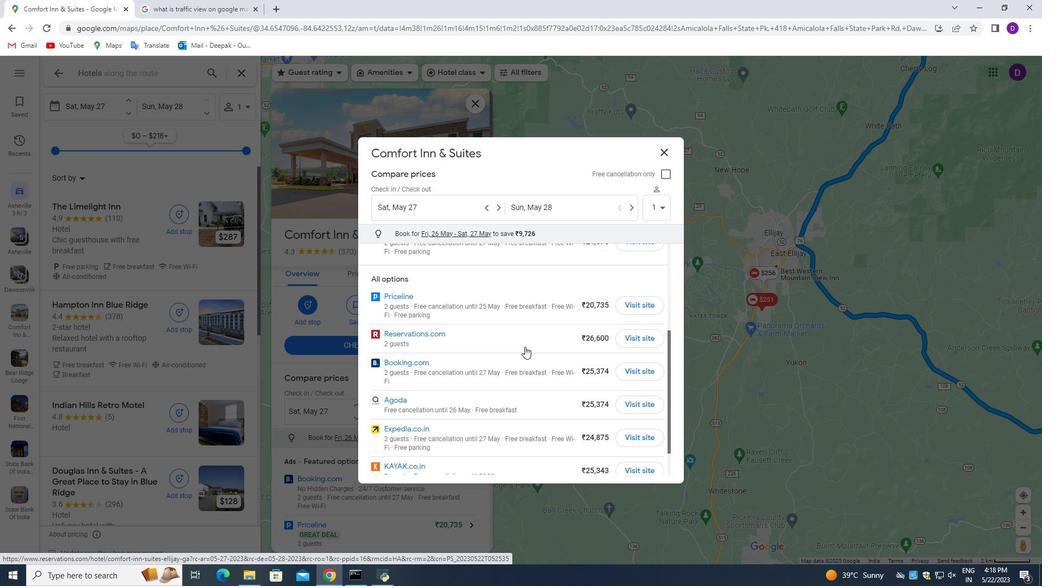 
Action: Mouse scrolled (524, 346) with delta (0, 0)
Screenshot: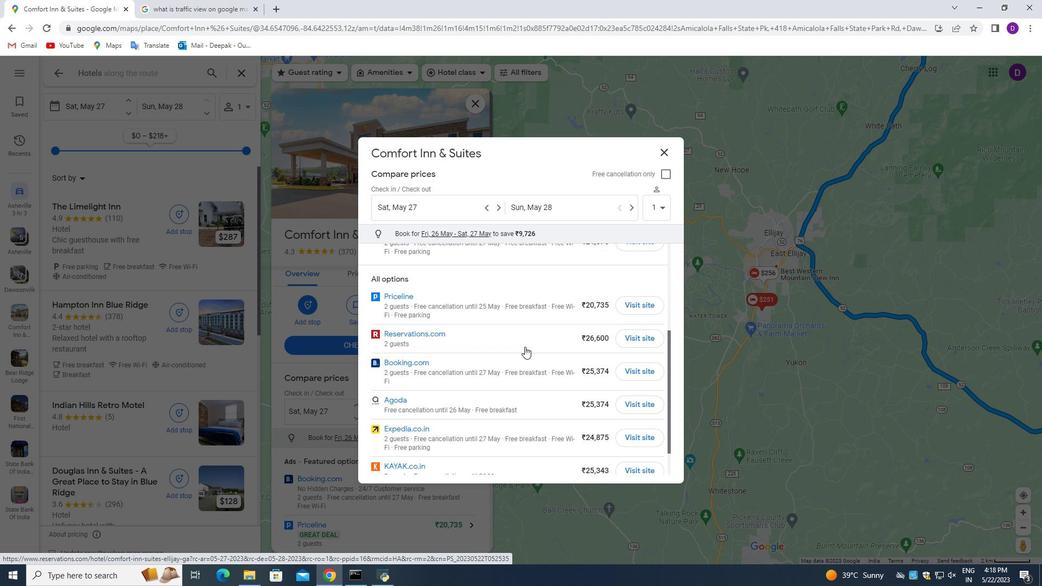 
Action: Mouse scrolled (524, 346) with delta (0, 0)
Screenshot: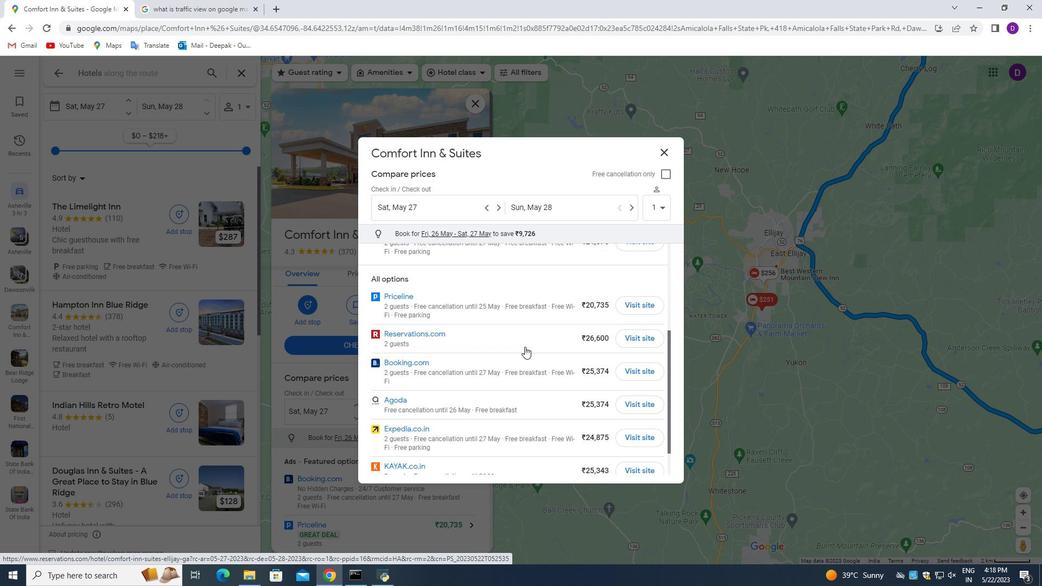 
Action: Mouse scrolled (524, 346) with delta (0, 0)
Screenshot: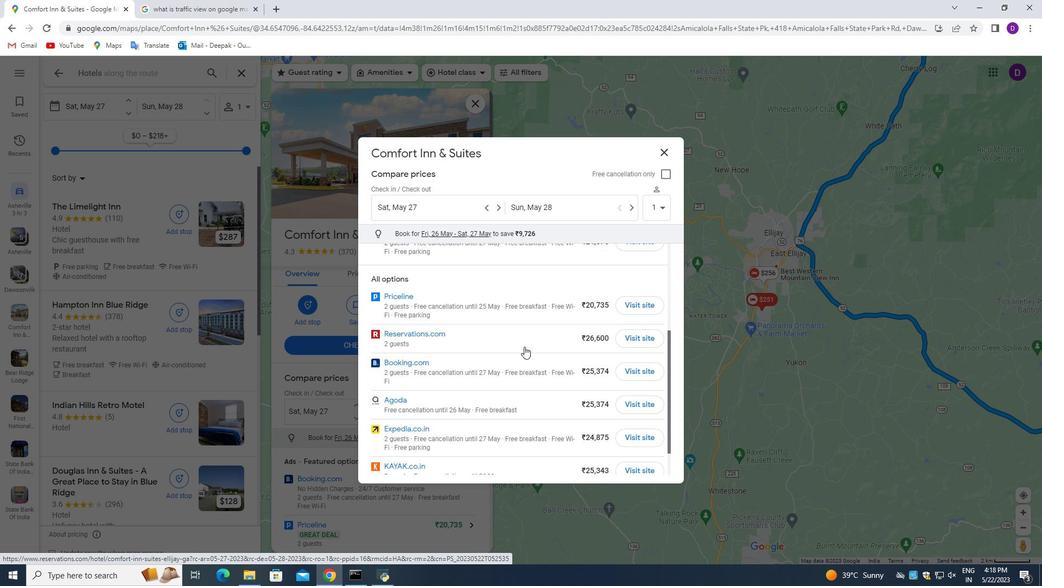 
Action: Mouse moved to (523, 345)
Screenshot: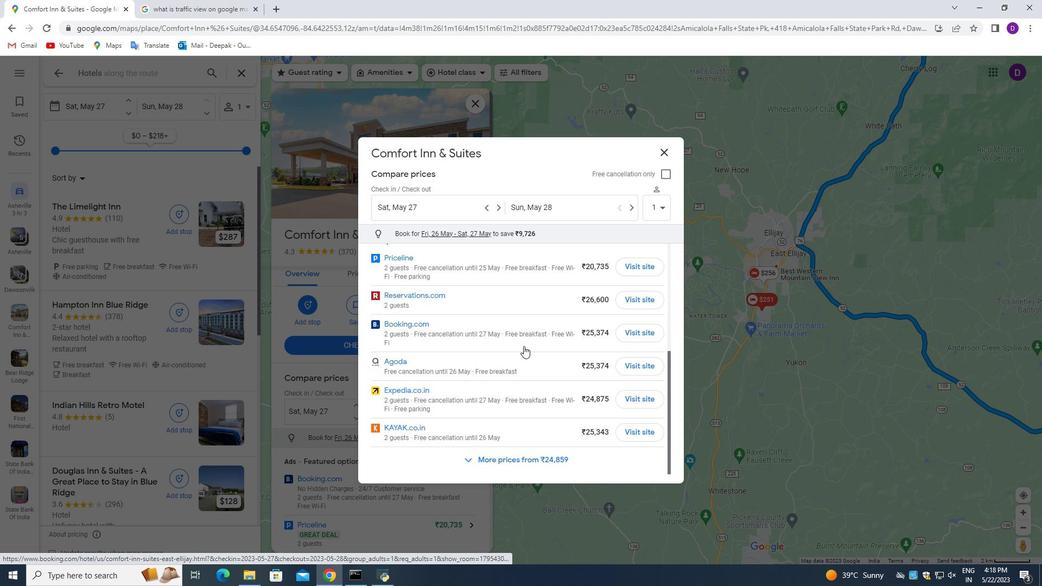 
Action: Mouse scrolled (523, 345) with delta (0, 0)
Screenshot: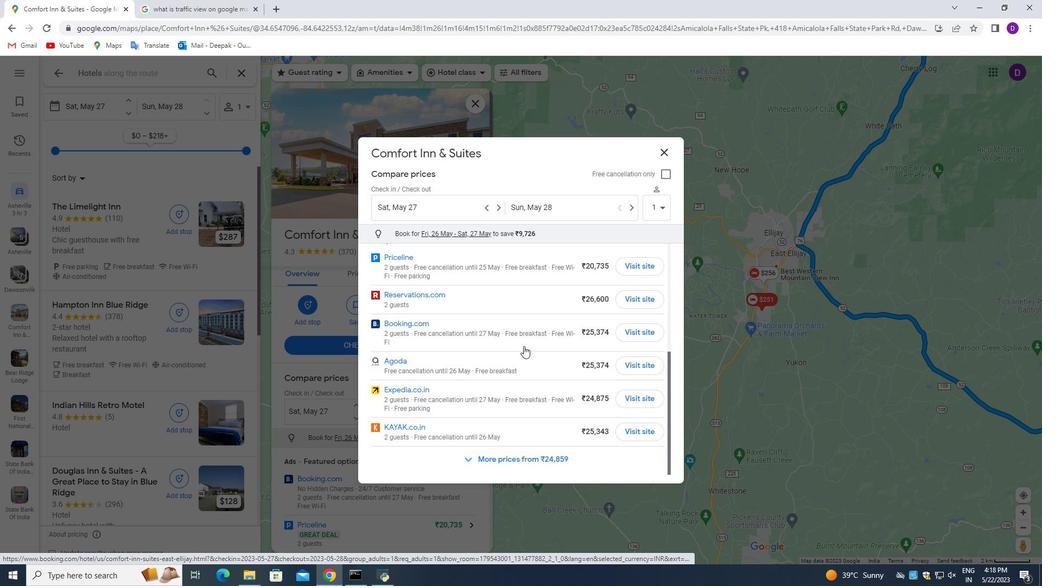 
Action: Mouse scrolled (523, 345) with delta (0, 0)
Screenshot: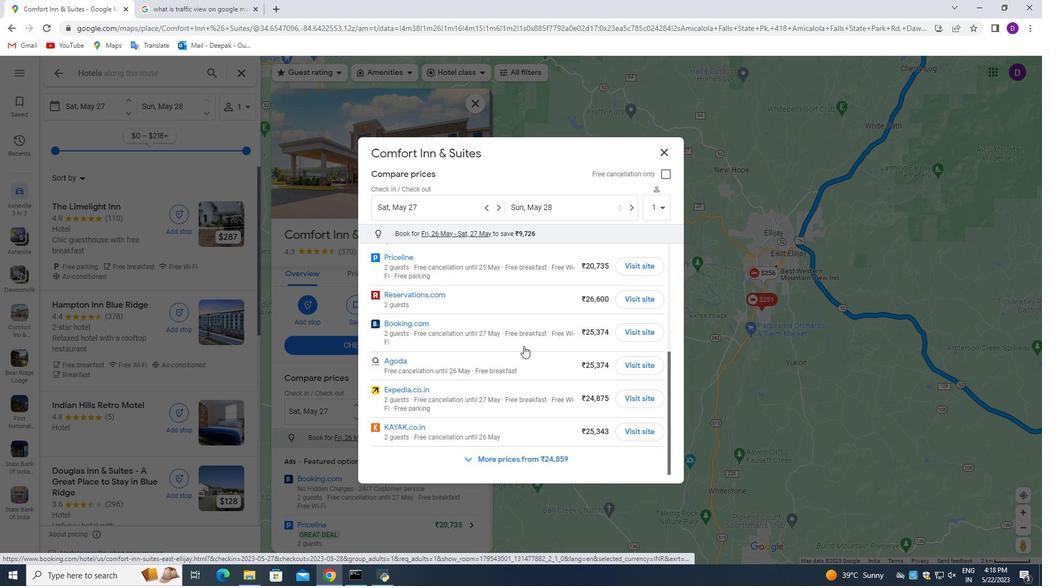 
Action: Mouse scrolled (523, 345) with delta (0, 0)
Screenshot: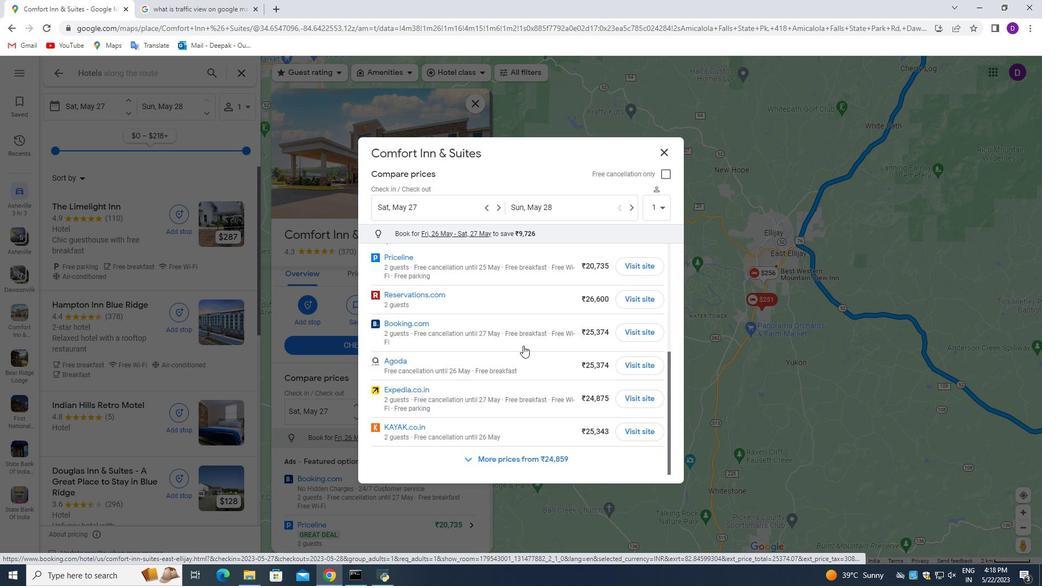 
Action: Mouse scrolled (523, 345) with delta (0, 0)
Screenshot: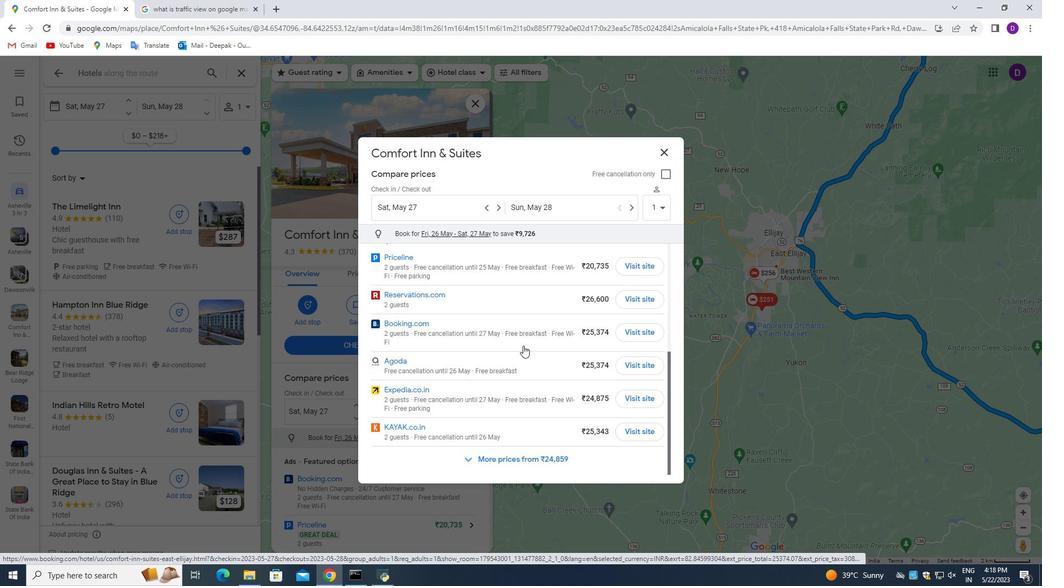 
Action: Mouse scrolled (523, 345) with delta (0, 0)
Screenshot: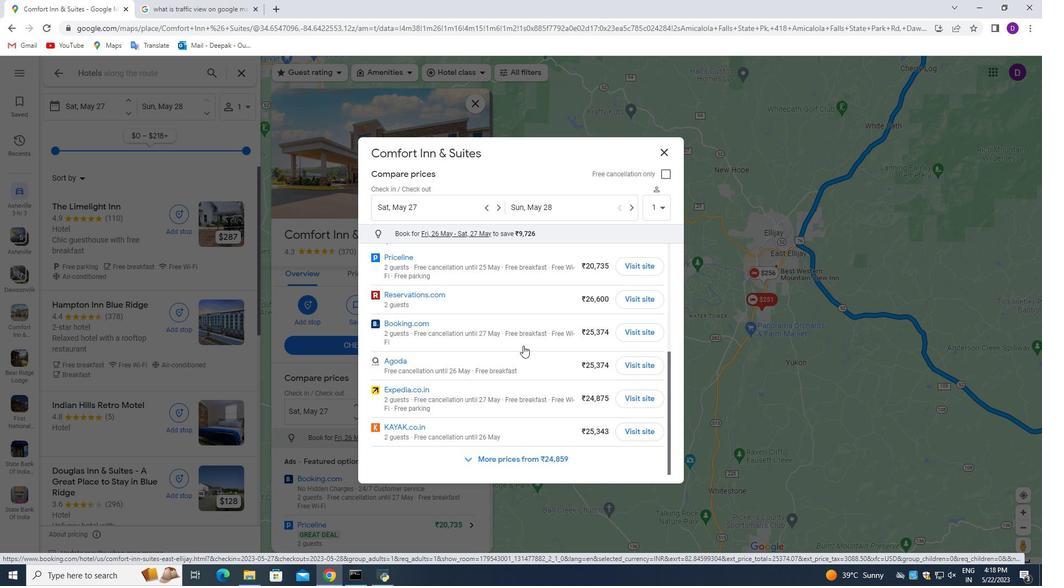 
Action: Mouse scrolled (523, 345) with delta (0, 0)
Screenshot: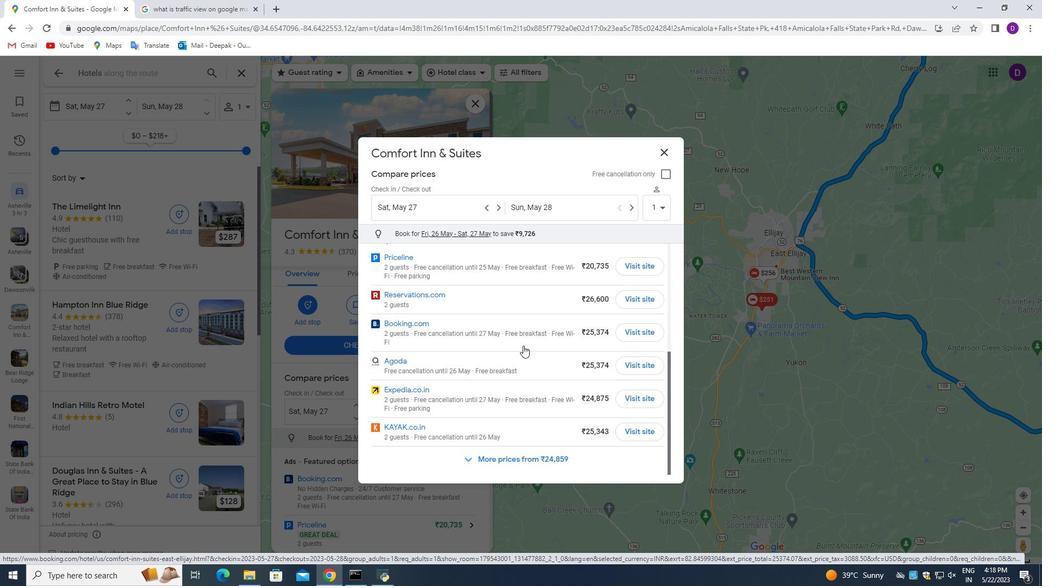 
Action: Mouse scrolled (523, 346) with delta (0, 0)
Screenshot: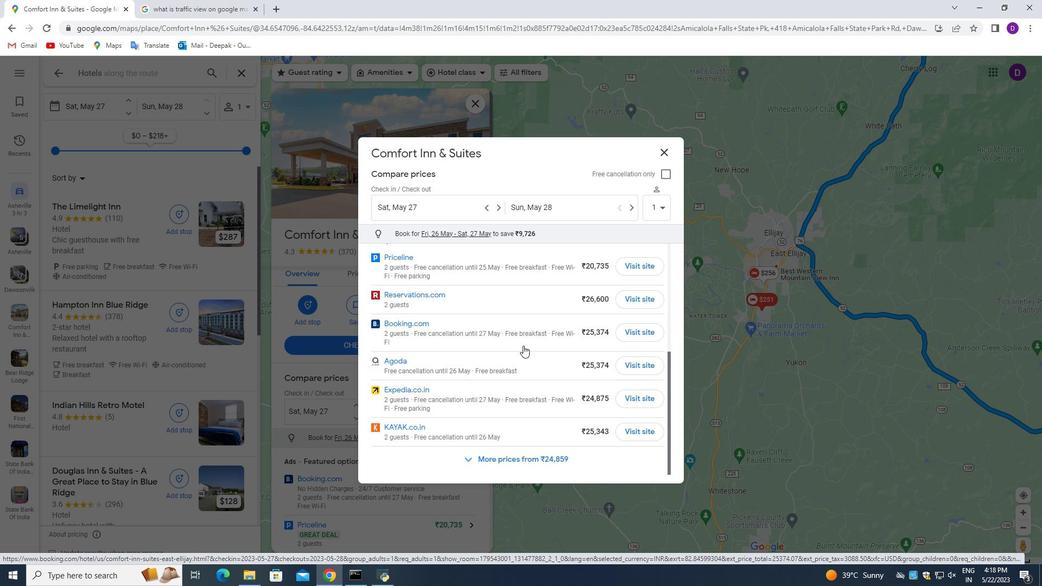 
Action: Mouse scrolled (523, 346) with delta (0, 0)
Screenshot: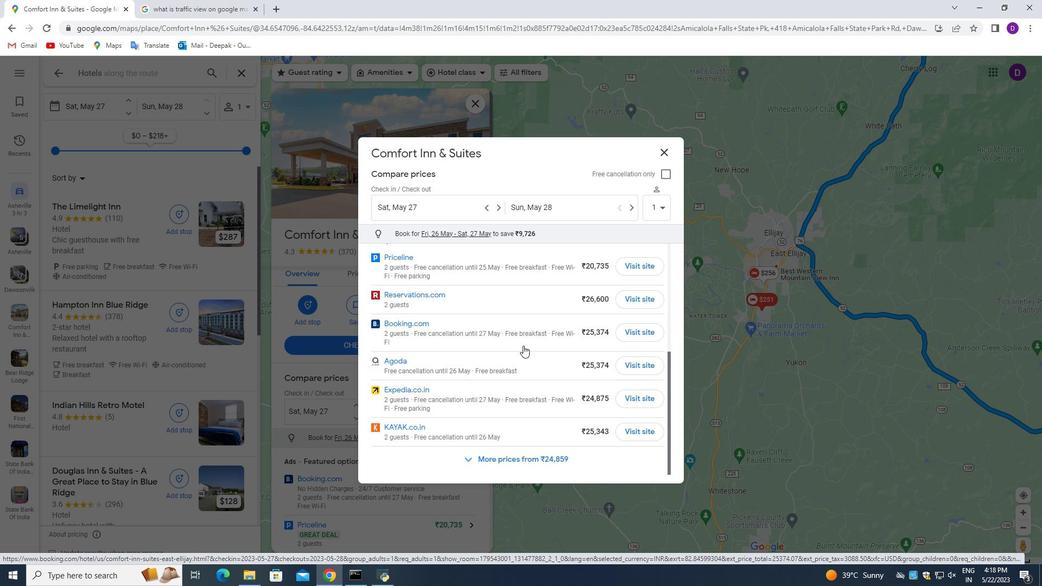 
Action: Mouse scrolled (523, 346) with delta (0, 0)
Screenshot: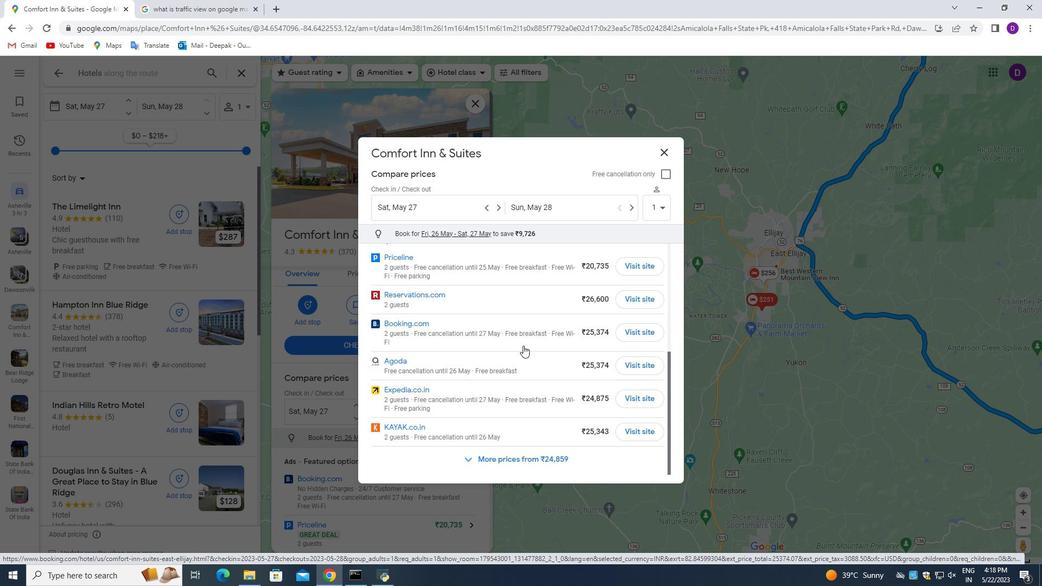 
Action: Mouse moved to (524, 345)
Screenshot: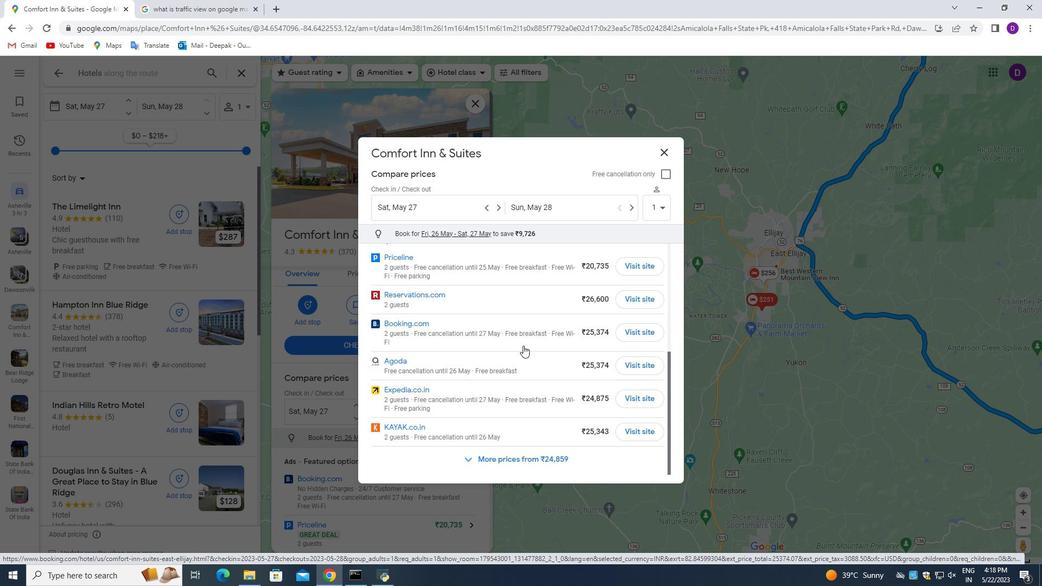 
Action: Mouse scrolled (524, 345) with delta (0, 0)
Screenshot: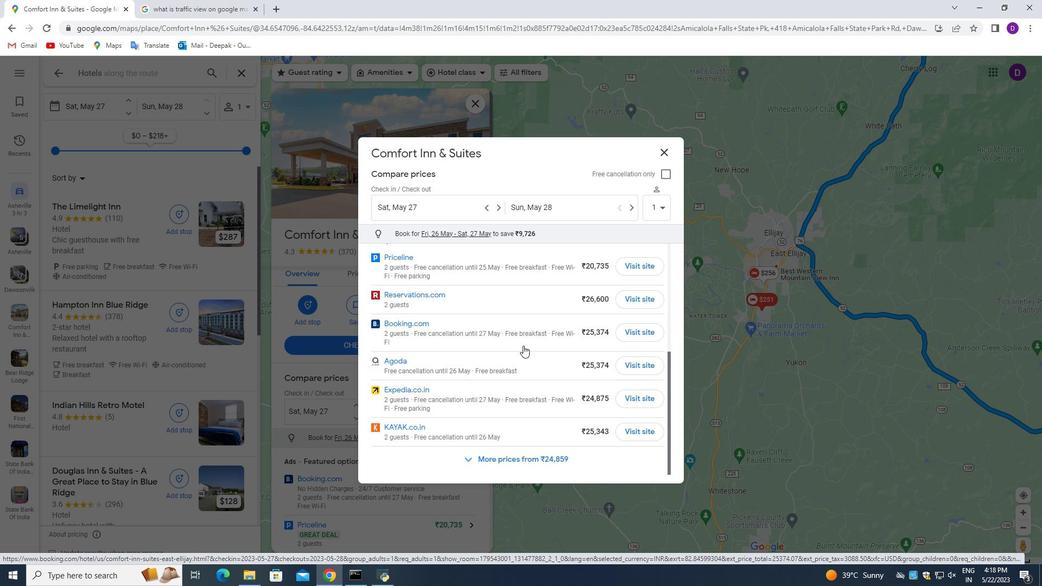 
Action: Mouse moved to (526, 344)
Screenshot: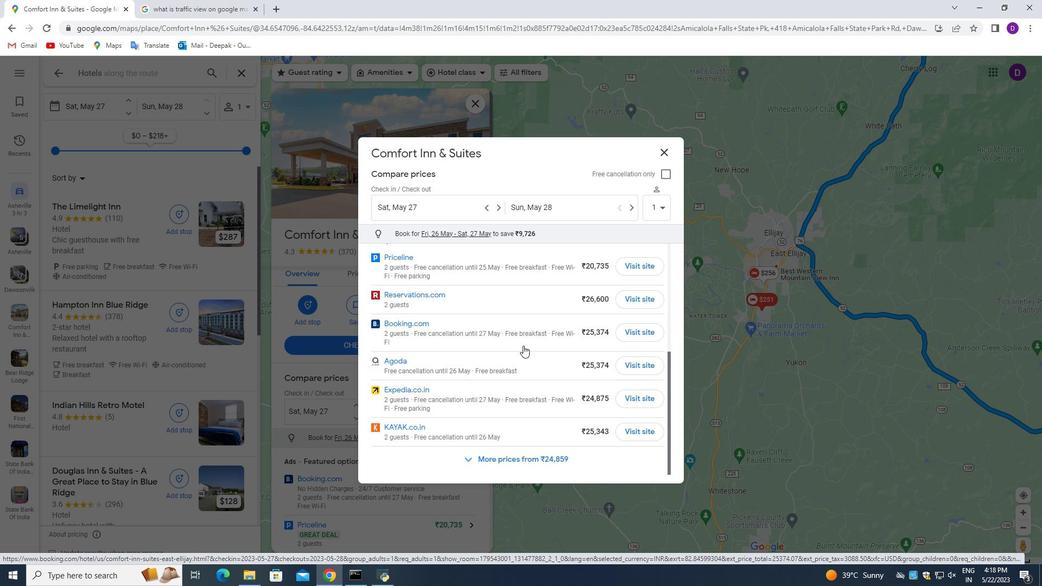 
Action: Mouse scrolled (525, 345) with delta (0, 0)
Screenshot: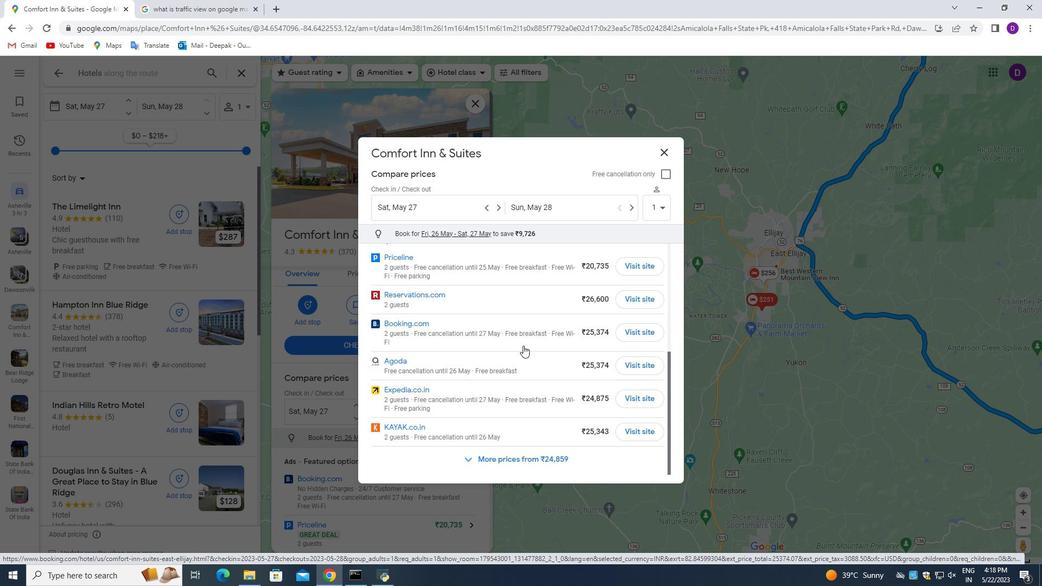 
Action: Mouse moved to (528, 343)
Screenshot: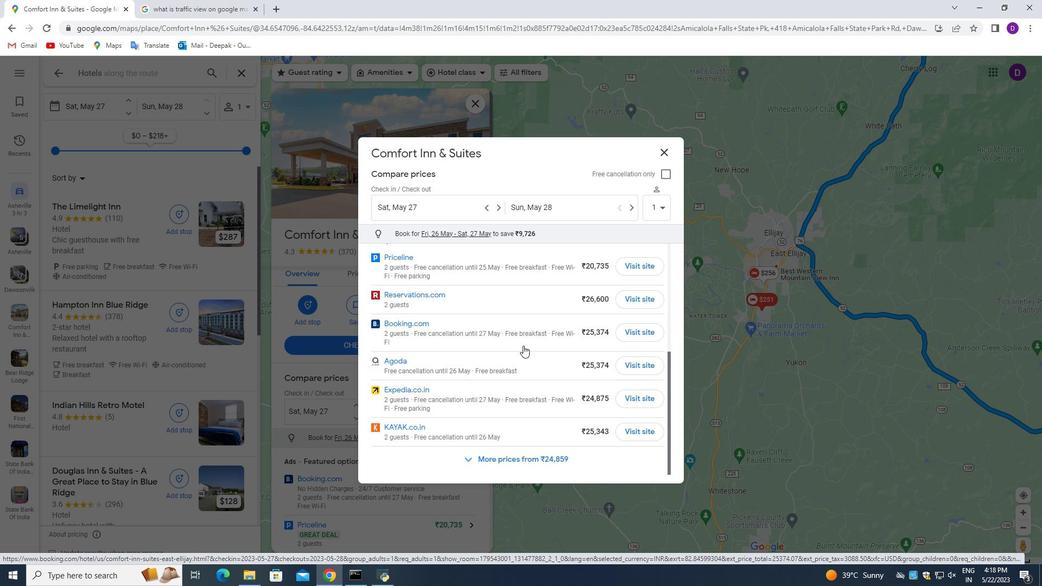 
Action: Mouse scrolled (526, 344) with delta (0, 0)
Screenshot: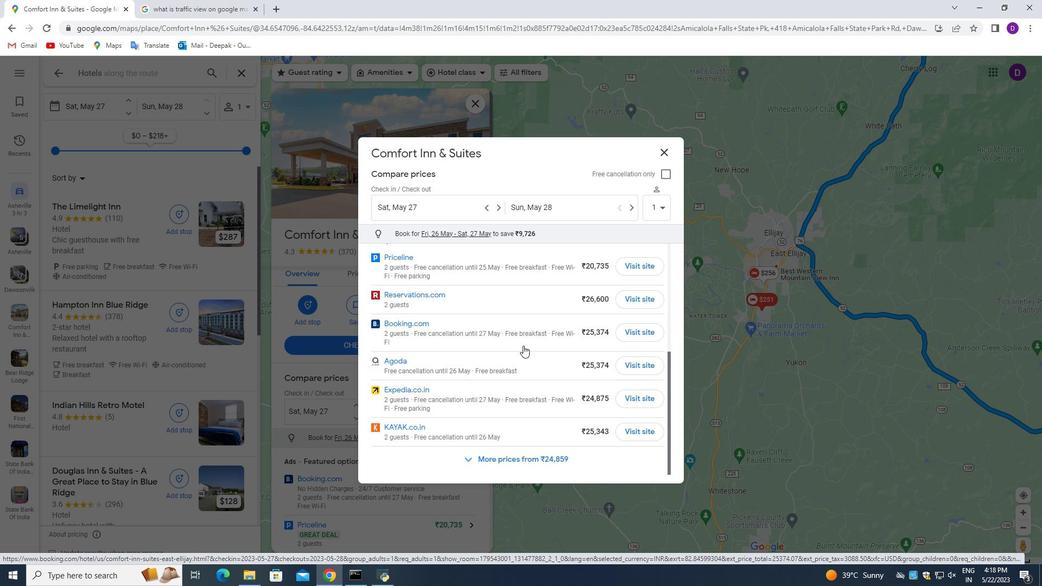 
Action: Mouse moved to (544, 328)
Screenshot: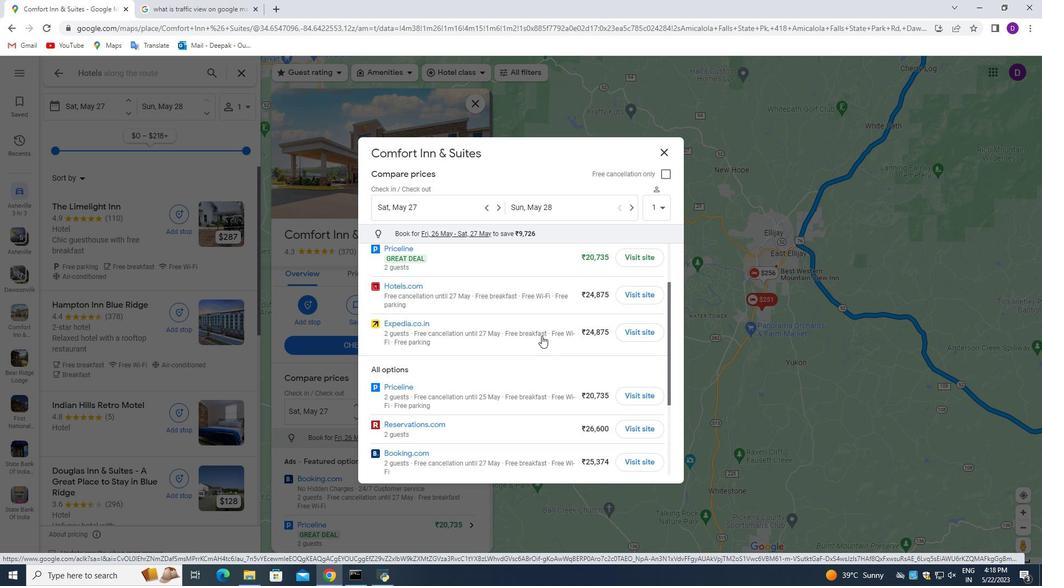 
Action: Mouse scrolled (544, 329) with delta (0, 0)
Screenshot: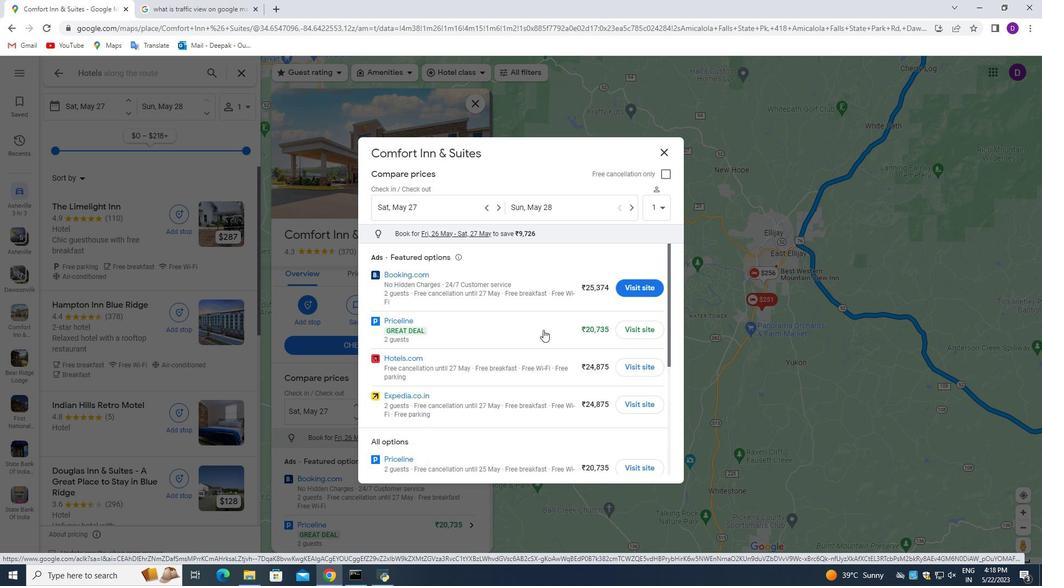 
Action: Mouse scrolled (544, 329) with delta (0, 0)
Screenshot: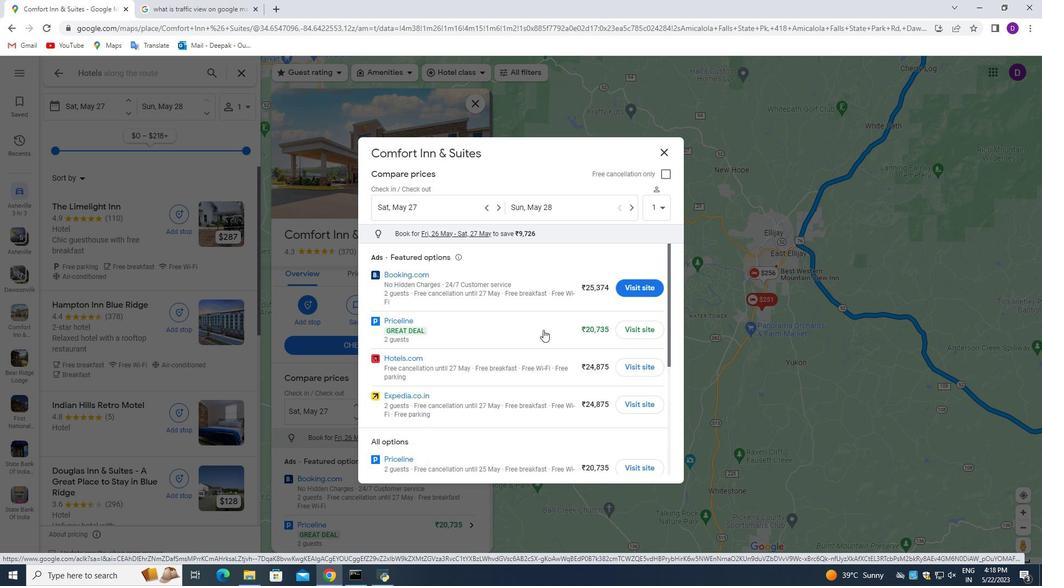 
Action: Mouse moved to (544, 327)
Screenshot: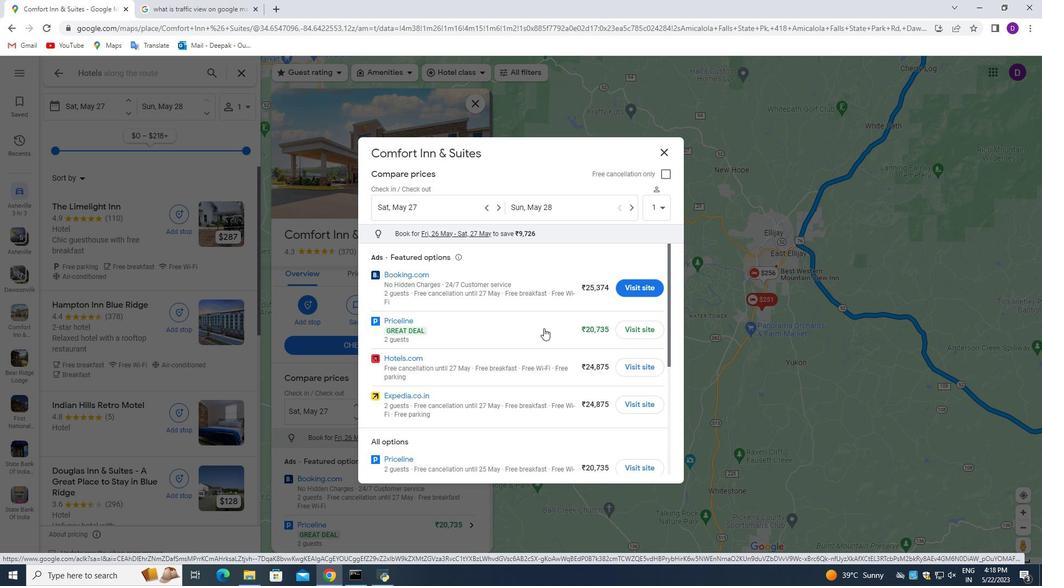 
Action: Mouse scrolled (544, 329) with delta (0, 0)
Screenshot: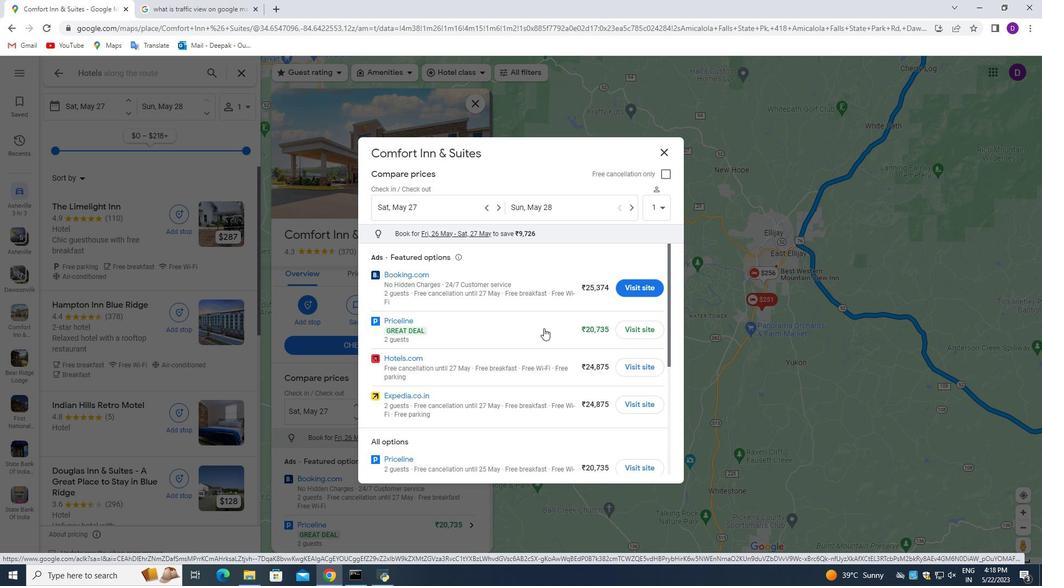 
Action: Mouse moved to (544, 326)
Screenshot: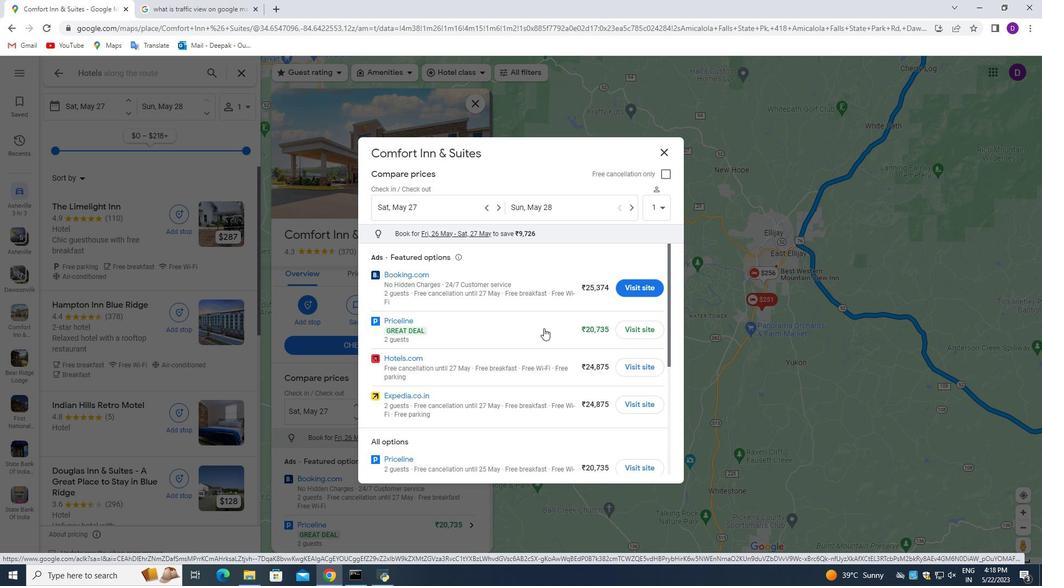 
Action: Mouse scrolled (544, 328) with delta (0, 0)
Screenshot: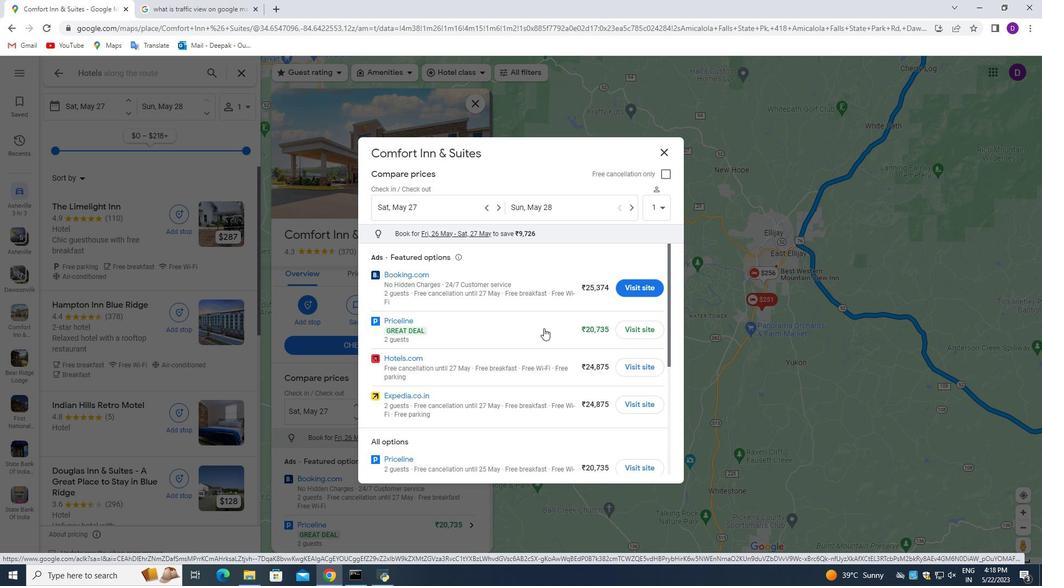 
Action: Mouse moved to (468, 300)
Screenshot: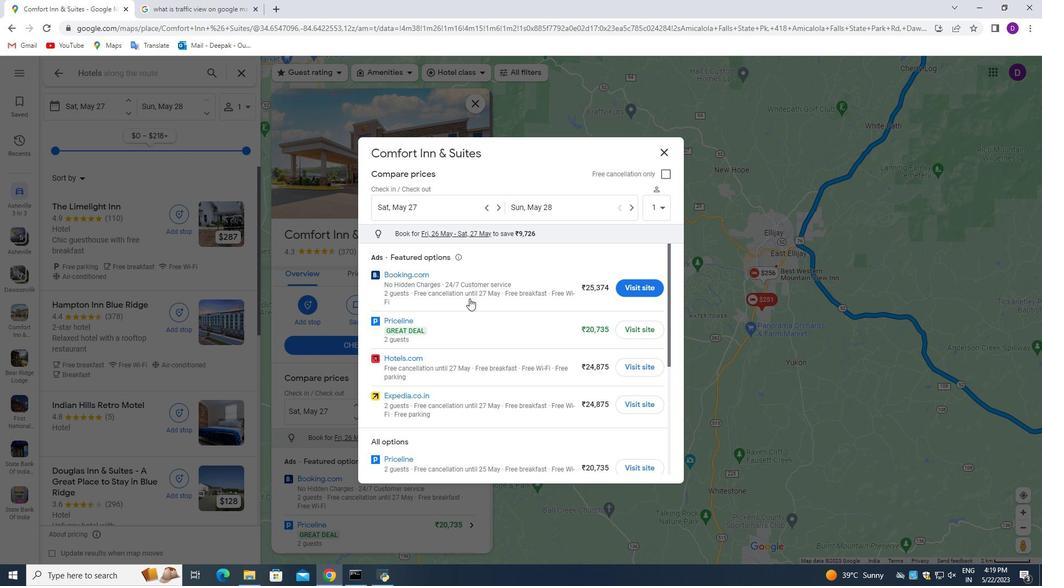 
Action: Mouse scrolled (468, 299) with delta (0, 0)
Screenshot: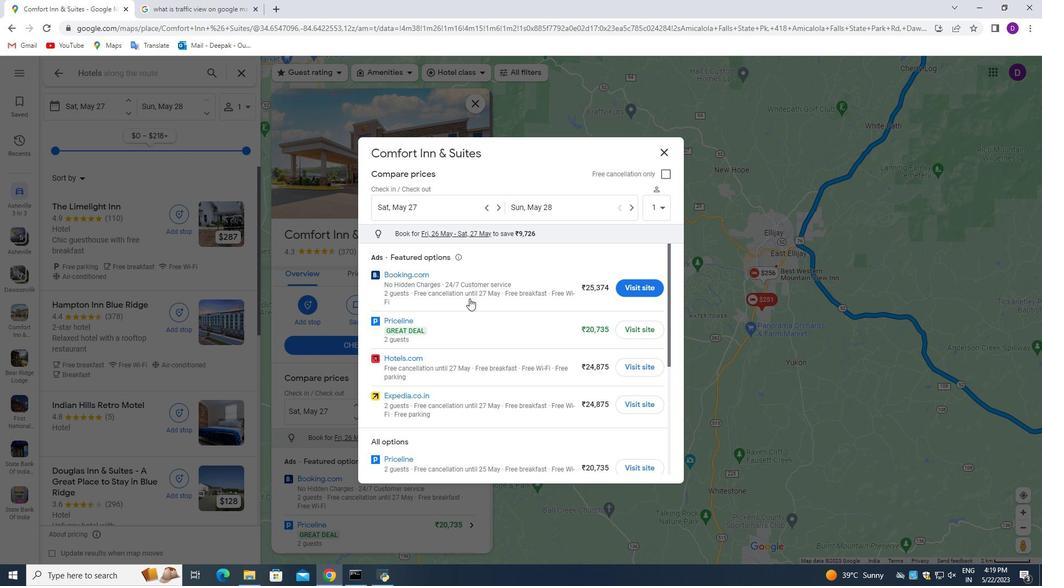 
Action: Mouse moved to (468, 300)
Screenshot: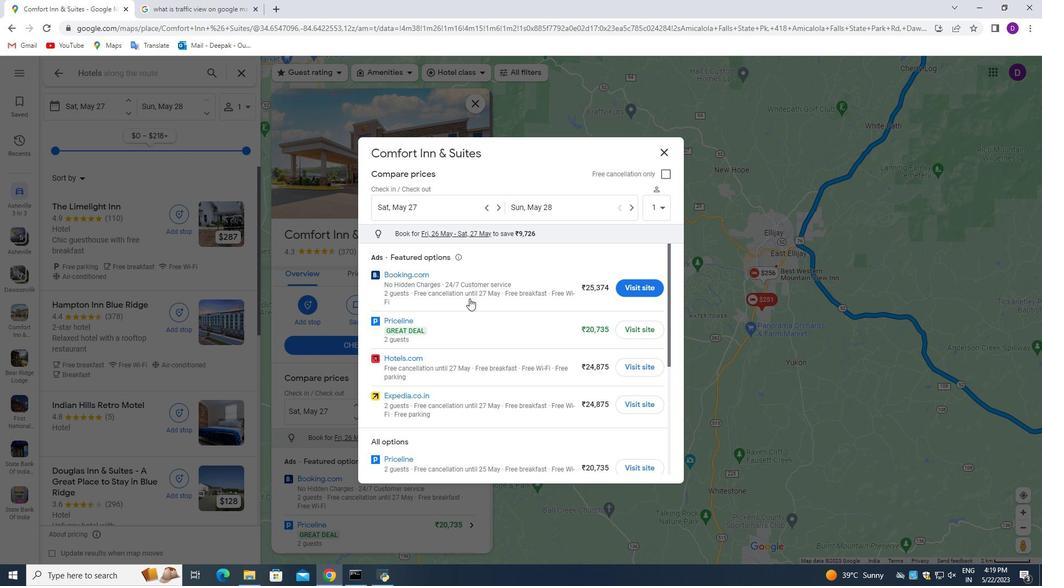 
Action: Mouse scrolled (468, 299) with delta (0, 0)
Screenshot: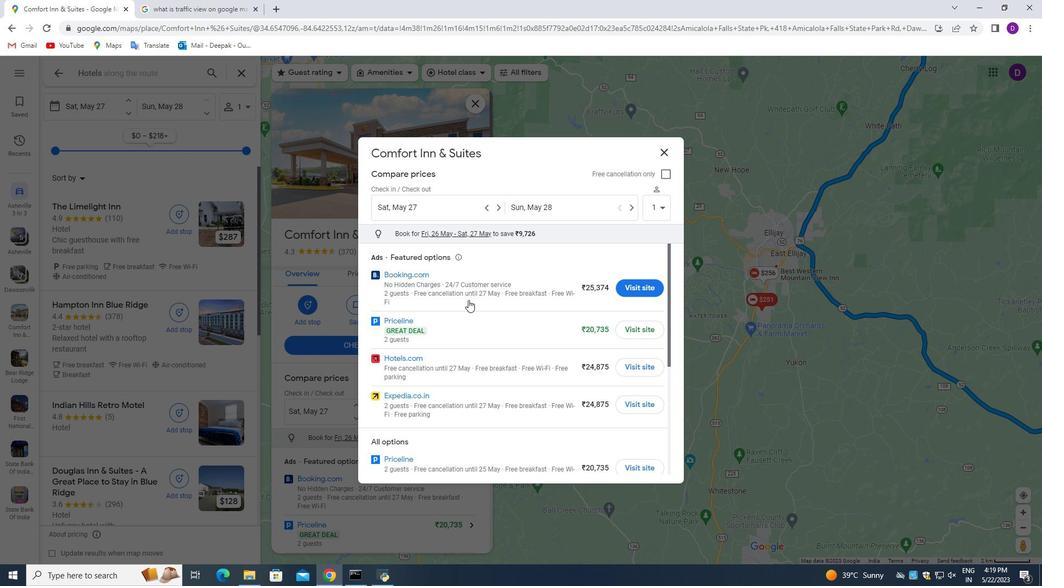 
Action: Mouse scrolled (468, 299) with delta (0, 0)
Screenshot: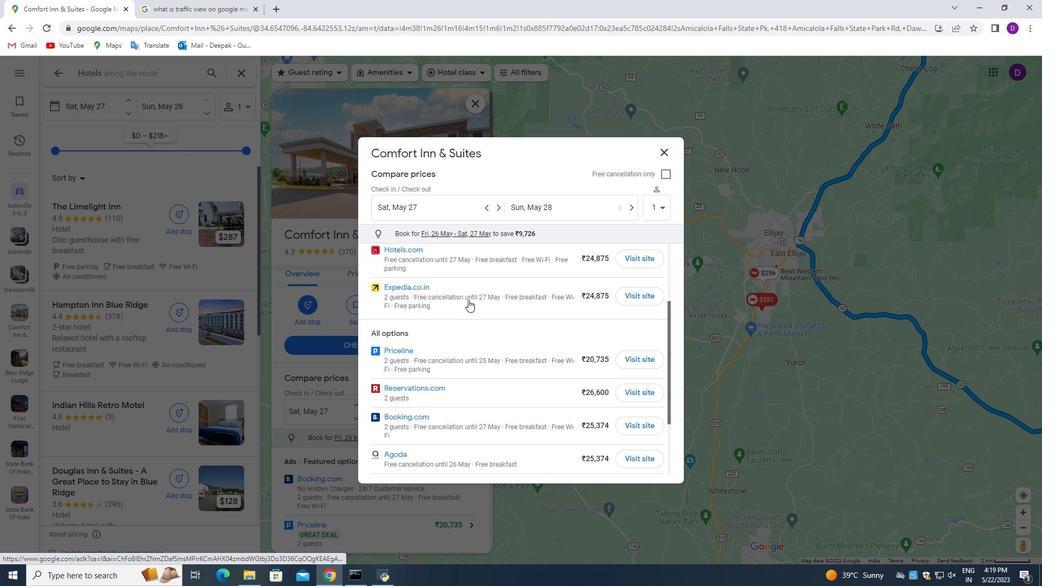 
Action: Mouse scrolled (468, 299) with delta (0, 0)
Screenshot: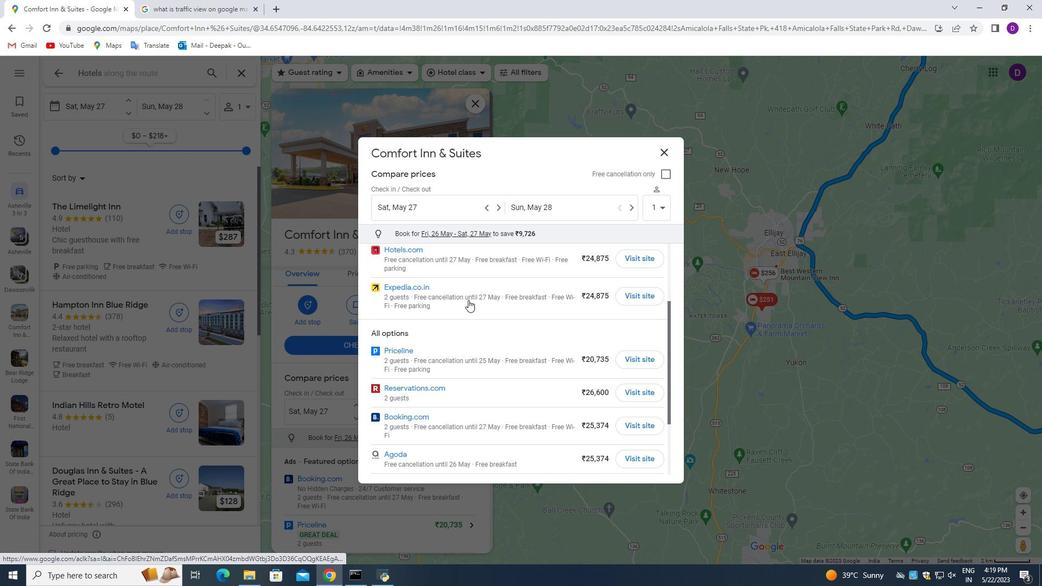 
Action: Mouse scrolled (468, 299) with delta (0, 0)
Screenshot: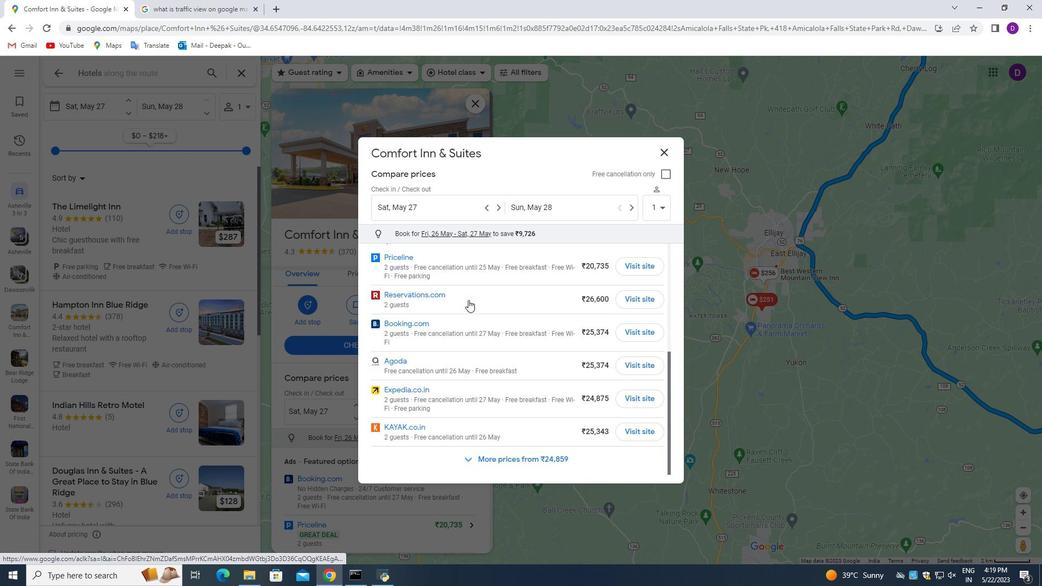 
Action: Mouse scrolled (468, 299) with delta (0, 0)
Screenshot: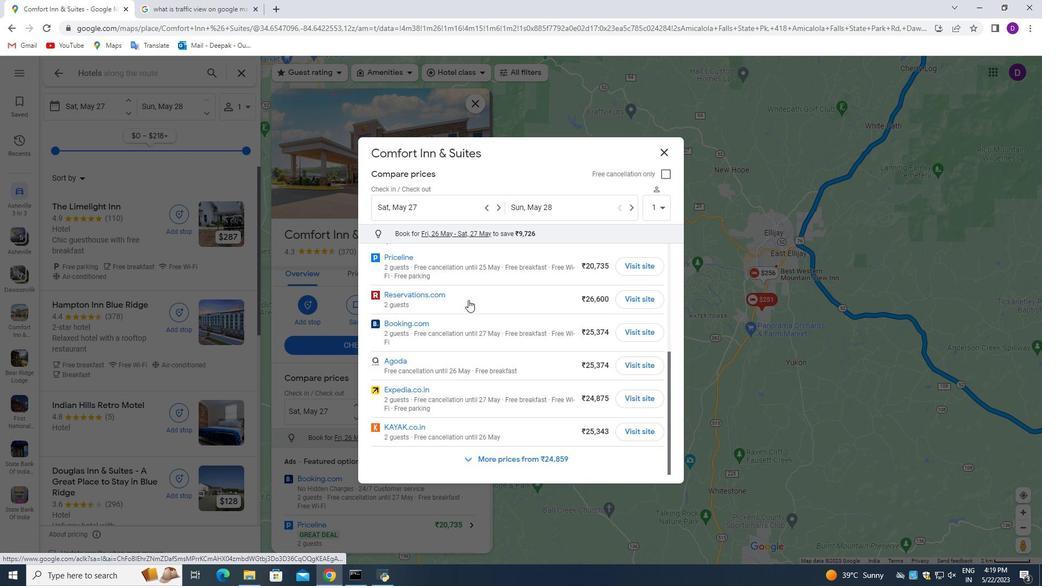 
Action: Mouse scrolled (468, 299) with delta (0, 0)
Screenshot: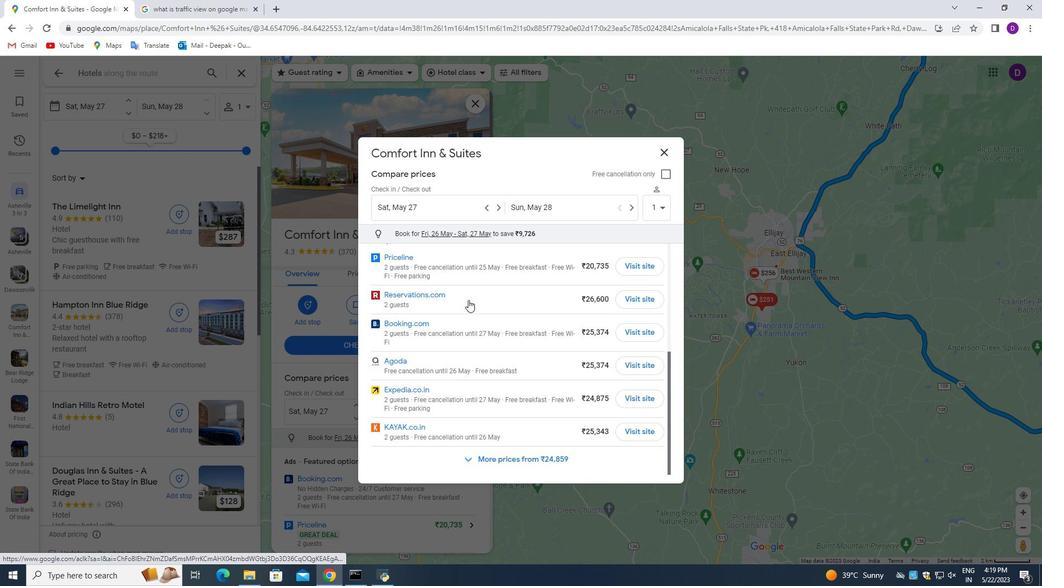 
Action: Mouse scrolled (468, 299) with delta (0, 0)
Screenshot: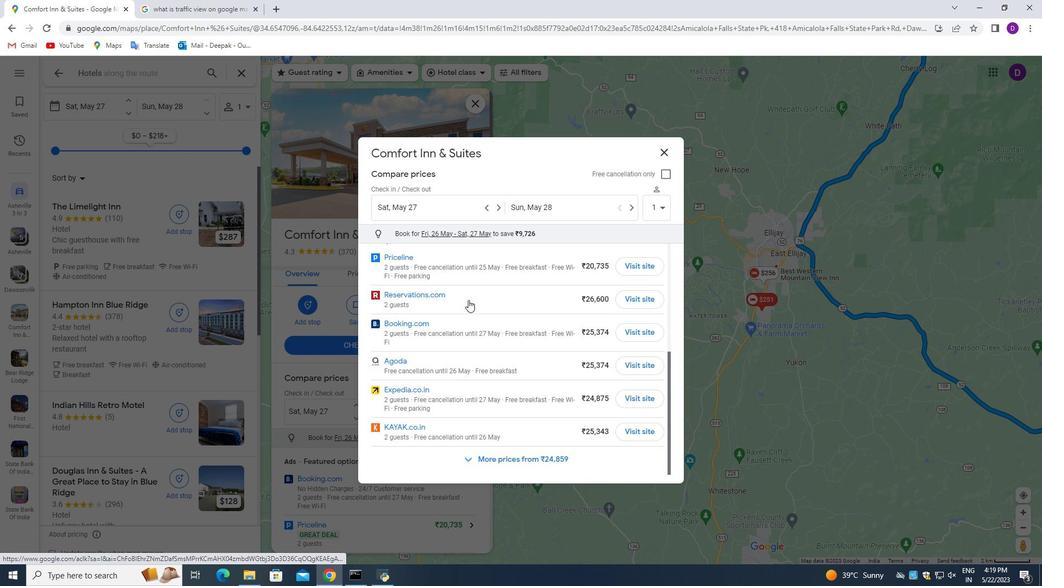 
Action: Mouse moved to (487, 458)
Screenshot: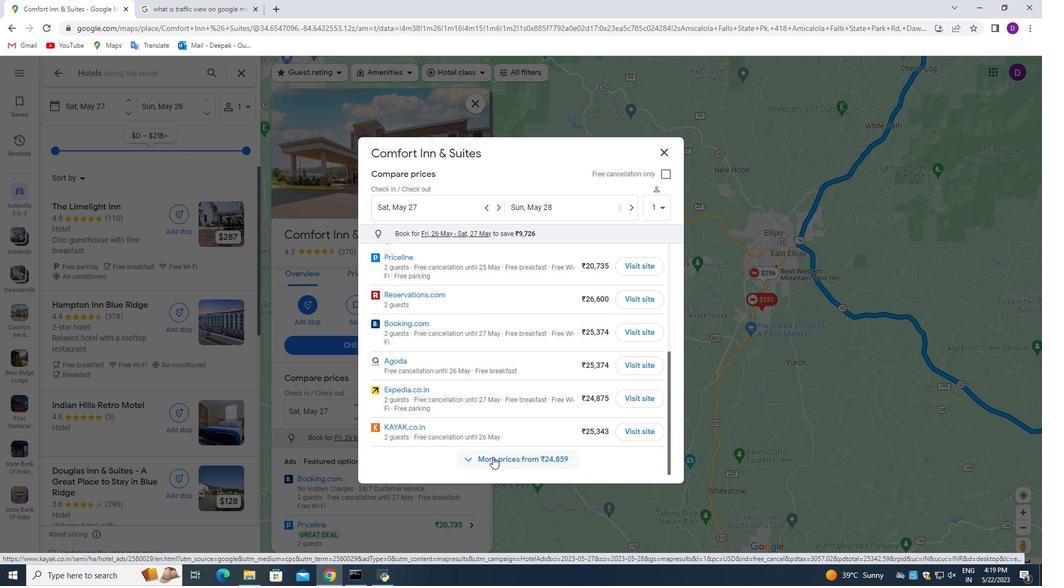 
Action: Mouse pressed left at (487, 458)
Screenshot: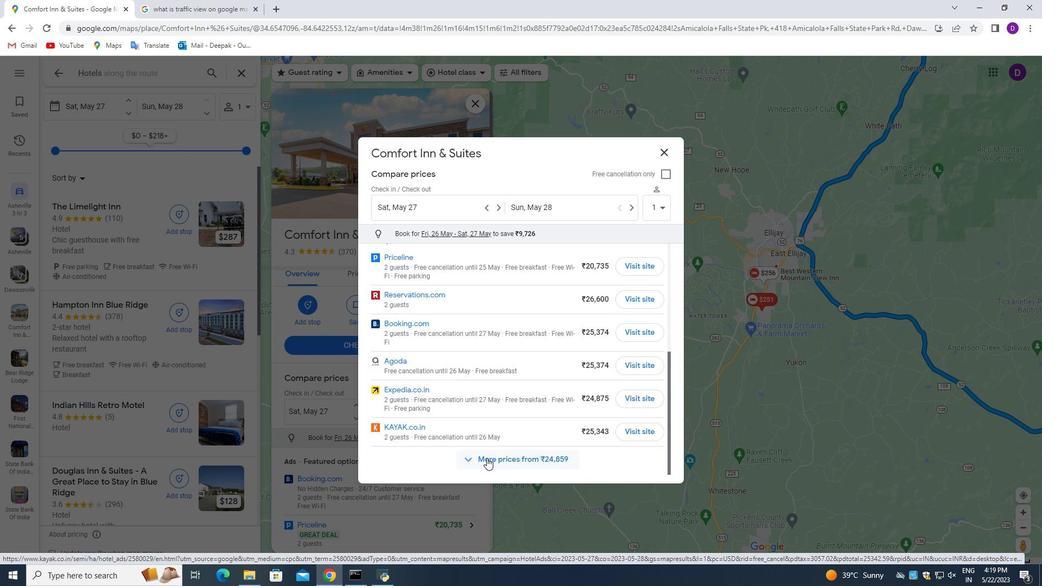 
Action: Mouse moved to (475, 361)
Screenshot: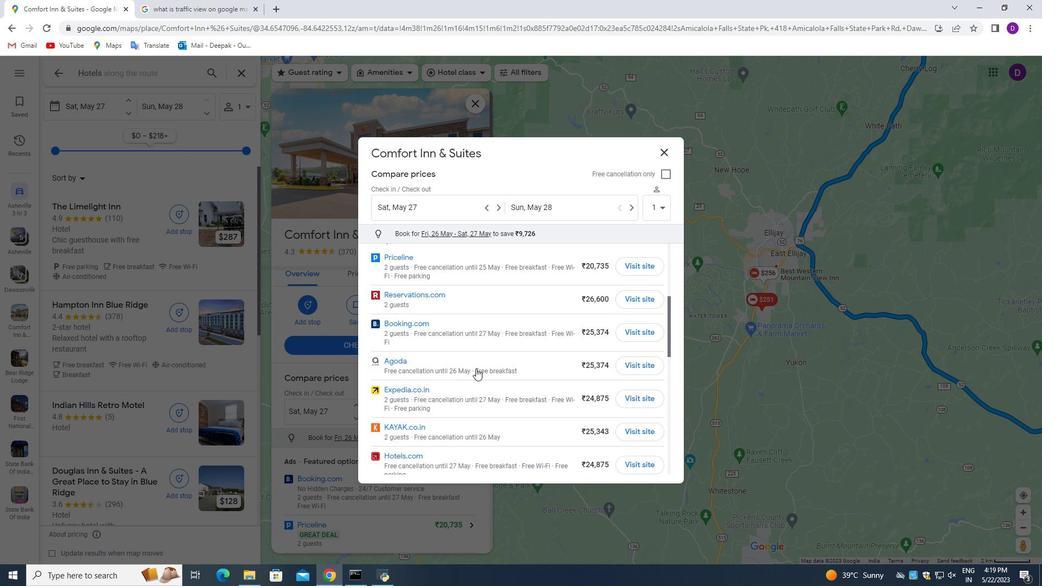 
Action: Mouse scrolled (475, 361) with delta (0, 0)
Screenshot: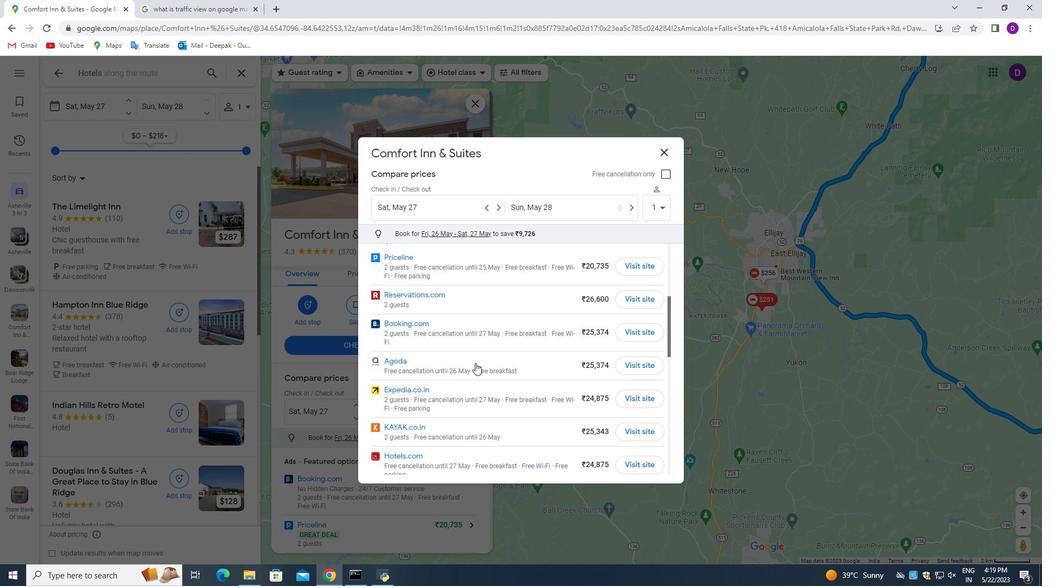
Action: Mouse scrolled (475, 361) with delta (0, 0)
Screenshot: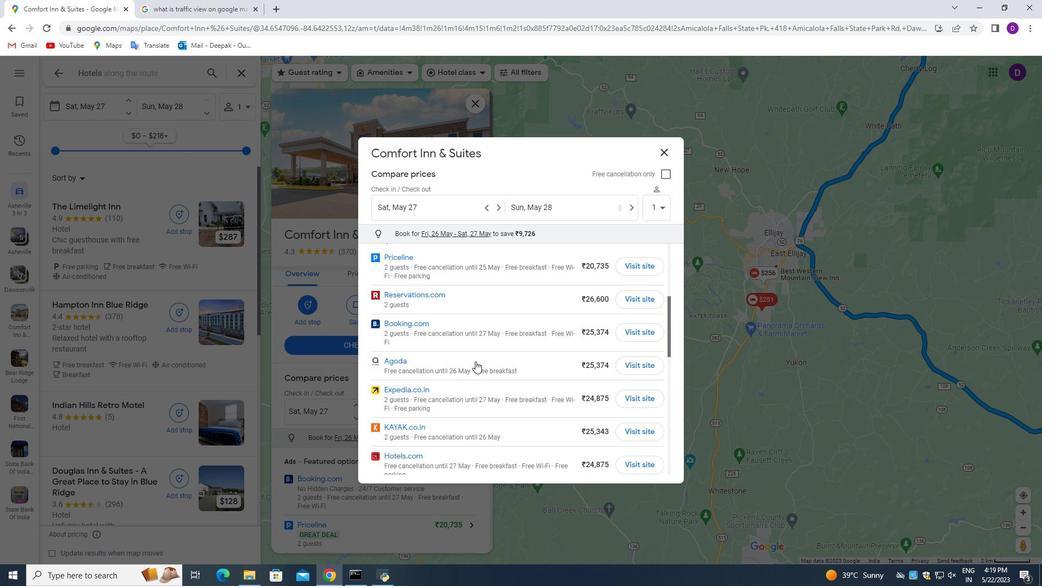 
Action: Mouse scrolled (475, 361) with delta (0, 0)
Screenshot: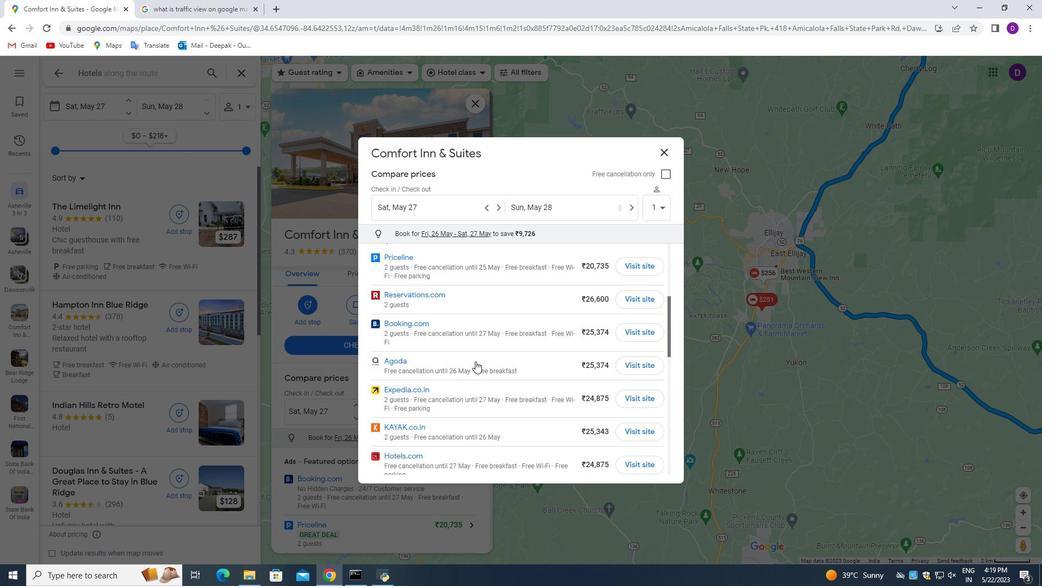 
Action: Mouse scrolled (475, 361) with delta (0, 0)
Screenshot: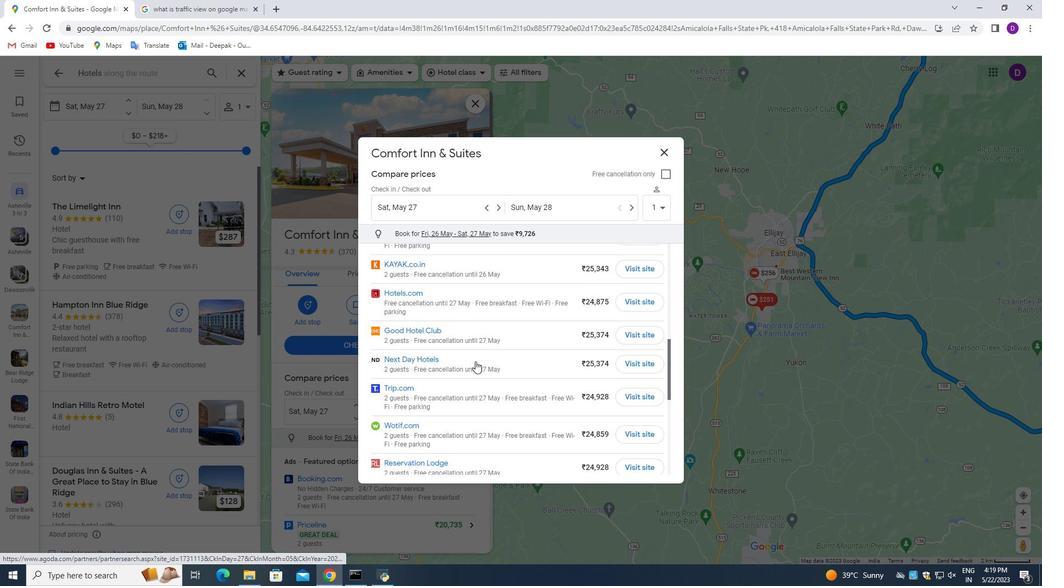 
Action: Mouse scrolled (475, 361) with delta (0, 0)
Screenshot: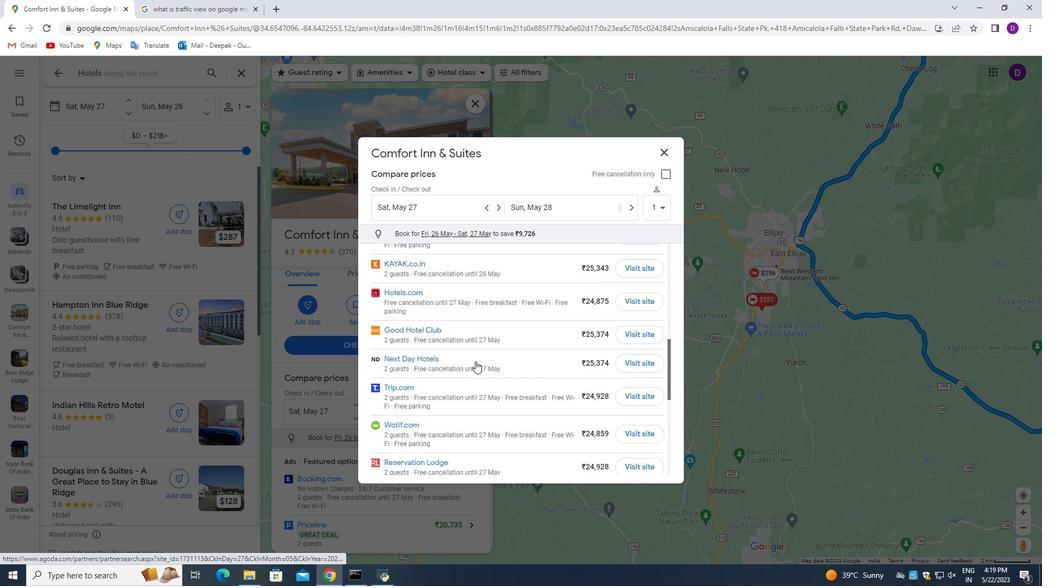 
Action: Mouse scrolled (475, 361) with delta (0, 0)
Screenshot: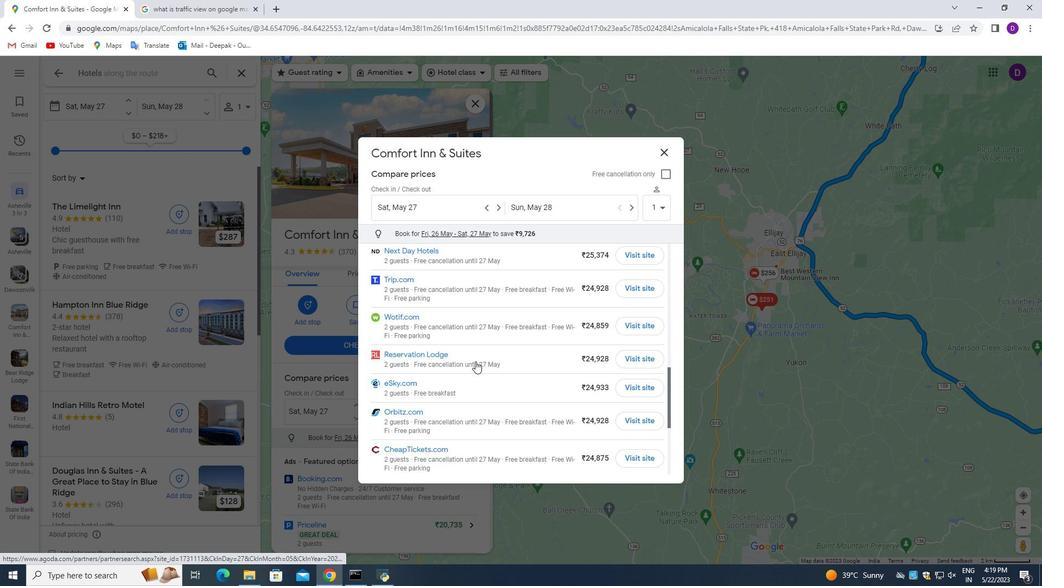 
Action: Mouse scrolled (475, 361) with delta (0, 0)
Screenshot: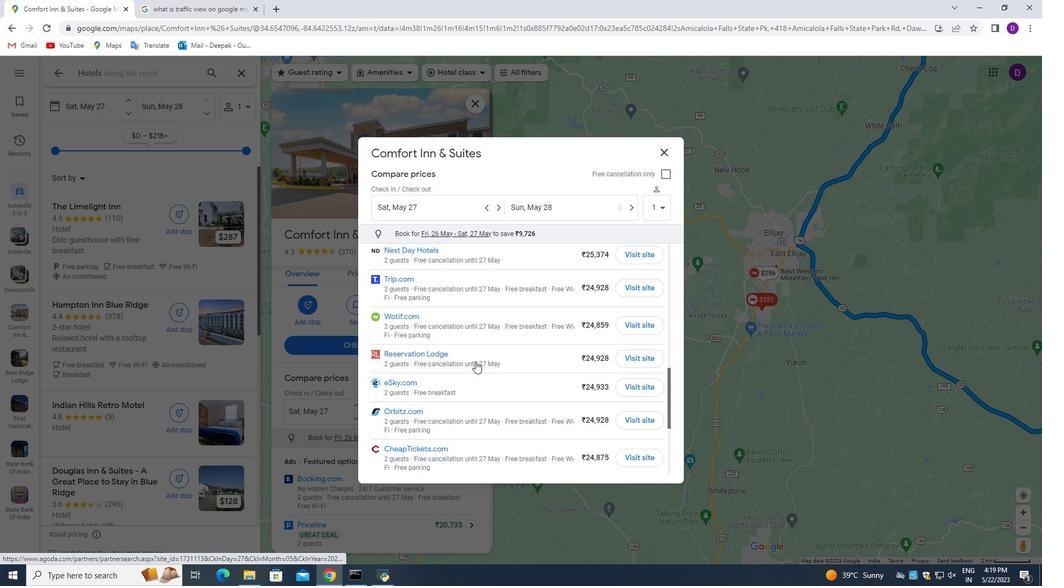 
Action: Mouse scrolled (475, 361) with delta (0, 0)
Screenshot: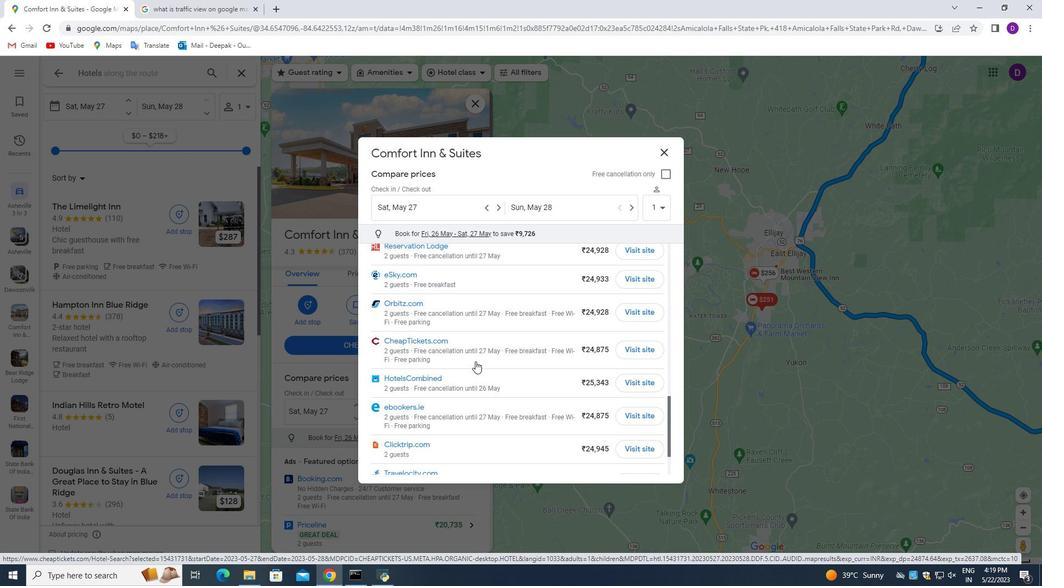 
Action: Mouse scrolled (475, 361) with delta (0, 0)
Screenshot: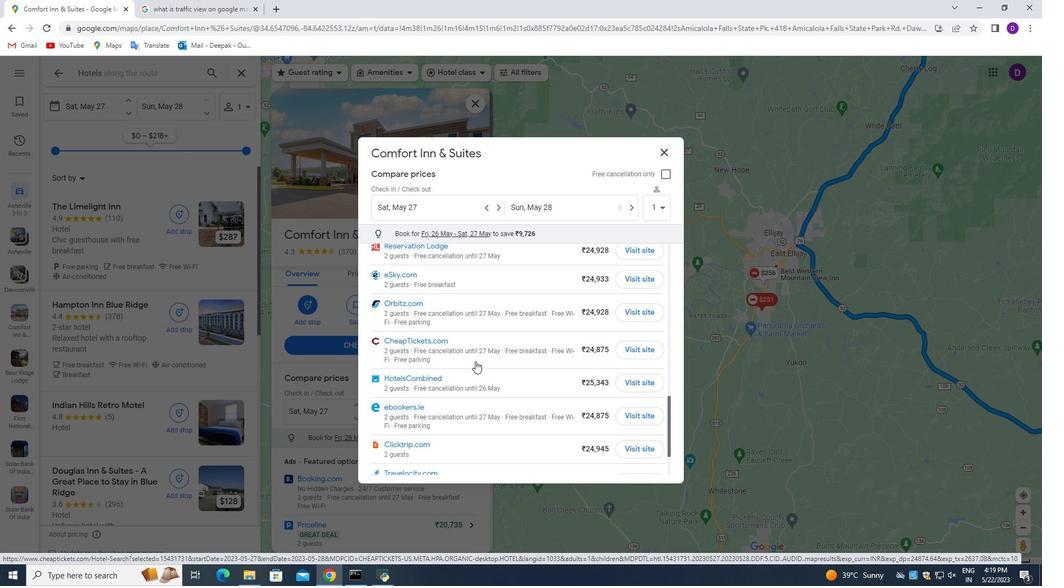 
Action: Mouse scrolled (475, 361) with delta (0, 0)
Screenshot: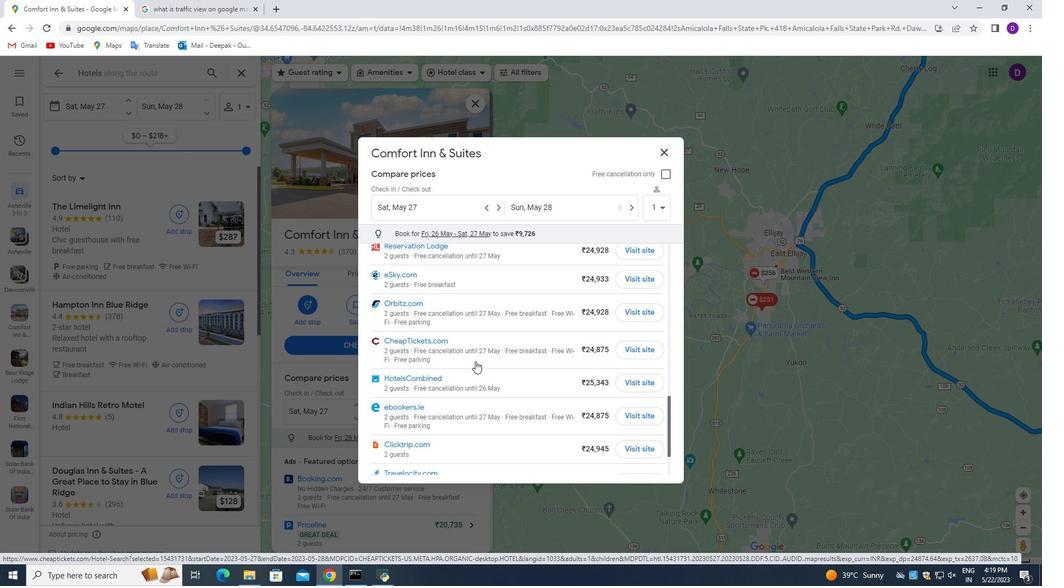 
Action: Mouse scrolled (475, 361) with delta (0, 0)
Screenshot: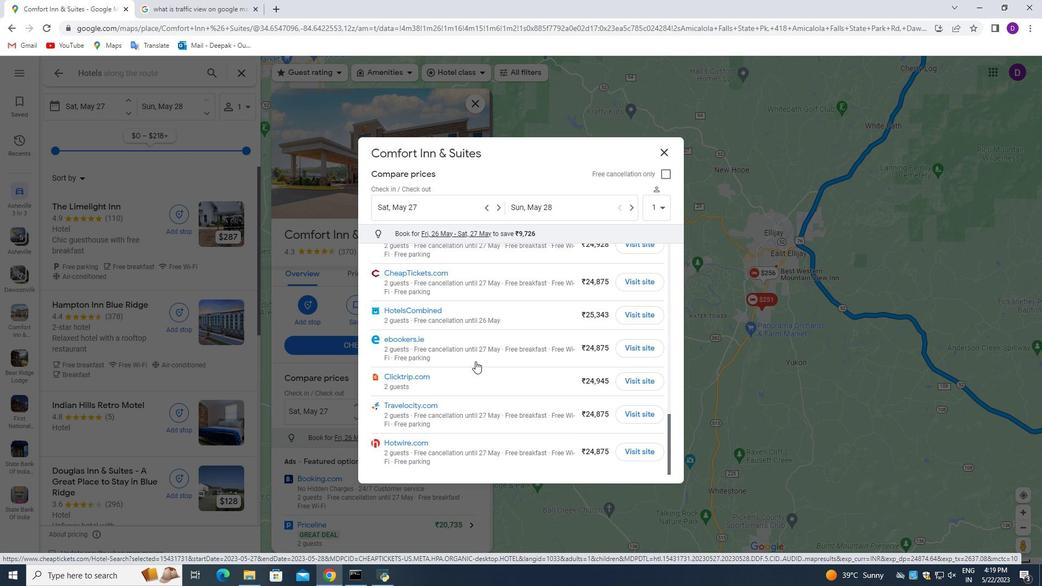 
Action: Mouse scrolled (475, 361) with delta (0, 0)
Screenshot: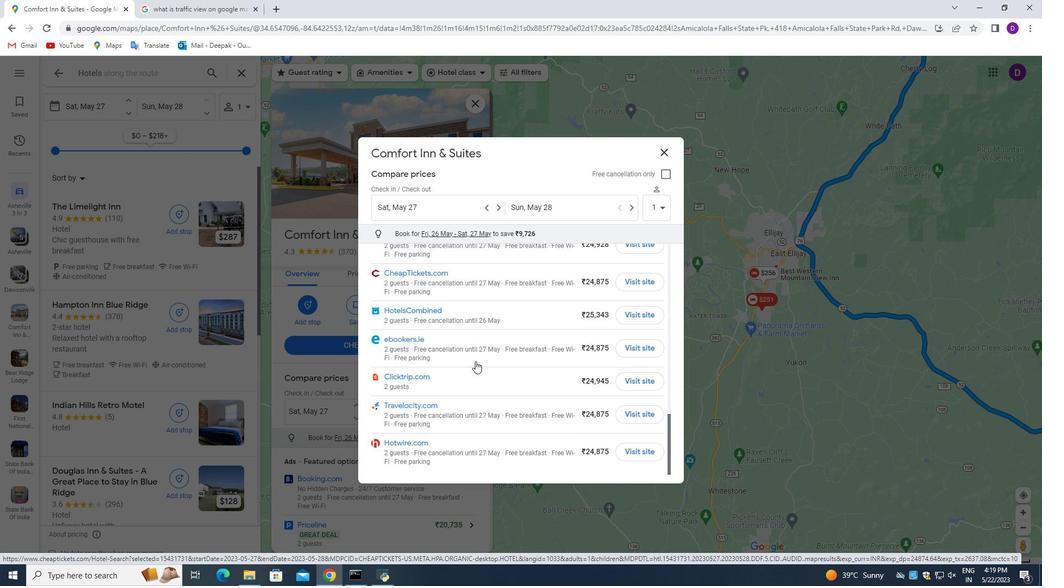 
Action: Mouse scrolled (475, 361) with delta (0, 0)
Screenshot: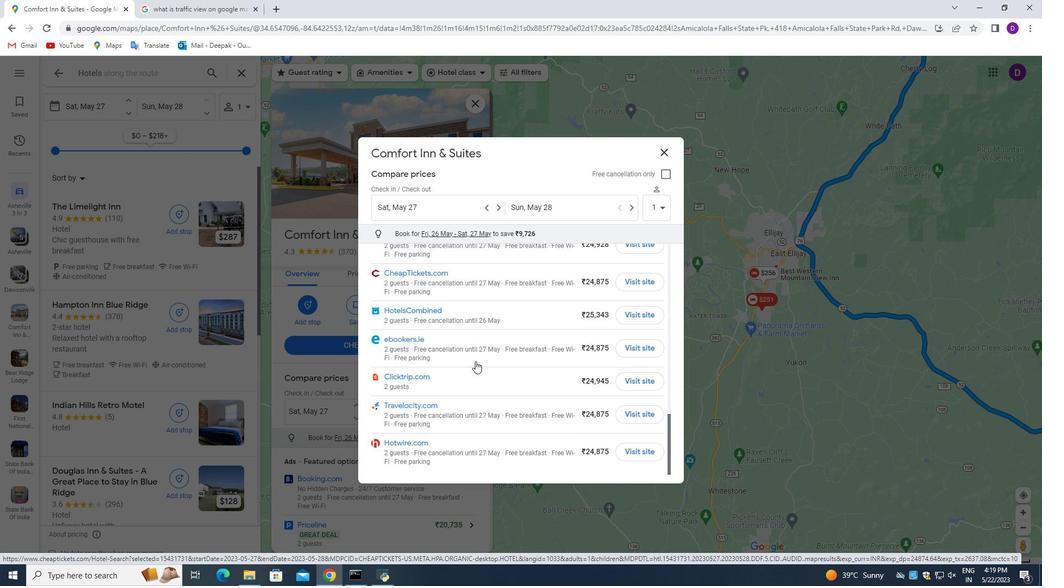 
Action: Mouse moved to (482, 342)
Screenshot: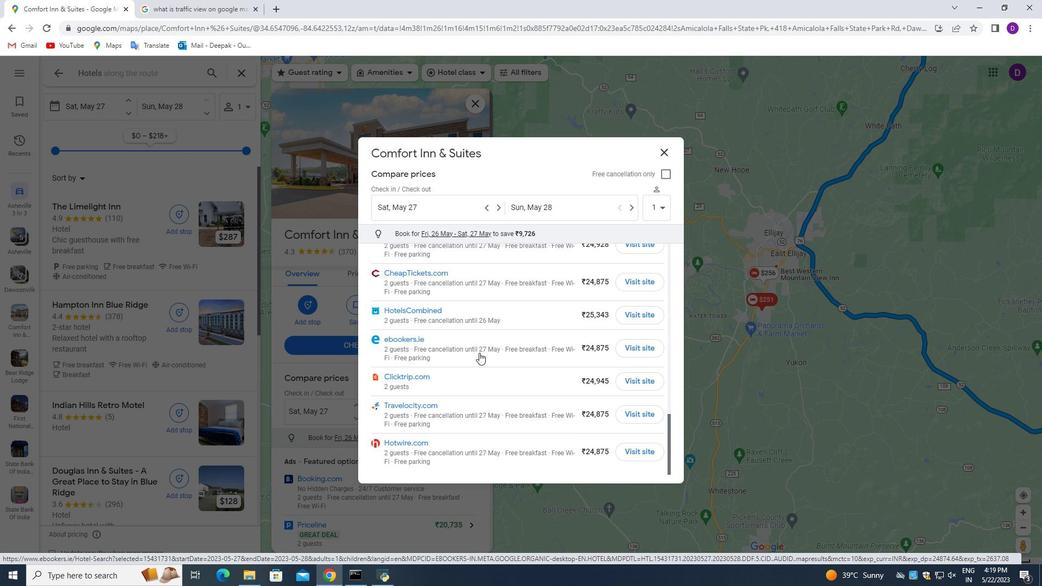 
Action: Mouse scrolled (482, 343) with delta (0, 0)
Screenshot: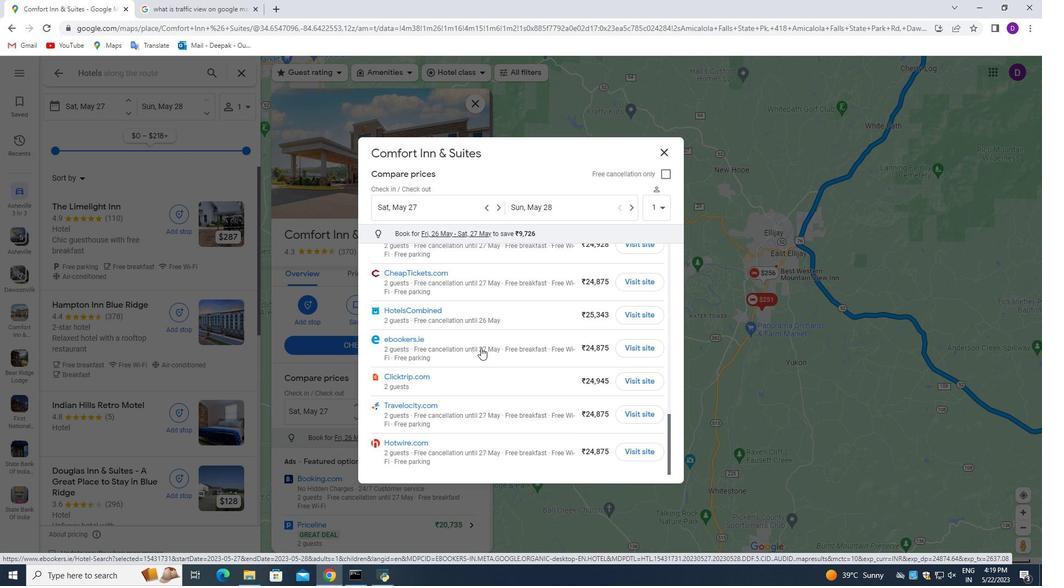 
Action: Mouse moved to (482, 340)
Screenshot: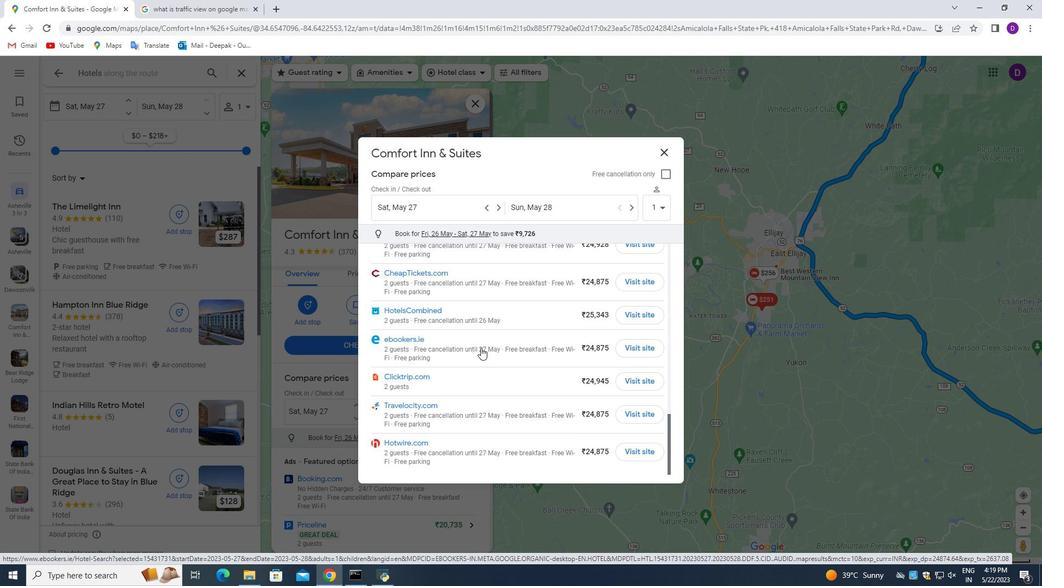 
Action: Mouse scrolled (482, 340) with delta (0, 0)
Screenshot: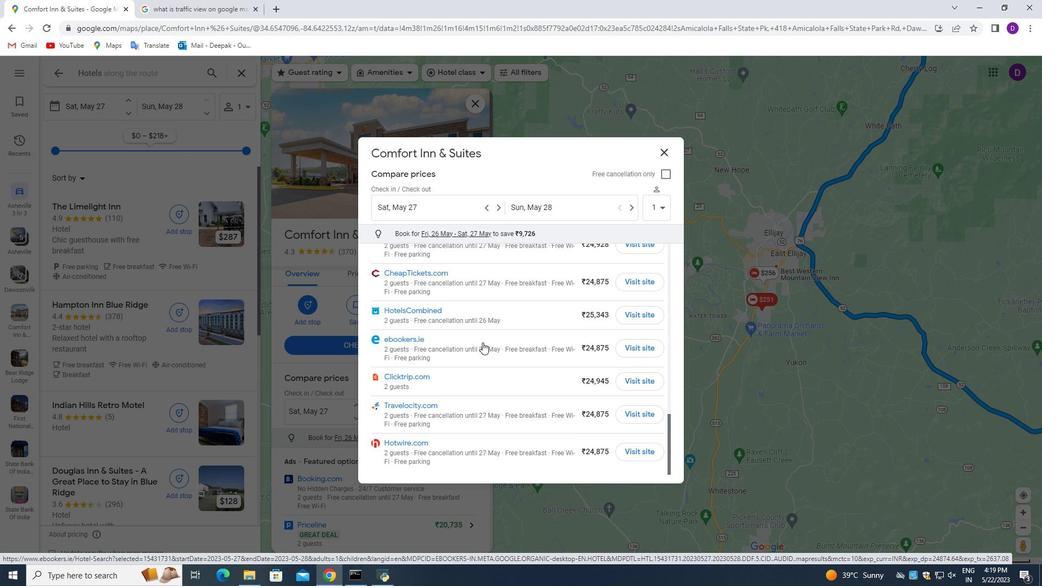 
Action: Mouse scrolled (482, 340) with delta (0, 0)
Screenshot: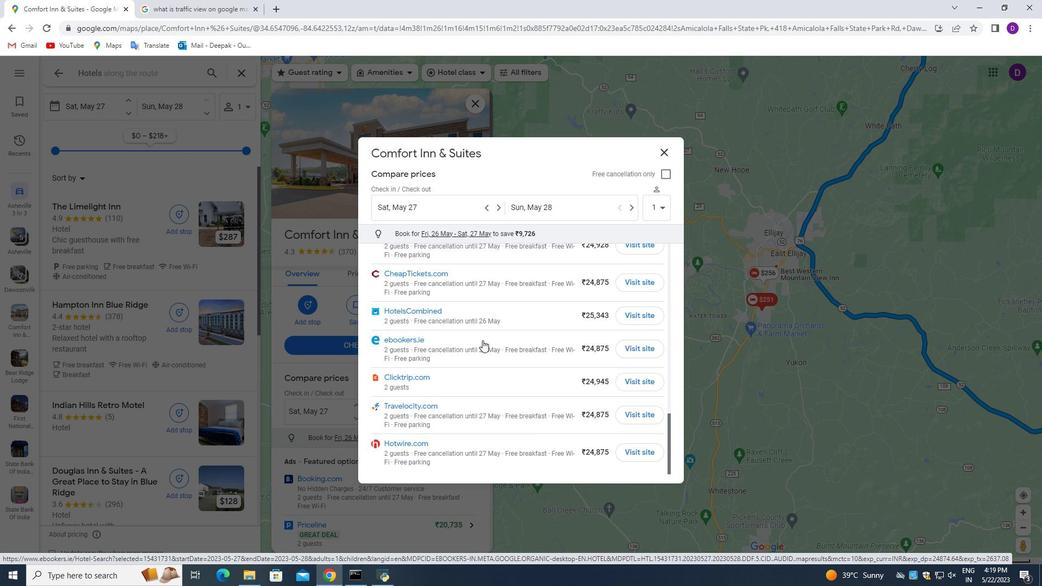 
Action: Mouse scrolled (482, 340) with delta (0, 0)
Screenshot: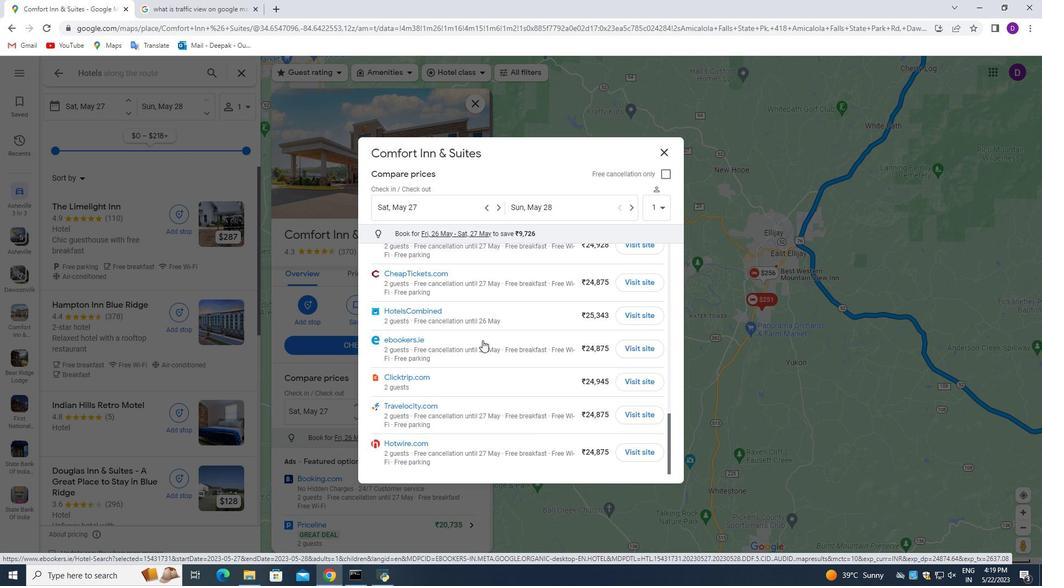 
Action: Mouse scrolled (482, 340) with delta (0, 0)
Screenshot: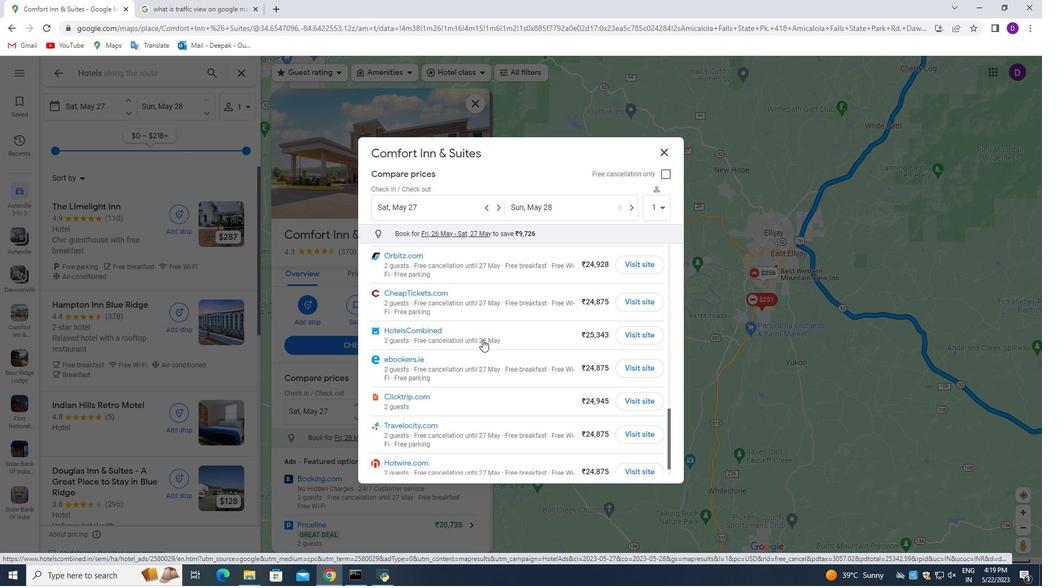 
Action: Mouse scrolled (482, 340) with delta (0, 0)
Screenshot: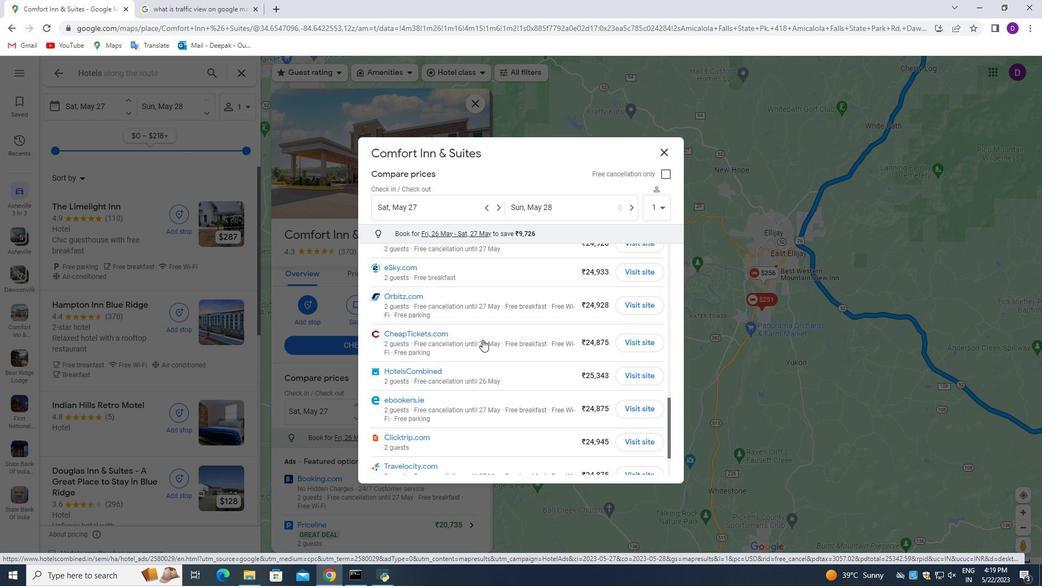 
Action: Mouse scrolled (482, 340) with delta (0, 0)
Screenshot: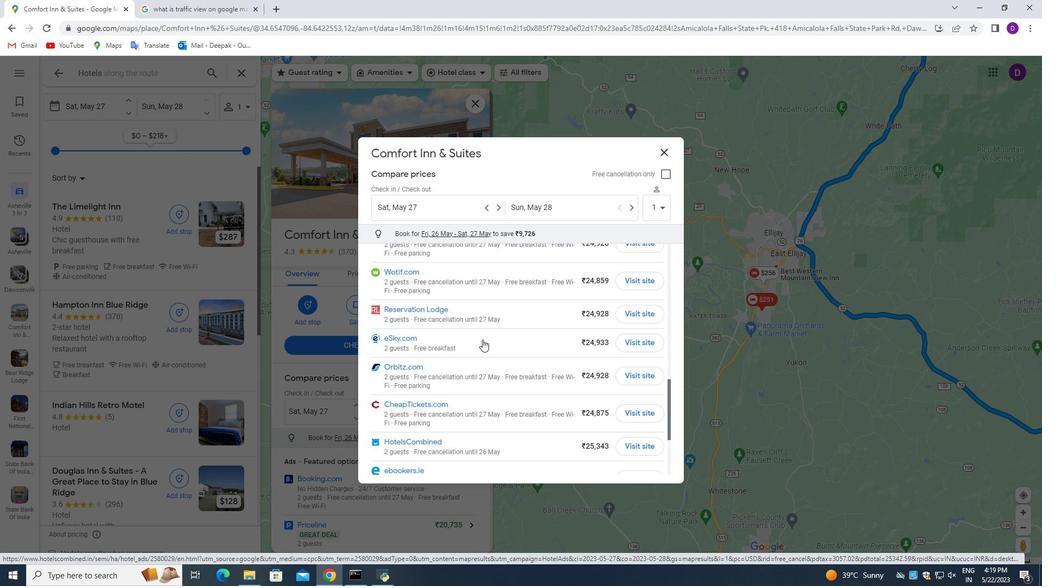 
Action: Mouse moved to (482, 339)
Screenshot: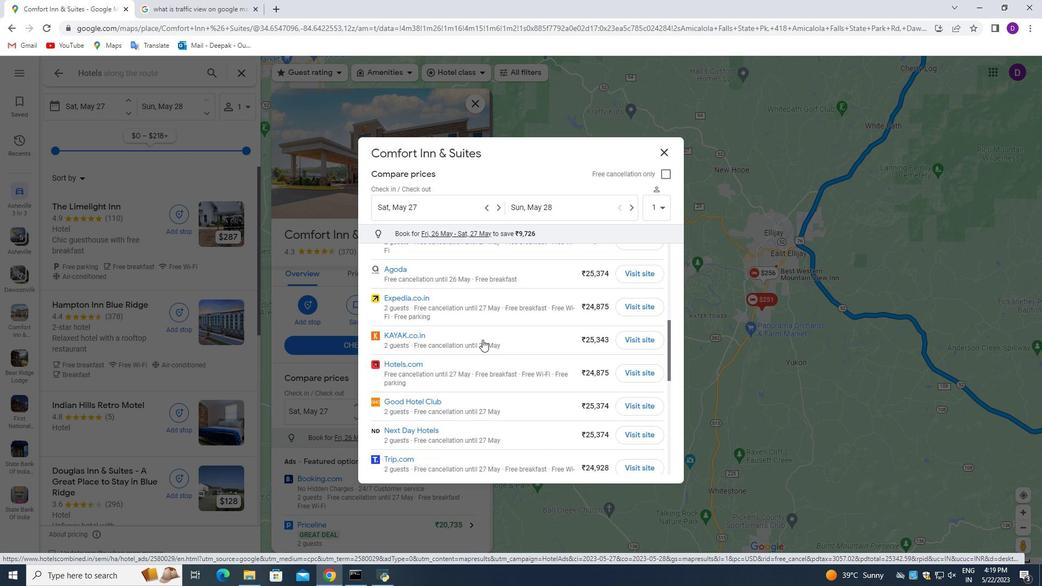 
Action: Mouse scrolled (482, 340) with delta (0, 0)
Screenshot: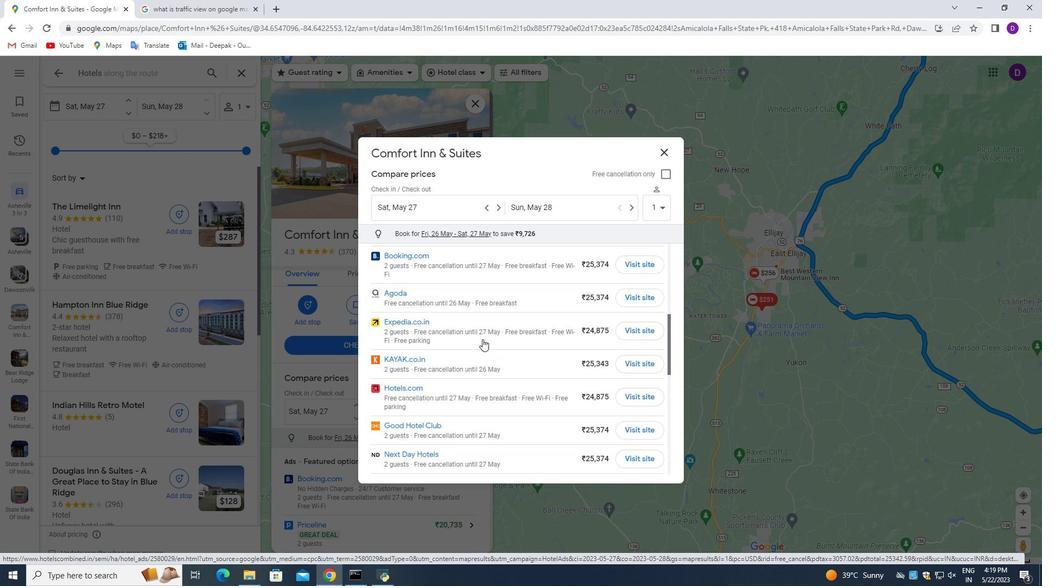 
Action: Mouse scrolled (482, 340) with delta (0, 0)
Screenshot: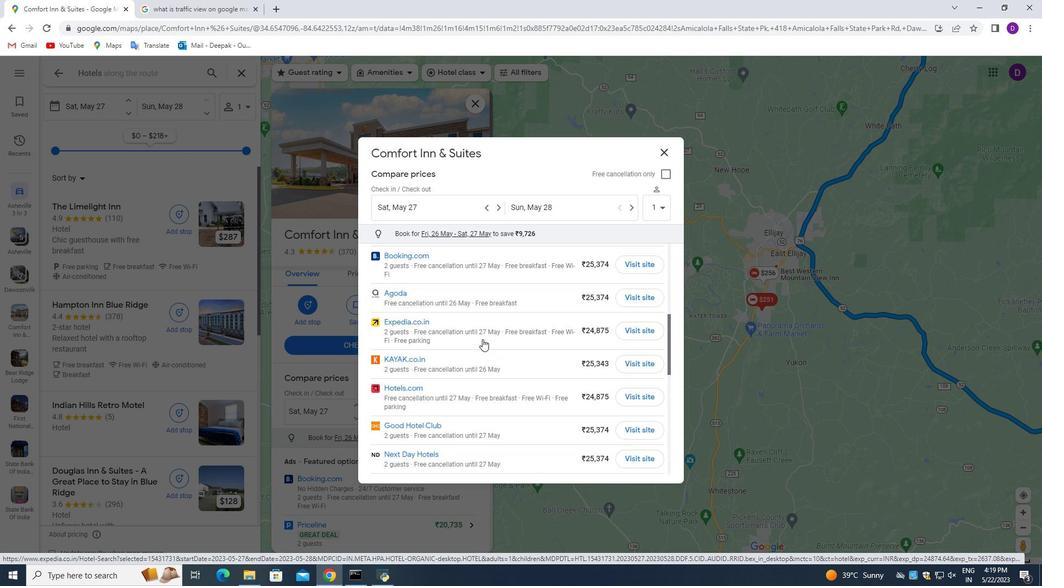 
Action: Mouse scrolled (482, 340) with delta (0, 0)
Screenshot: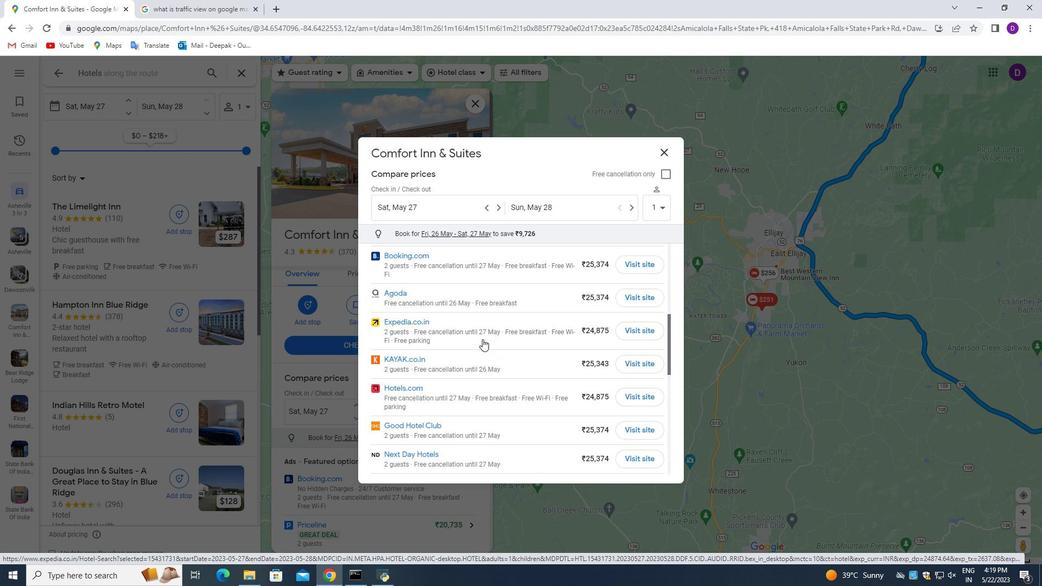 
Action: Mouse scrolled (482, 340) with delta (0, 0)
Screenshot: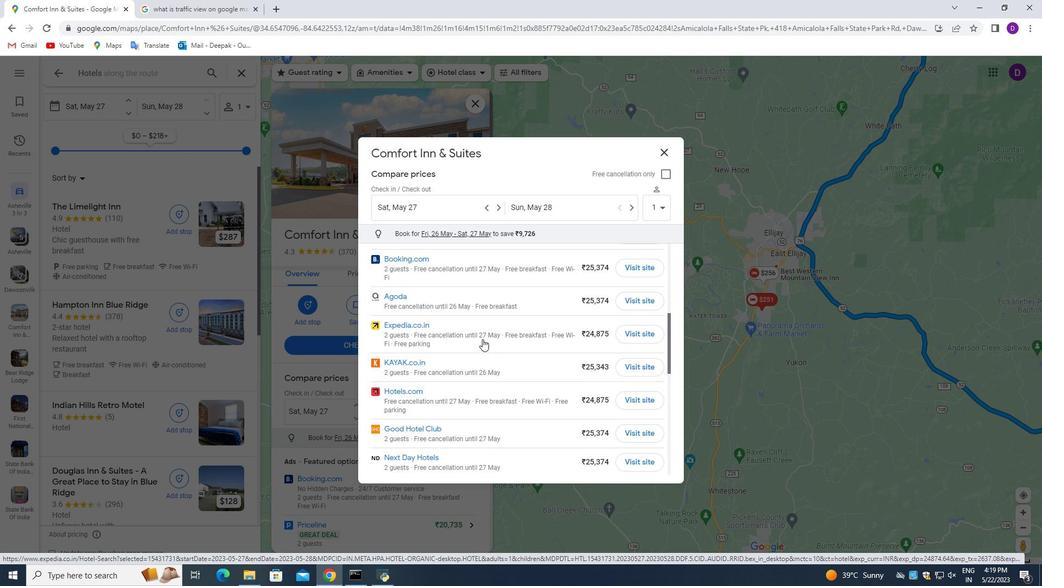 
Action: Mouse scrolled (482, 340) with delta (0, 0)
Screenshot: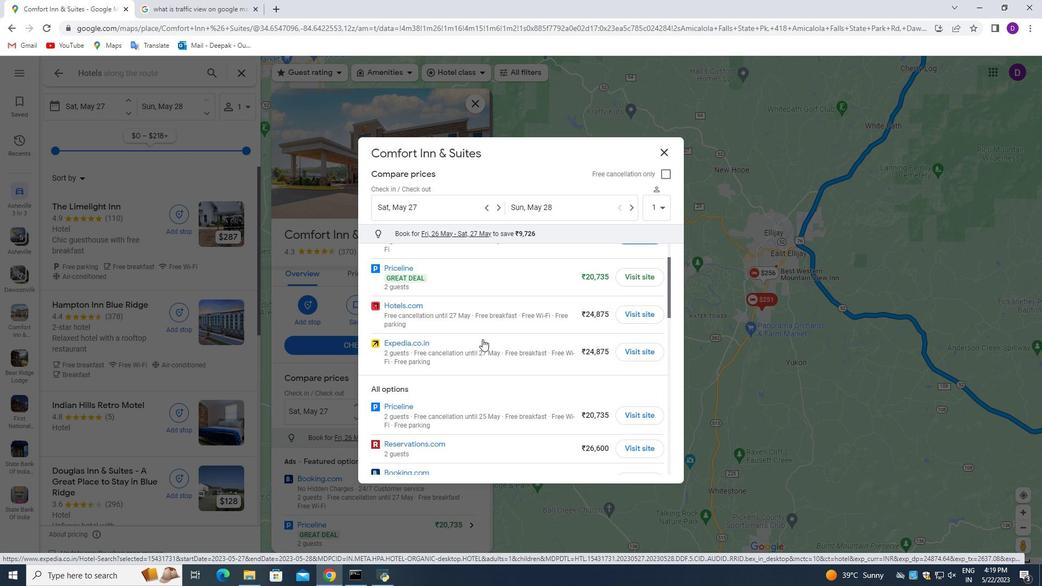 
Action: Mouse scrolled (482, 340) with delta (0, 0)
Screenshot: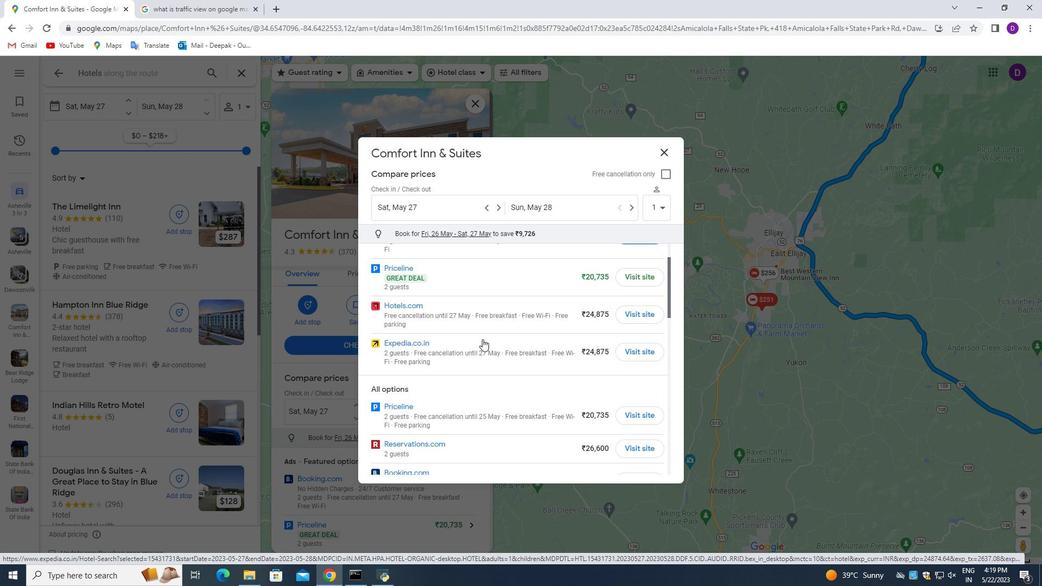 
Action: Mouse scrolled (482, 340) with delta (0, 0)
Screenshot: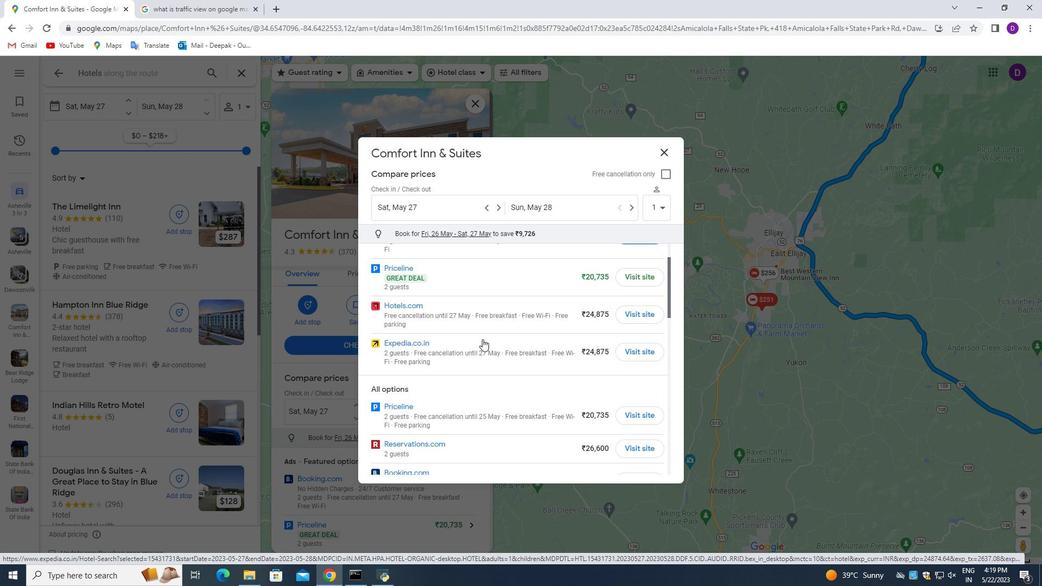 
Action: Mouse scrolled (482, 340) with delta (0, 0)
Screenshot: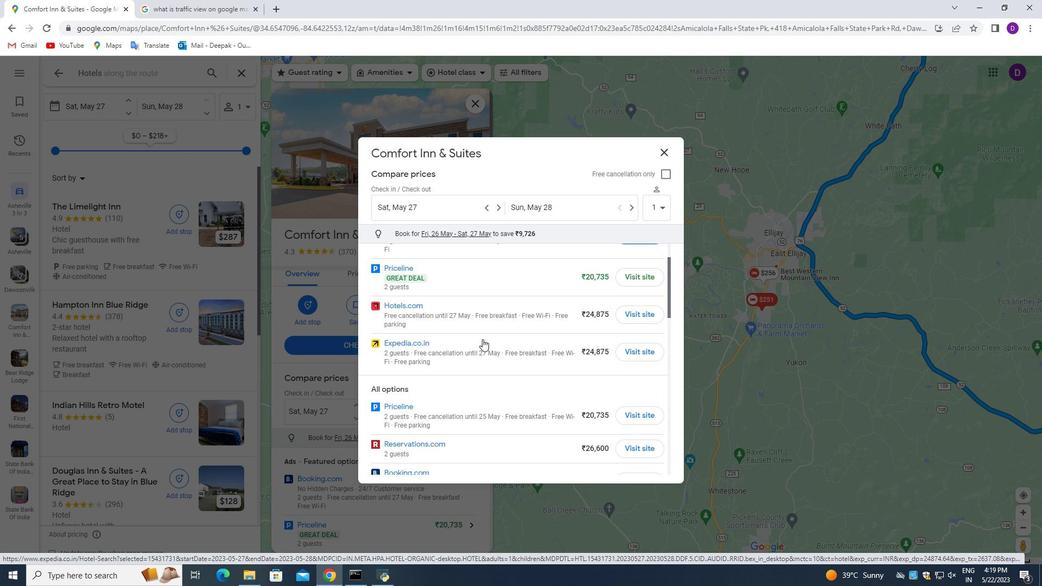 
Action: Mouse scrolled (482, 340) with delta (0, 0)
Screenshot: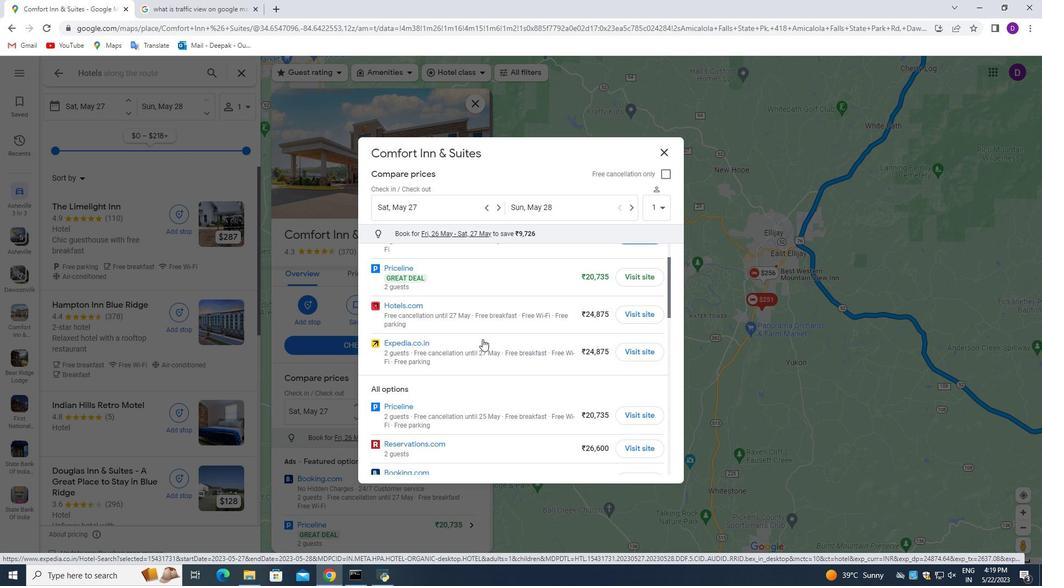 
Action: Mouse scrolled (482, 340) with delta (0, 0)
Screenshot: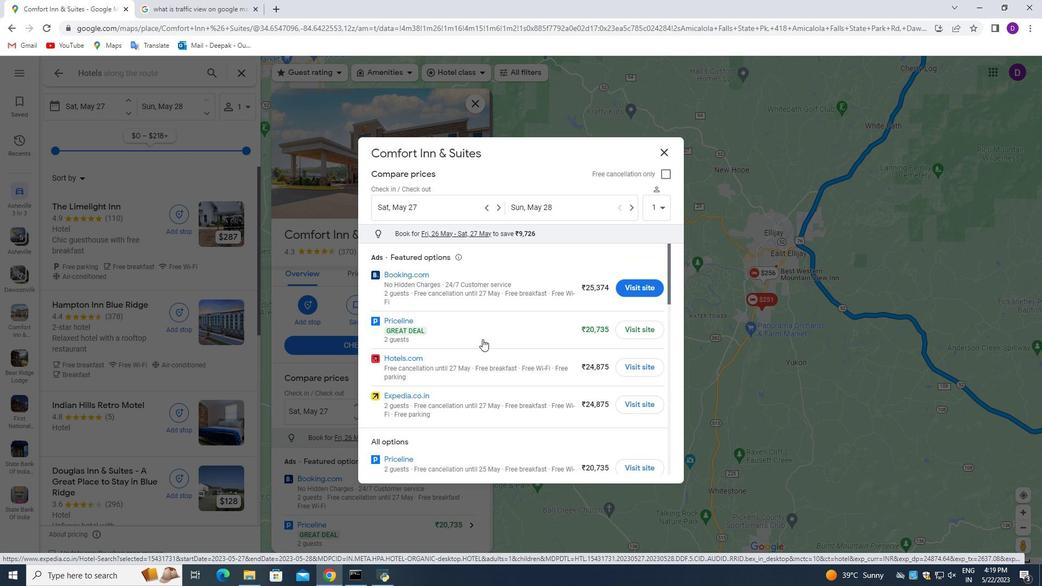 
Action: Mouse scrolled (482, 340) with delta (0, 0)
Screenshot: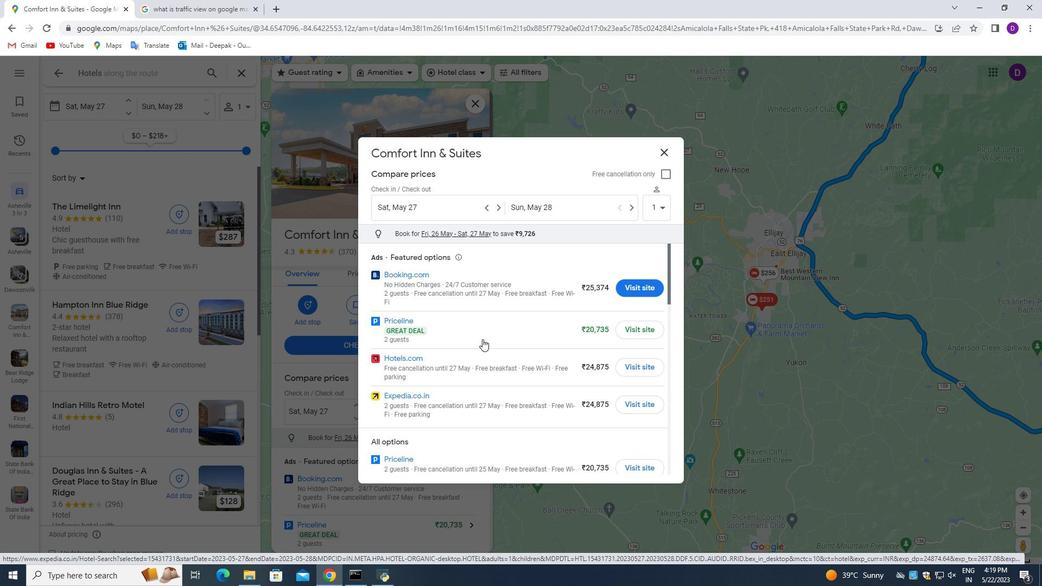 
Action: Mouse scrolled (482, 340) with delta (0, 0)
Screenshot: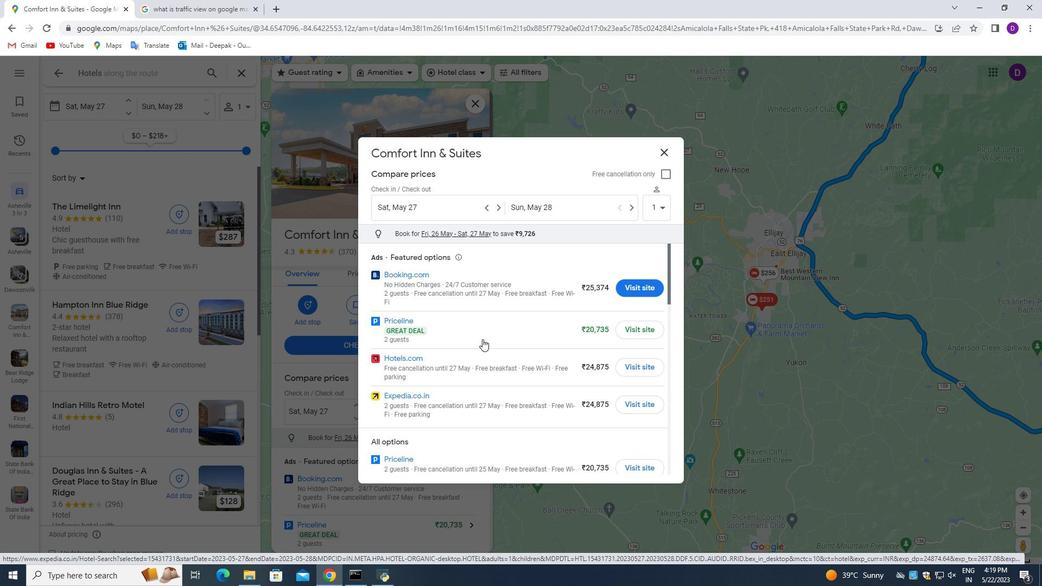 
Action: Mouse scrolled (482, 340) with delta (0, 0)
Screenshot: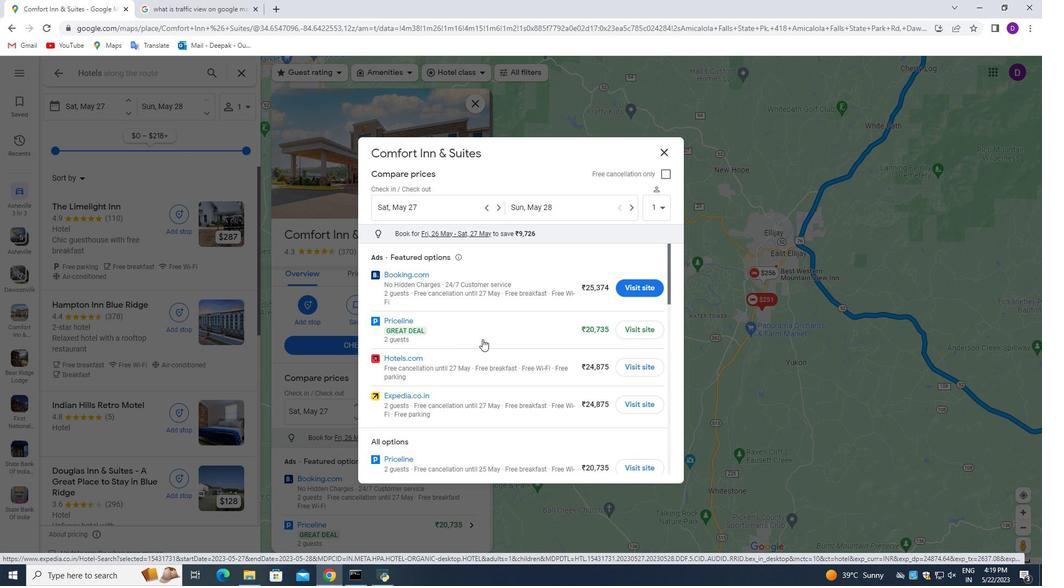
Action: Mouse moved to (664, 153)
Screenshot: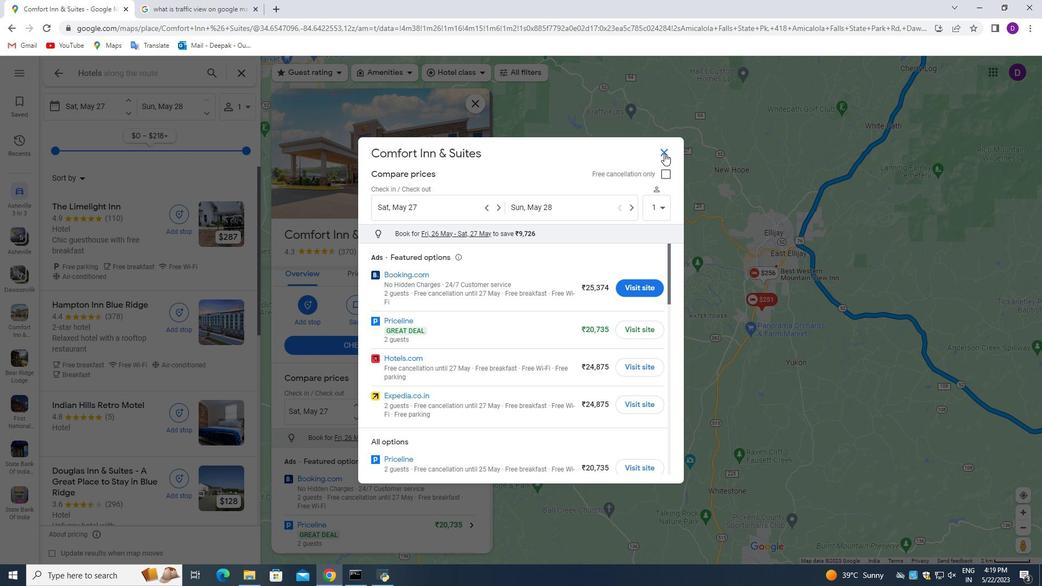 
Action: Mouse pressed left at (664, 153)
Screenshot: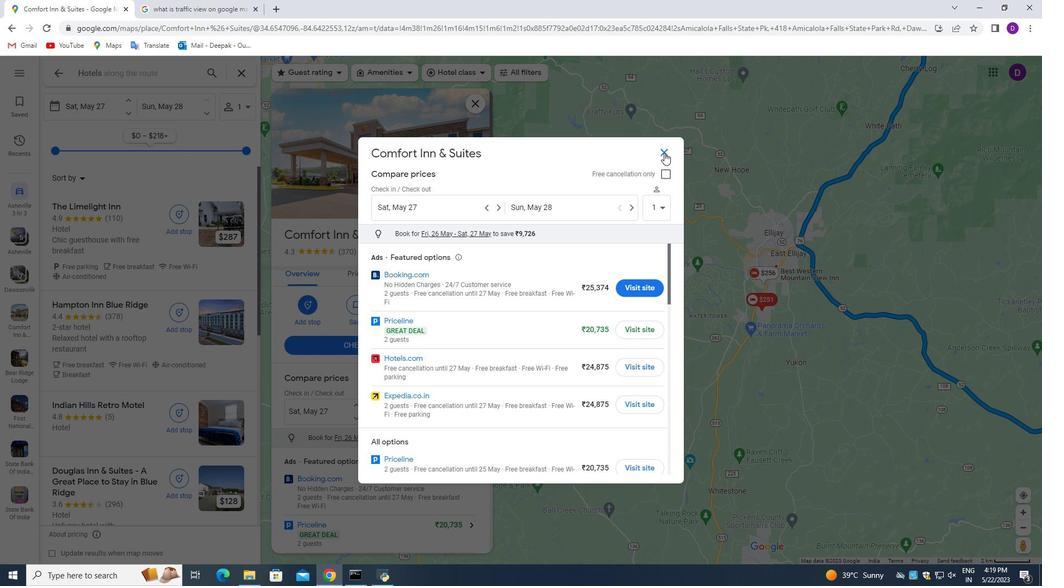 
Action: Mouse moved to (360, 168)
Screenshot: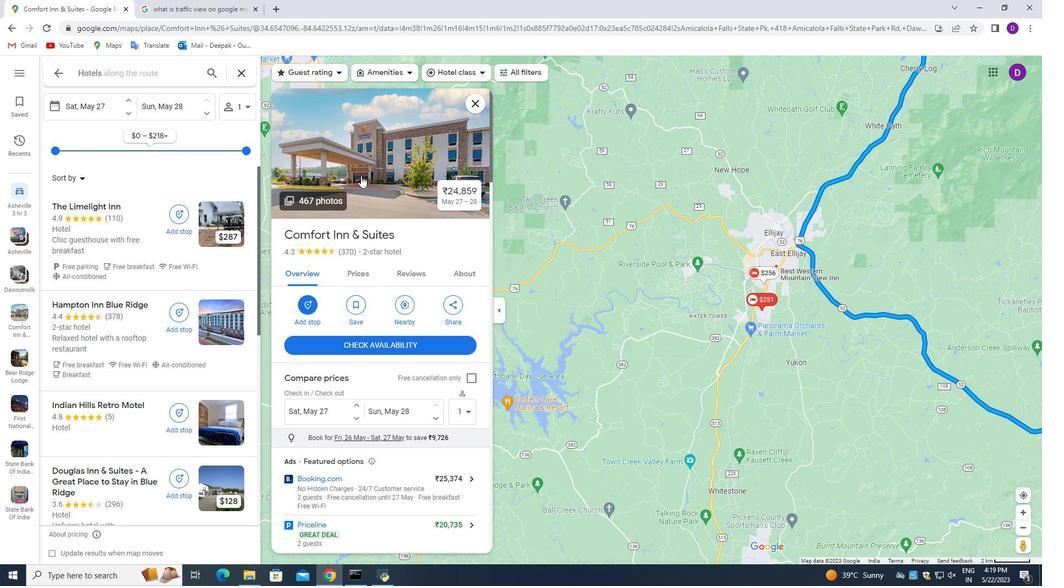 
Action: Mouse pressed left at (360, 168)
Screenshot: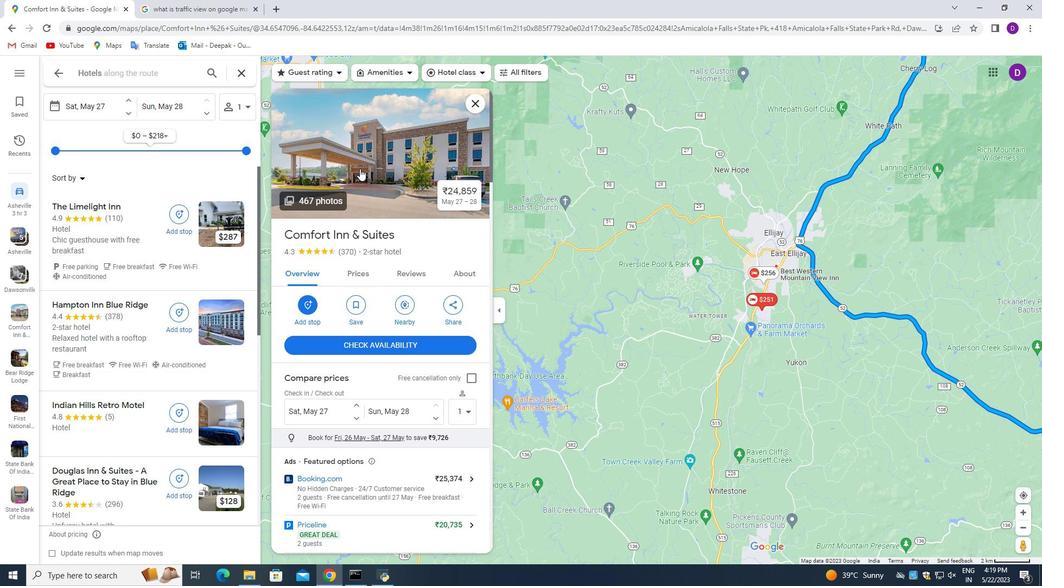 
Action: Mouse moved to (668, 483)
Screenshot: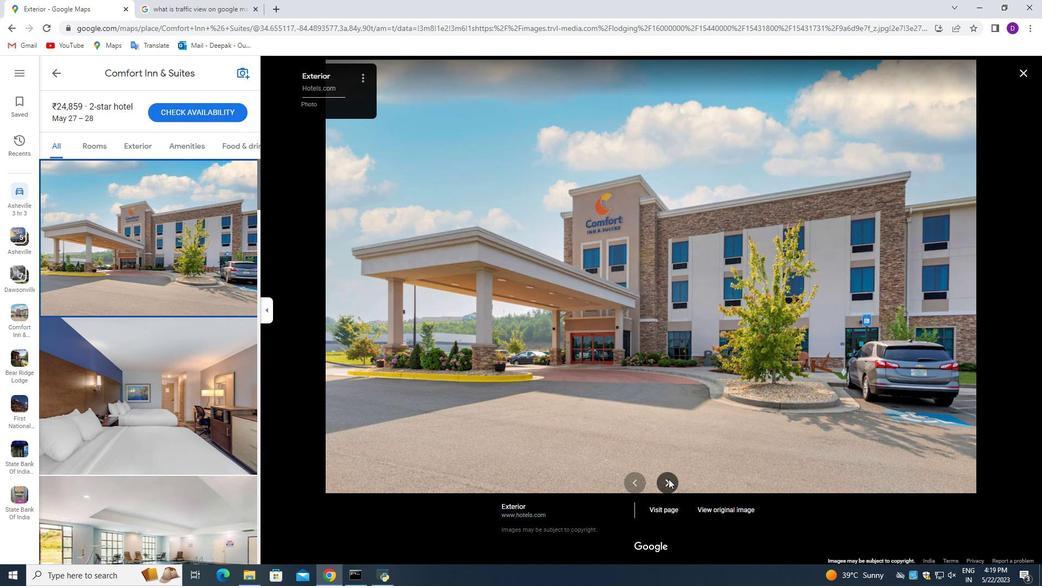 
Action: Mouse pressed left at (668, 483)
Screenshot: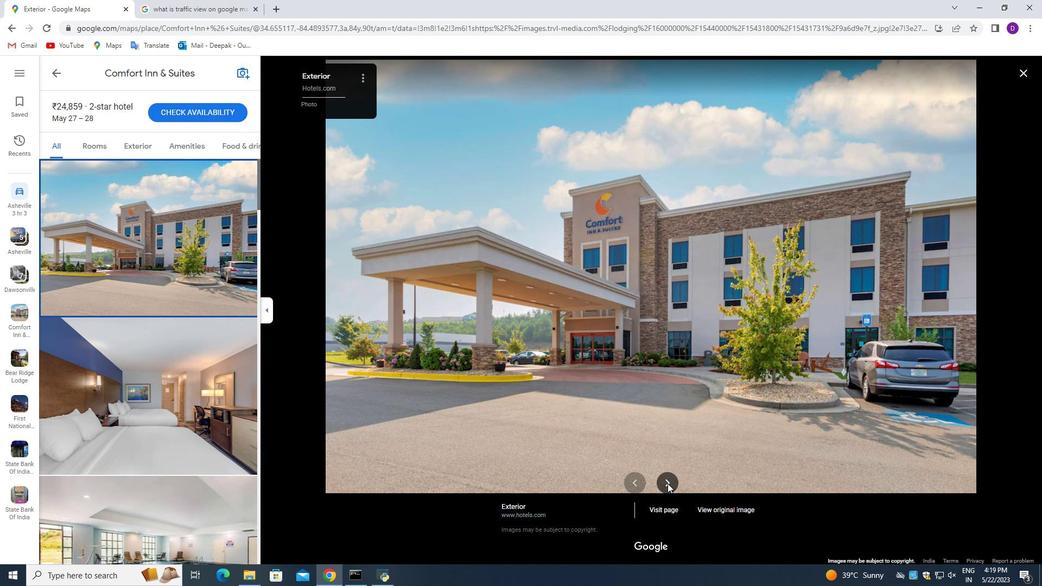 
Action: Mouse pressed left at (668, 483)
Screenshot: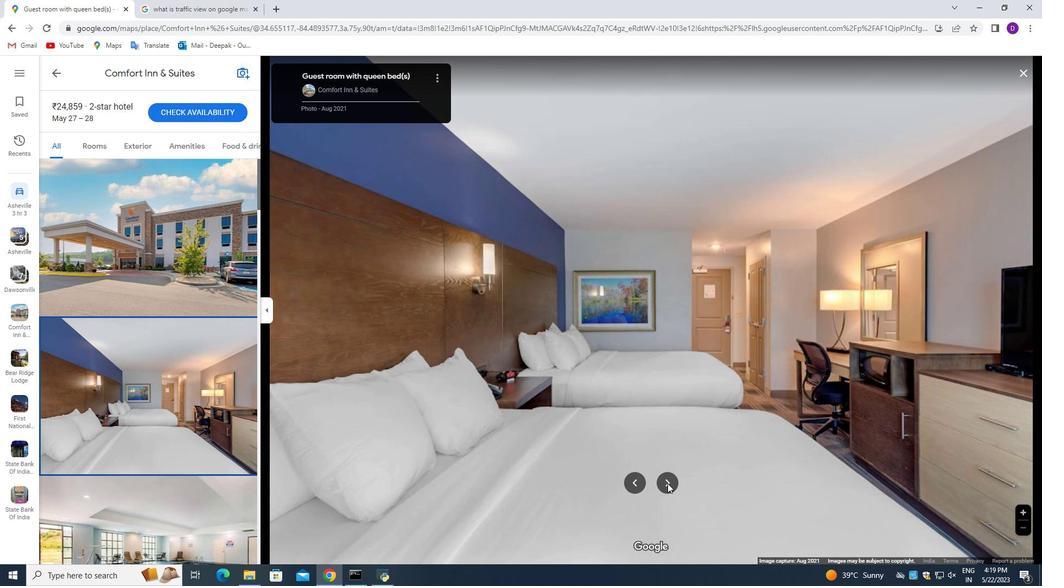 
Action: Mouse pressed left at (668, 483)
Screenshot: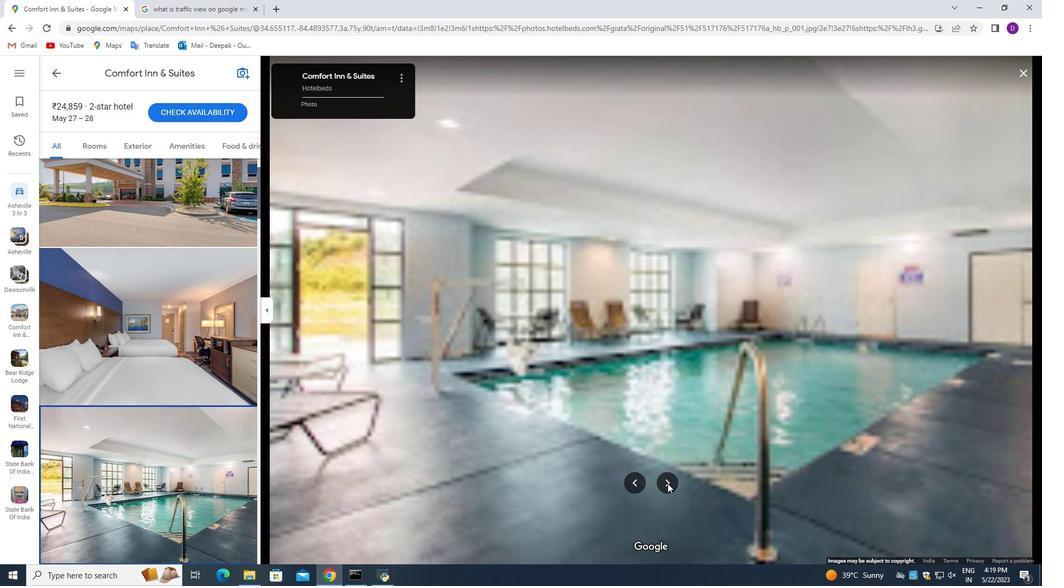 
Action: Mouse pressed left at (668, 483)
Screenshot: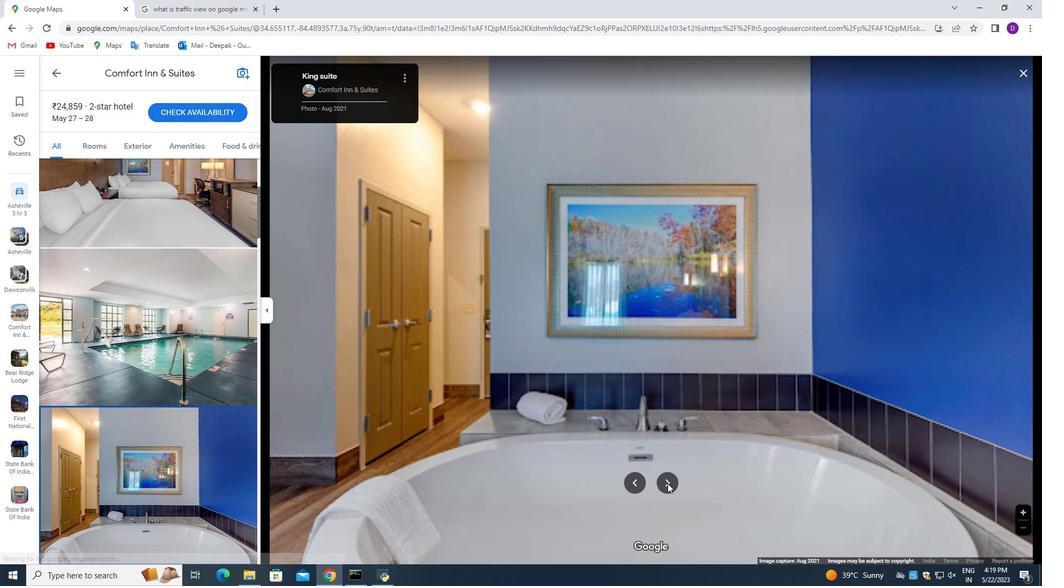 
Action: Mouse pressed left at (668, 483)
Screenshot: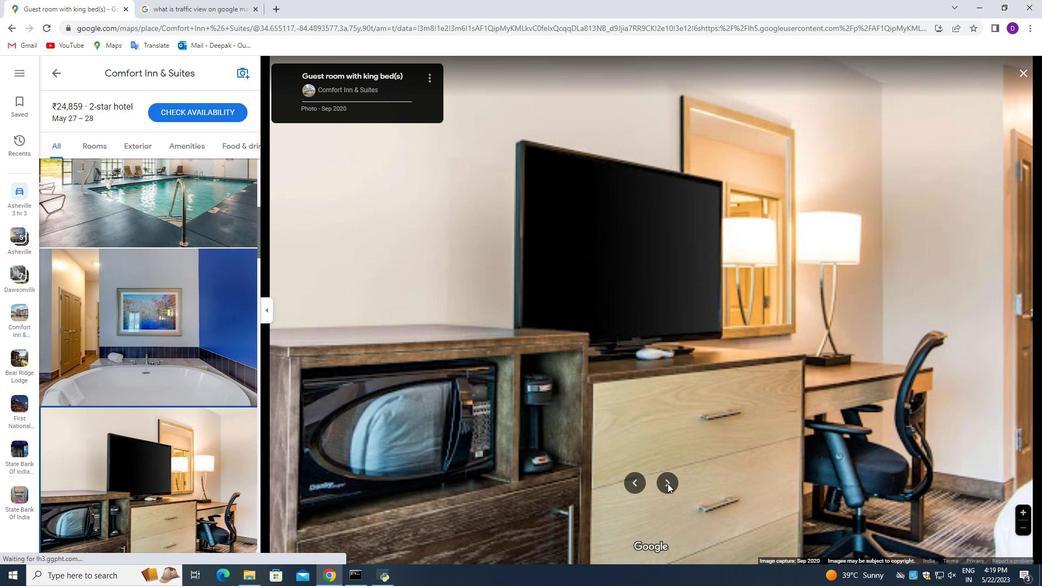 
Action: Mouse pressed left at (668, 483)
Screenshot: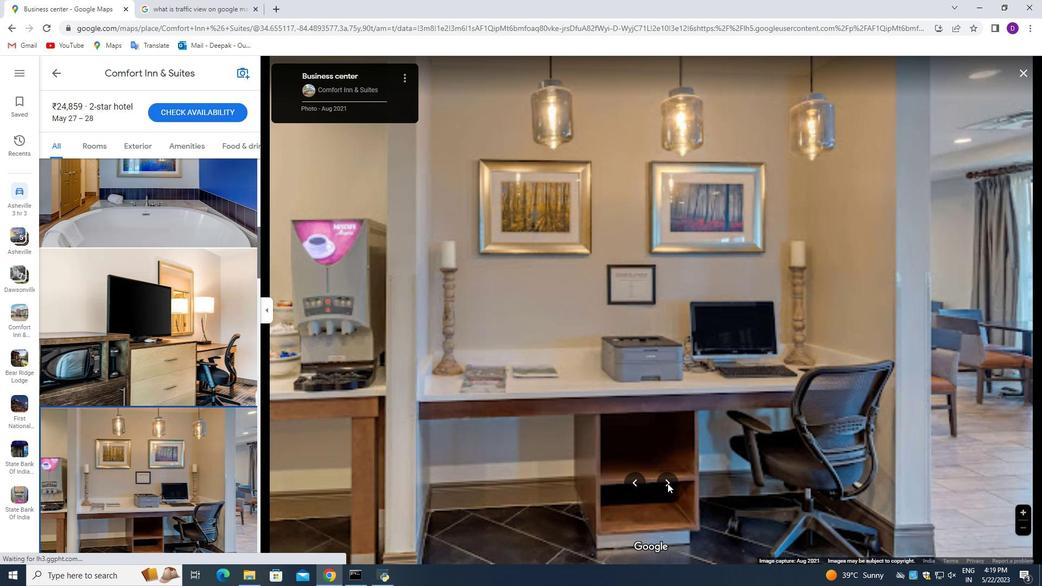 
Action: Mouse pressed left at (668, 483)
Screenshot: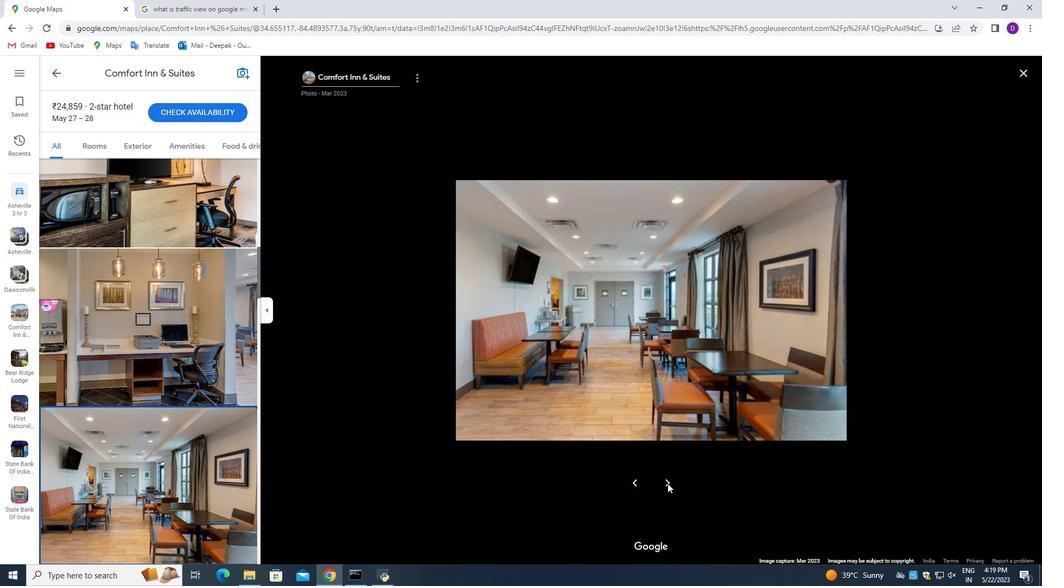 
Action: Key pressed <Key.right><Key.right><Key.right><Key.right><Key.right><Key.right><Key.right><Key.right>
Screenshot: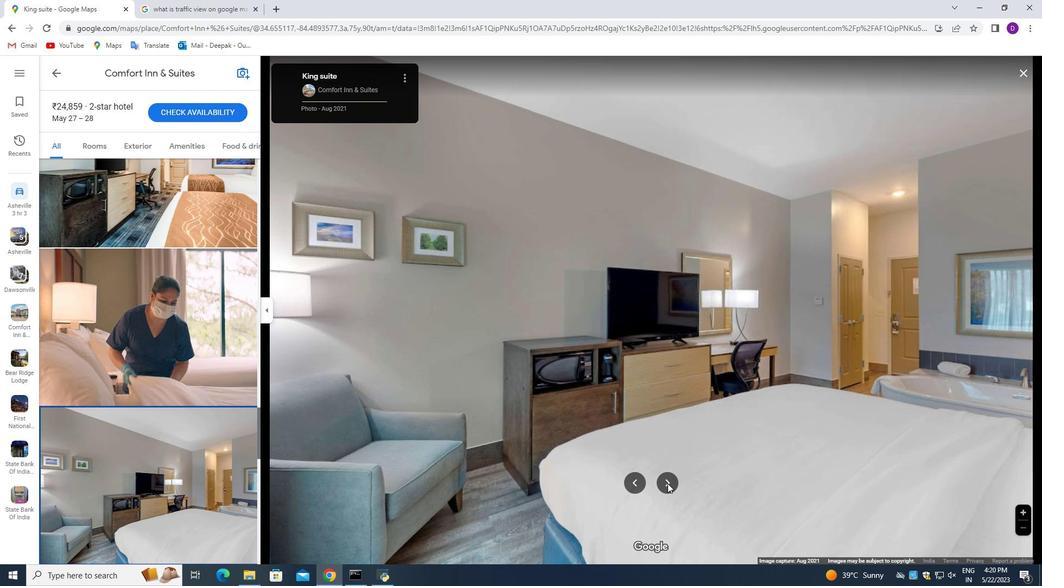 
Action: Mouse moved to (669, 483)
Screenshot: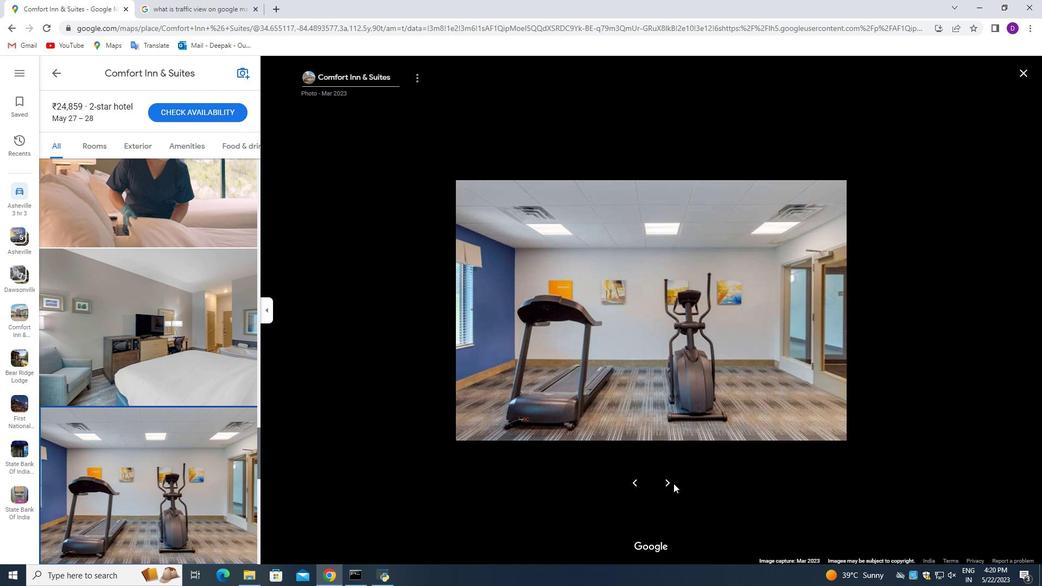 
Action: Mouse pressed left at (669, 483)
Screenshot: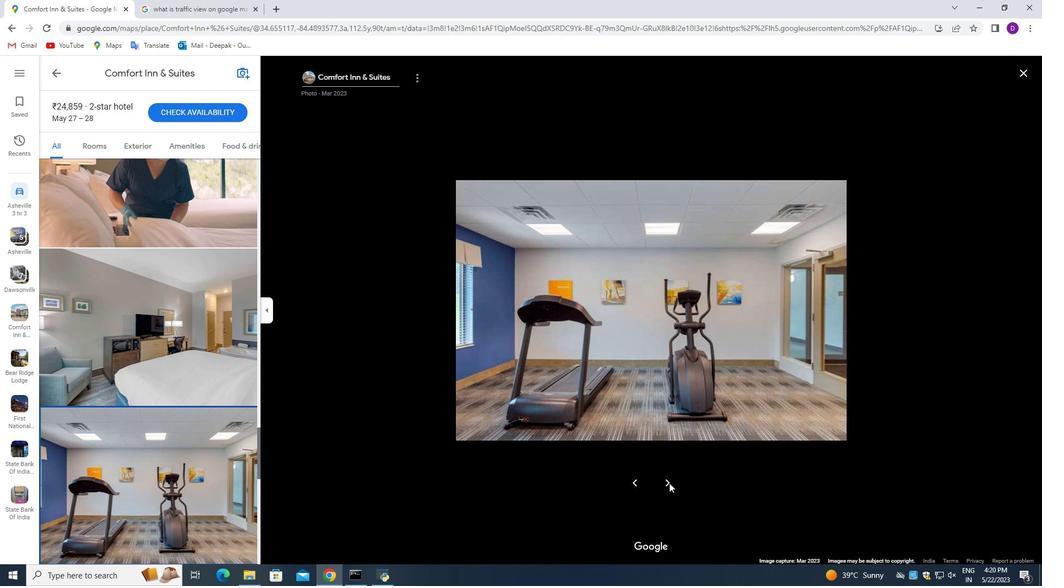 
Action: Mouse moved to (657, 391)
Screenshot: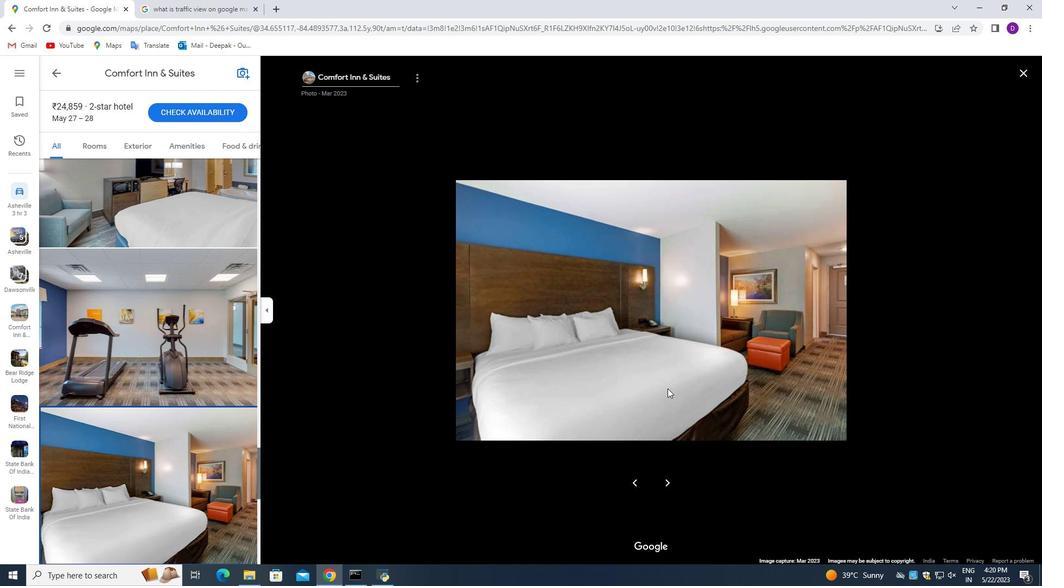 
Action: Key pressed <Key.right><Key.right><Key.right><Key.right><Key.right><Key.right><Key.right><Key.right><Key.right><Key.right><Key.right><Key.right><Key.right><Key.right><Key.right><Key.right><Key.right><Key.right><Key.right><Key.right><Key.right><Key.right><Key.right><Key.right><Key.right><Key.right><Key.right><Key.right><Key.right><Key.right><Key.right><Key.right><Key.right><Key.right><Key.right><Key.right><Key.right><Key.right><Key.right><Key.right><Key.right><Key.right><Key.right><Key.right><Key.right><Key.right><Key.right><Key.right><Key.right><Key.right><Key.down>
Screenshot: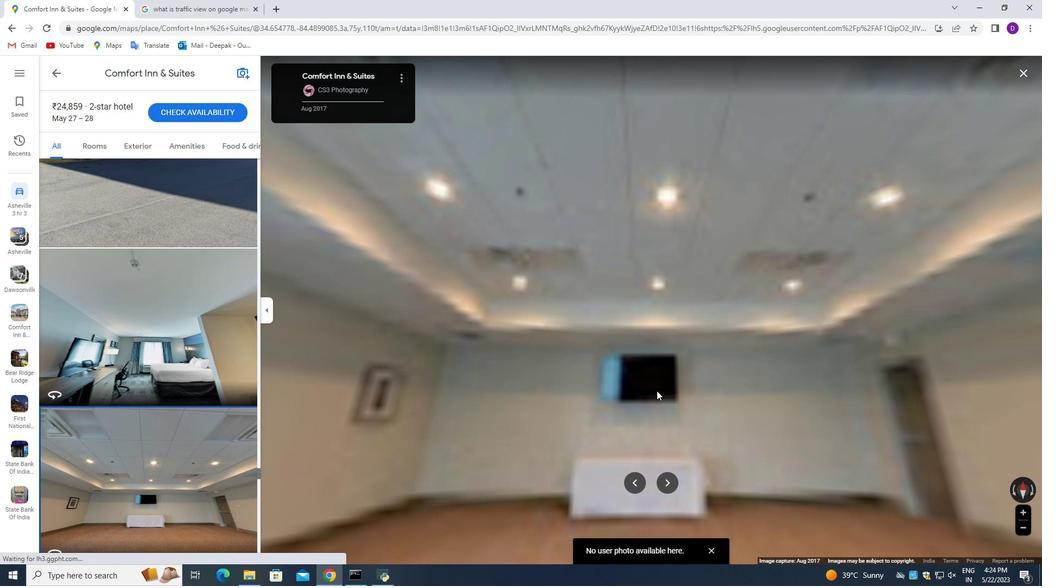 
Action: Mouse moved to (732, 279)
Screenshot: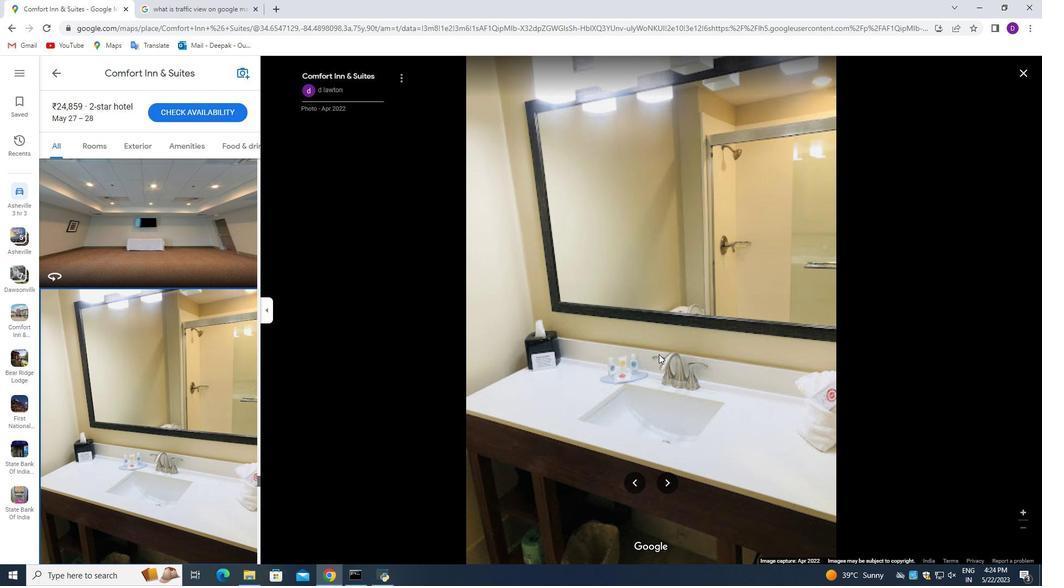 
Action: Key pressed <Key.right><Key.right><Key.right><Key.right><Key.right><Key.right><Key.right><Key.right><Key.right><Key.right><Key.right><Key.right><Key.right><Key.right><Key.right><Key.right><Key.right><Key.right><Key.right><Key.right><Key.right><Key.right><Key.right><Key.right><Key.right><Key.right><Key.right><Key.right><Key.right><Key.right><Key.right><Key.right><Key.right><Key.right><Key.right><Key.right><Key.right><Key.right><Key.right><Key.right><Key.right><Key.right><Key.right><Key.right><Key.right><Key.right><Key.right><Key.right><Key.right><Key.right><Key.right><Key.right><Key.right><Key.right><Key.right><Key.right><Key.right><Key.right><Key.right><Key.right><Key.right><Key.right><Key.right><Key.right>
Screenshot: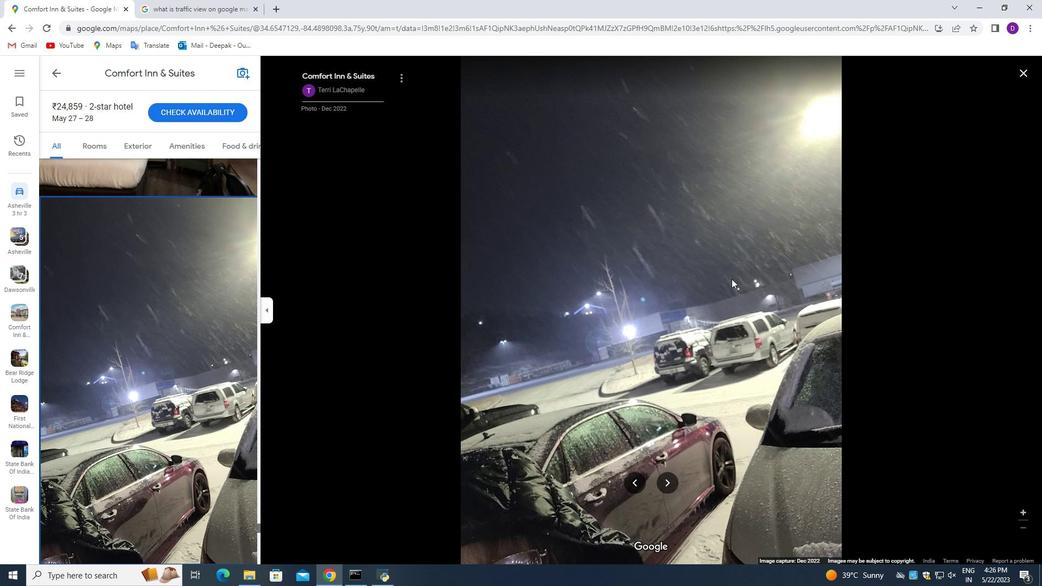 
Action: Mouse moved to (664, 487)
Screenshot: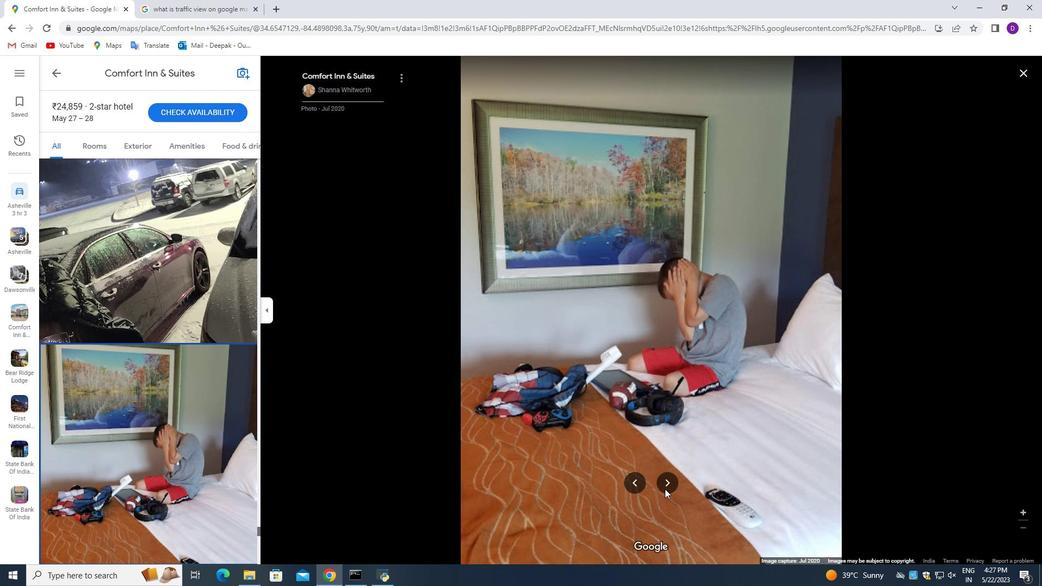 
Action: Mouse pressed left at (664, 487)
Screenshot: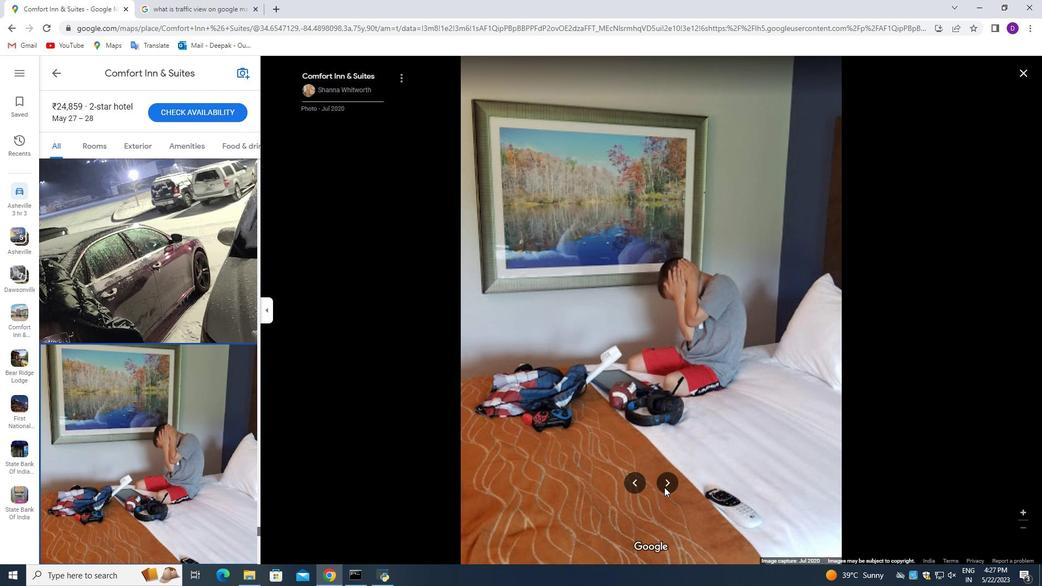 
Action: Mouse moved to (53, 74)
Screenshot: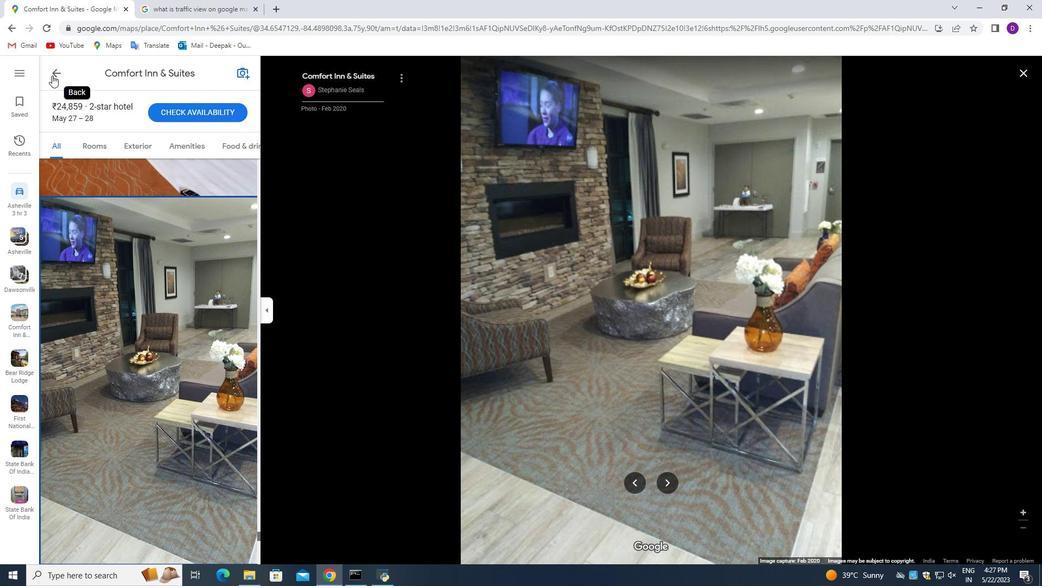 
Action: Mouse pressed left at (53, 74)
Screenshot: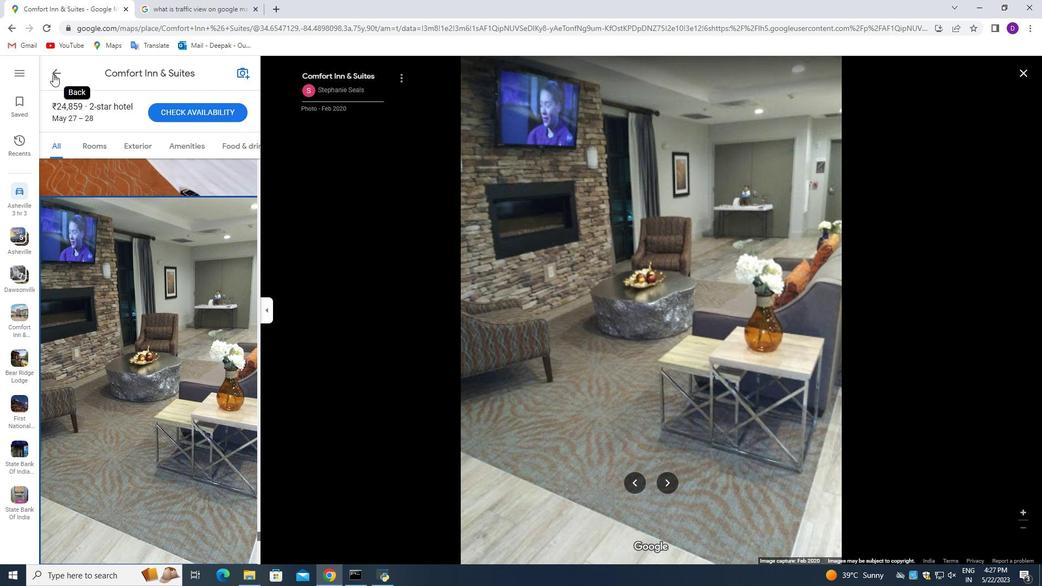 
Action: Mouse moved to (639, 317)
Screenshot: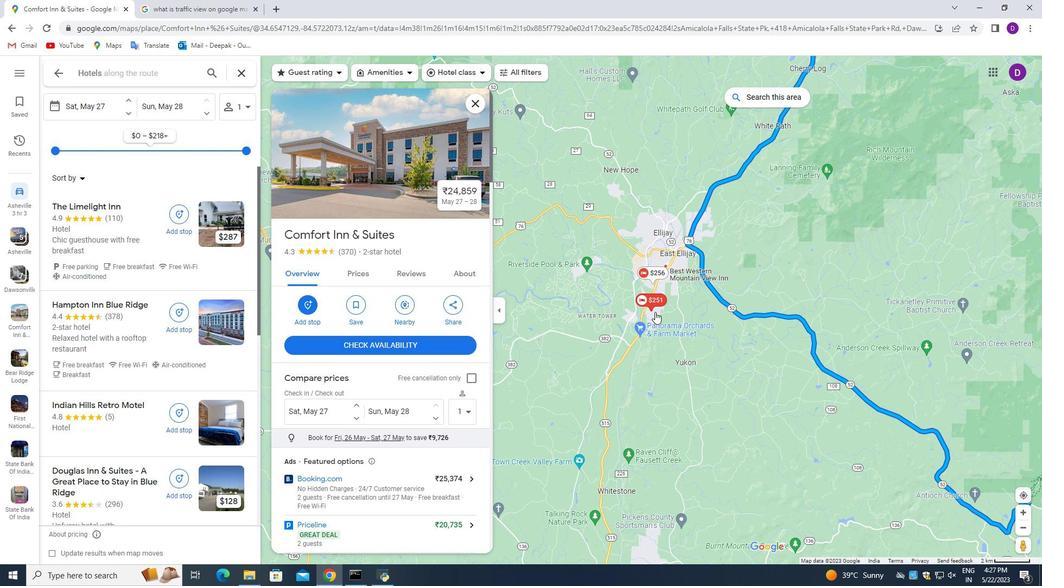 
Action: Mouse scrolled (639, 318) with delta (0, 0)
Screenshot: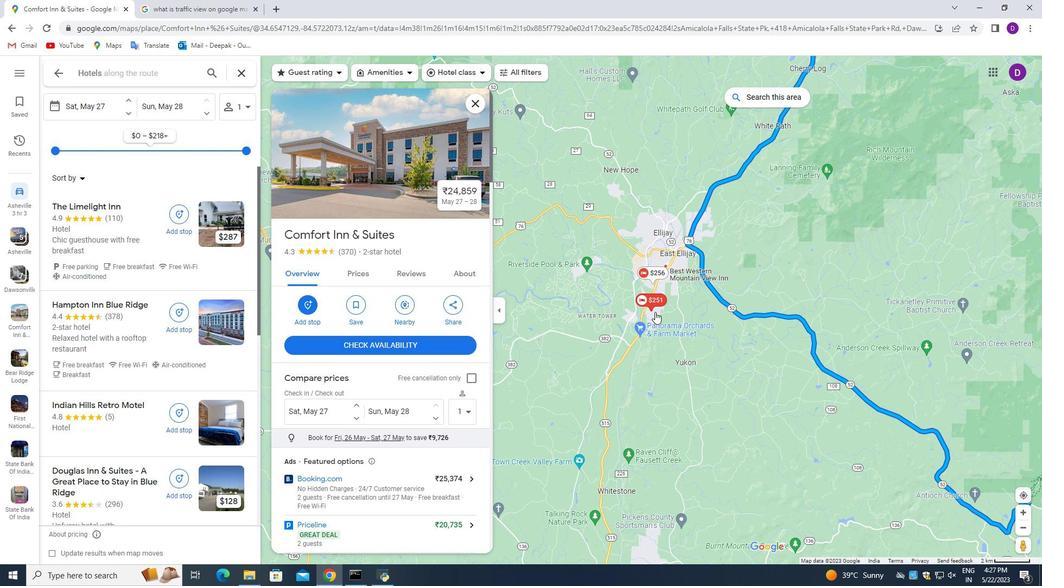 
Action: Mouse moved to (638, 317)
Screenshot: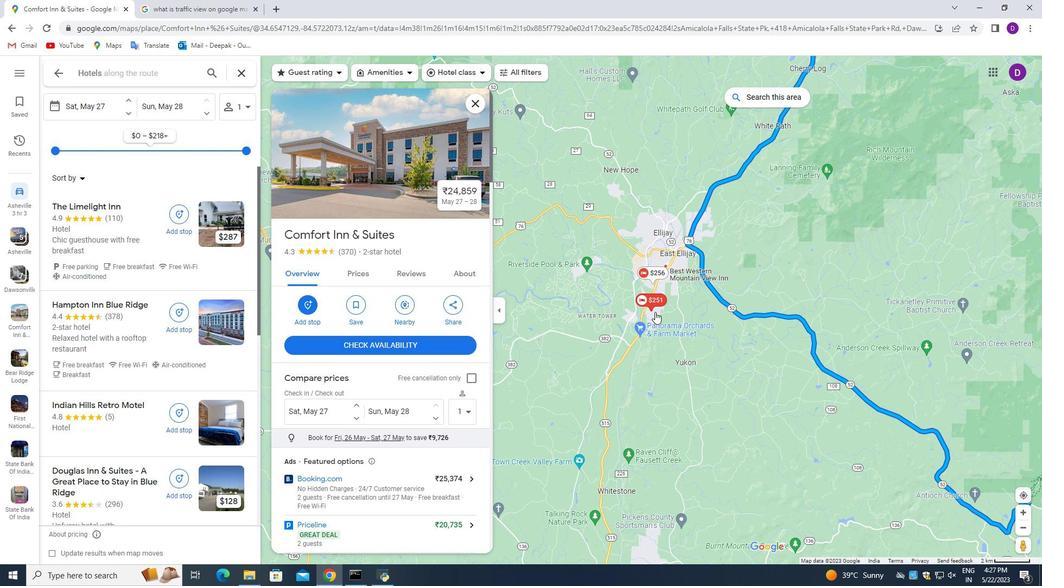 
Action: Mouse scrolled (638, 318) with delta (0, 0)
Screenshot: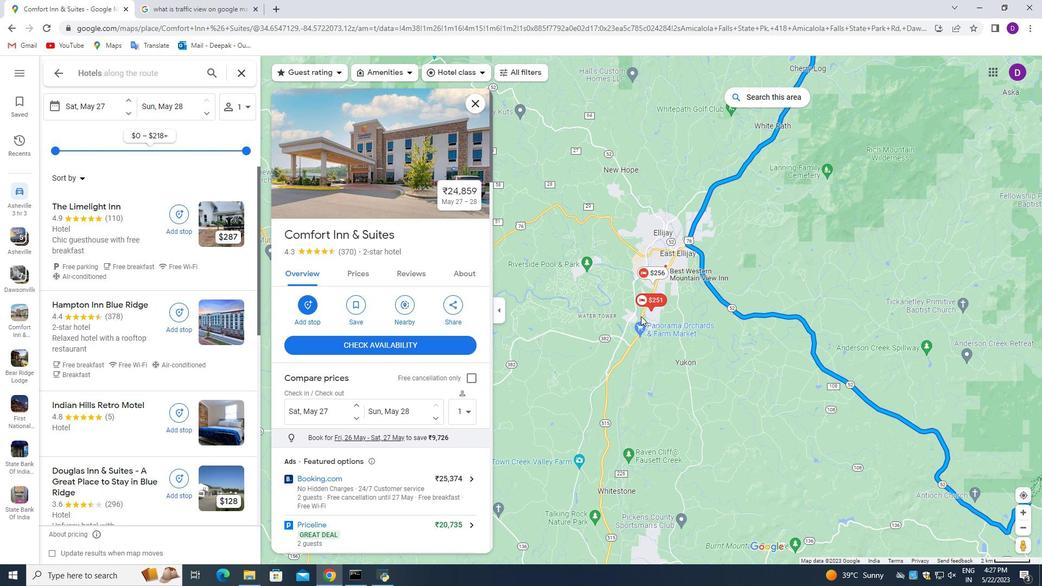 
Action: Mouse moved to (637, 317)
Screenshot: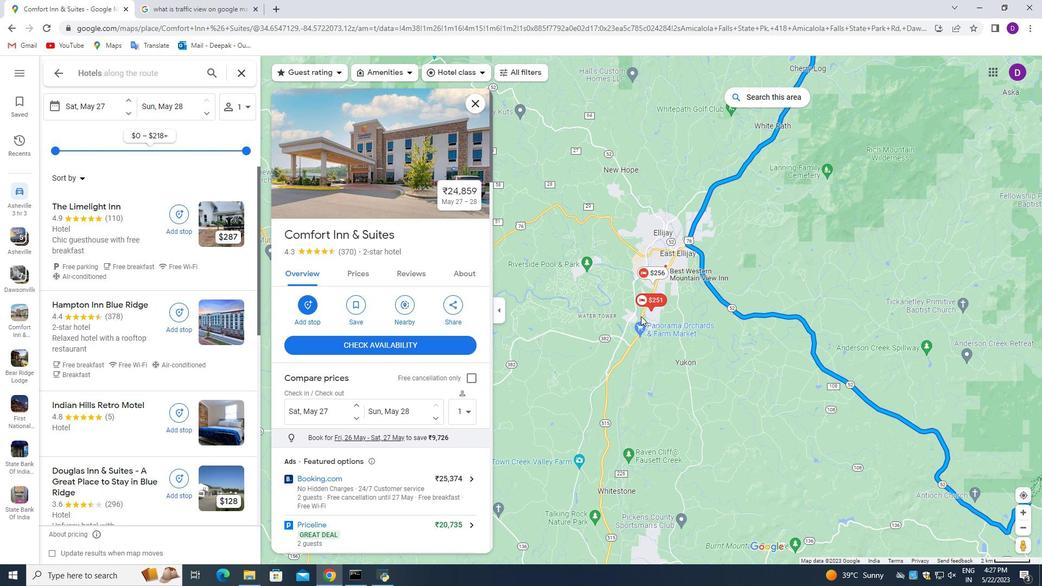 
